 Task: Find connections with filter location Javea with filter topic #realestatewith filter profile language French with filter current company Ericsson with filter school Kongu Engineering College with filter industry Industry Associations with filter service category Marketing with filter keywords title Drafter
Action: Mouse moved to (657, 82)
Screenshot: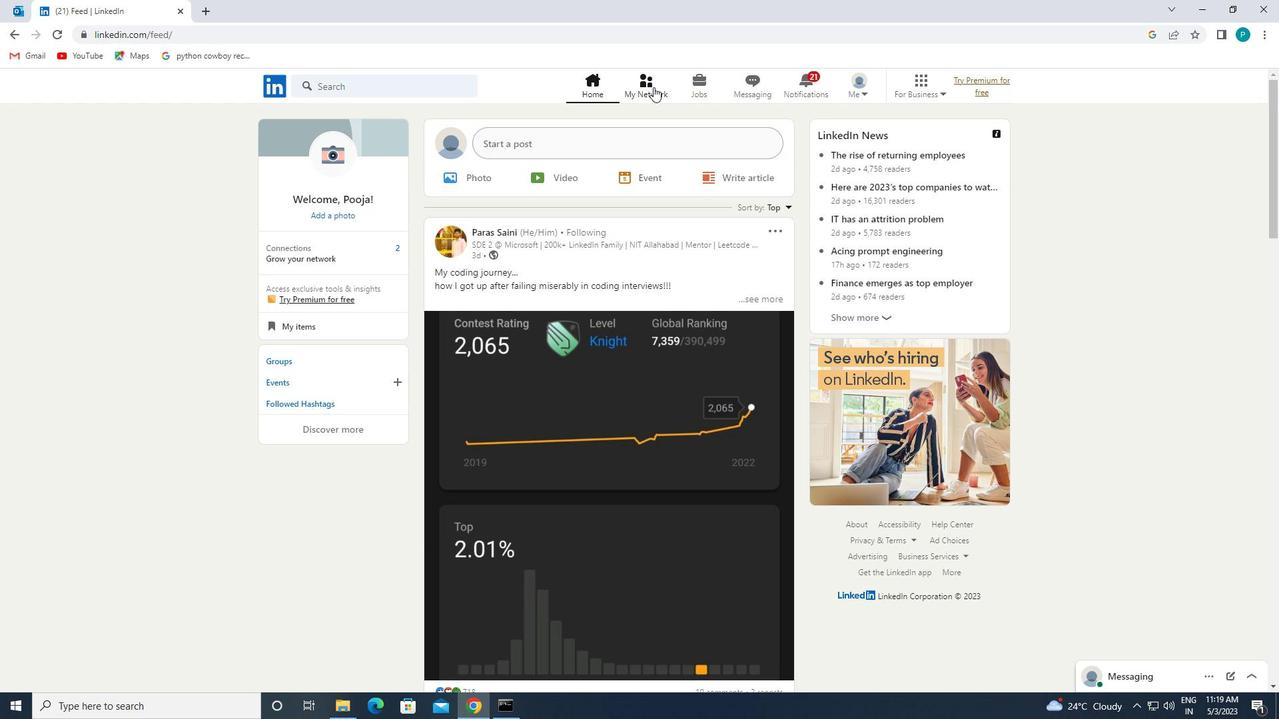 
Action: Mouse pressed left at (657, 82)
Screenshot: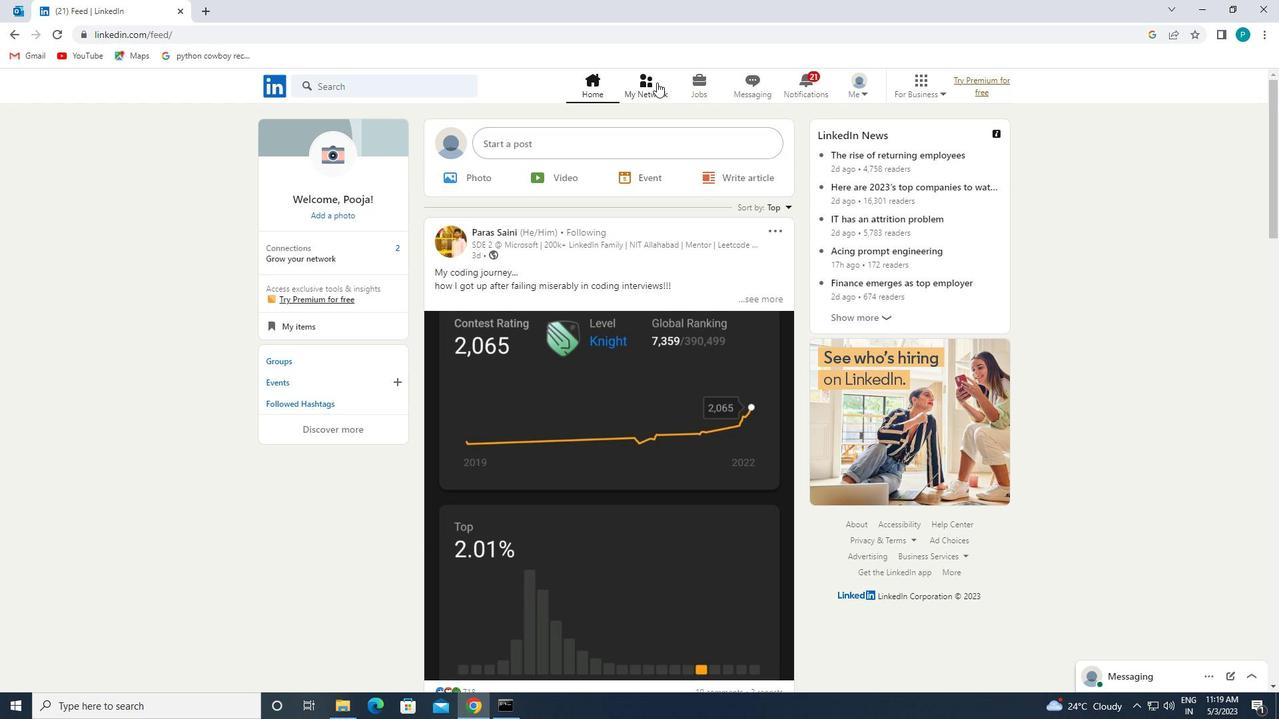 
Action: Mouse moved to (391, 149)
Screenshot: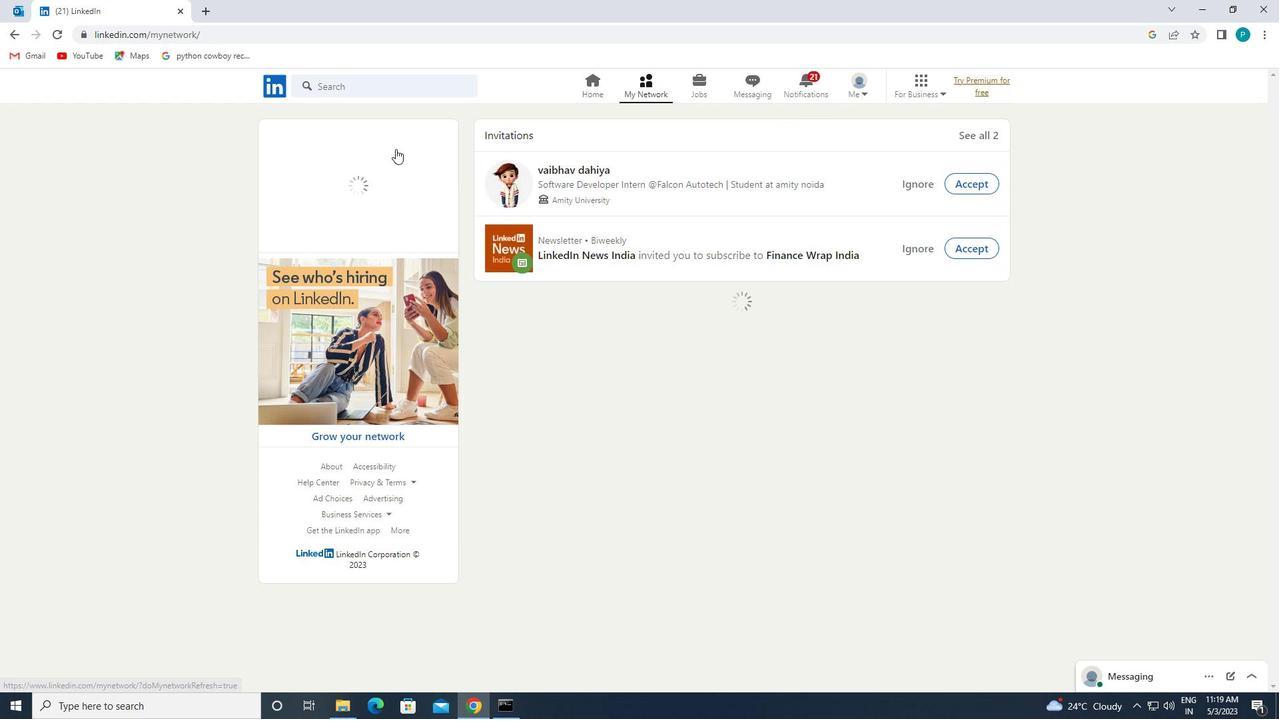 
Action: Mouse pressed left at (391, 149)
Screenshot: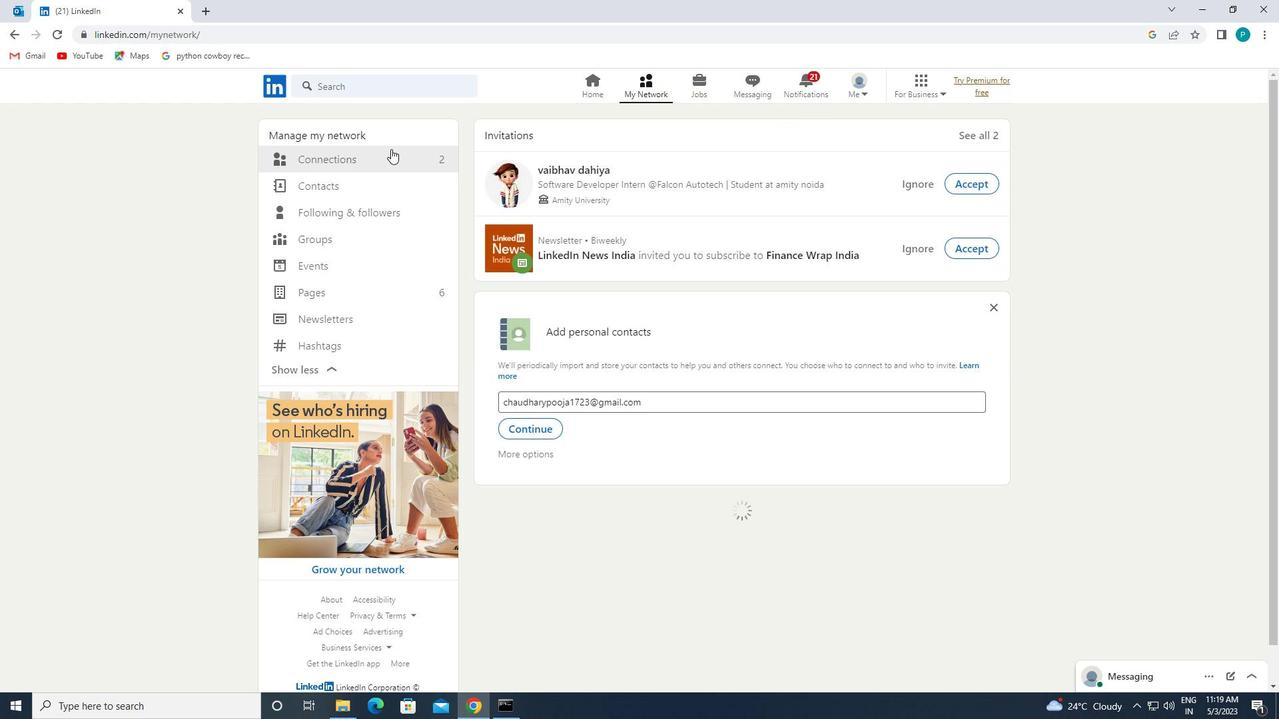 
Action: Mouse moved to (402, 157)
Screenshot: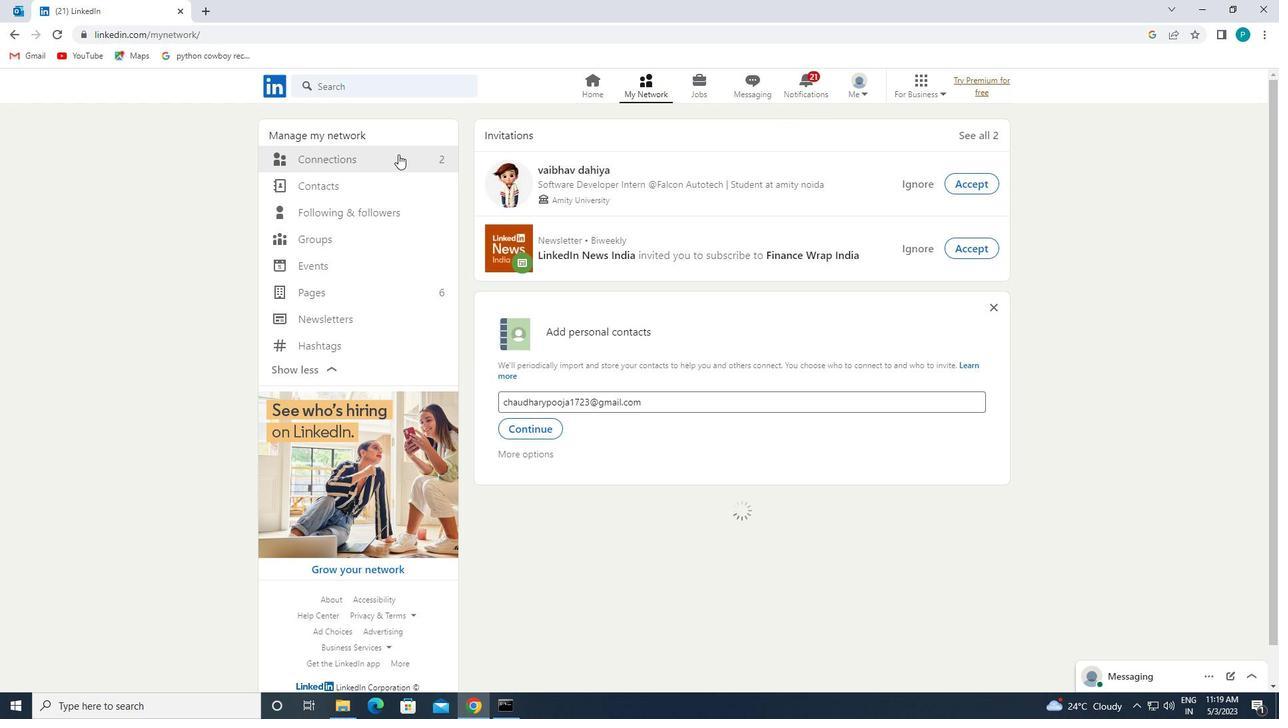 
Action: Mouse pressed left at (402, 157)
Screenshot: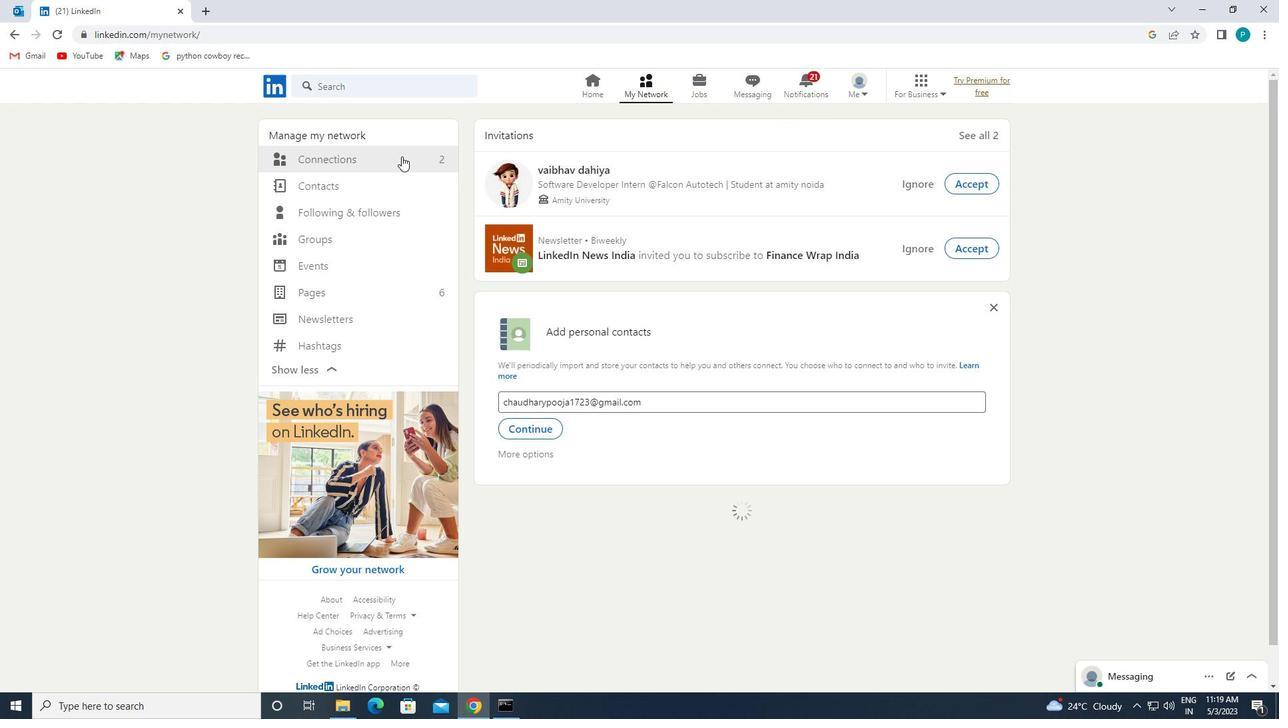 
Action: Mouse moved to (745, 167)
Screenshot: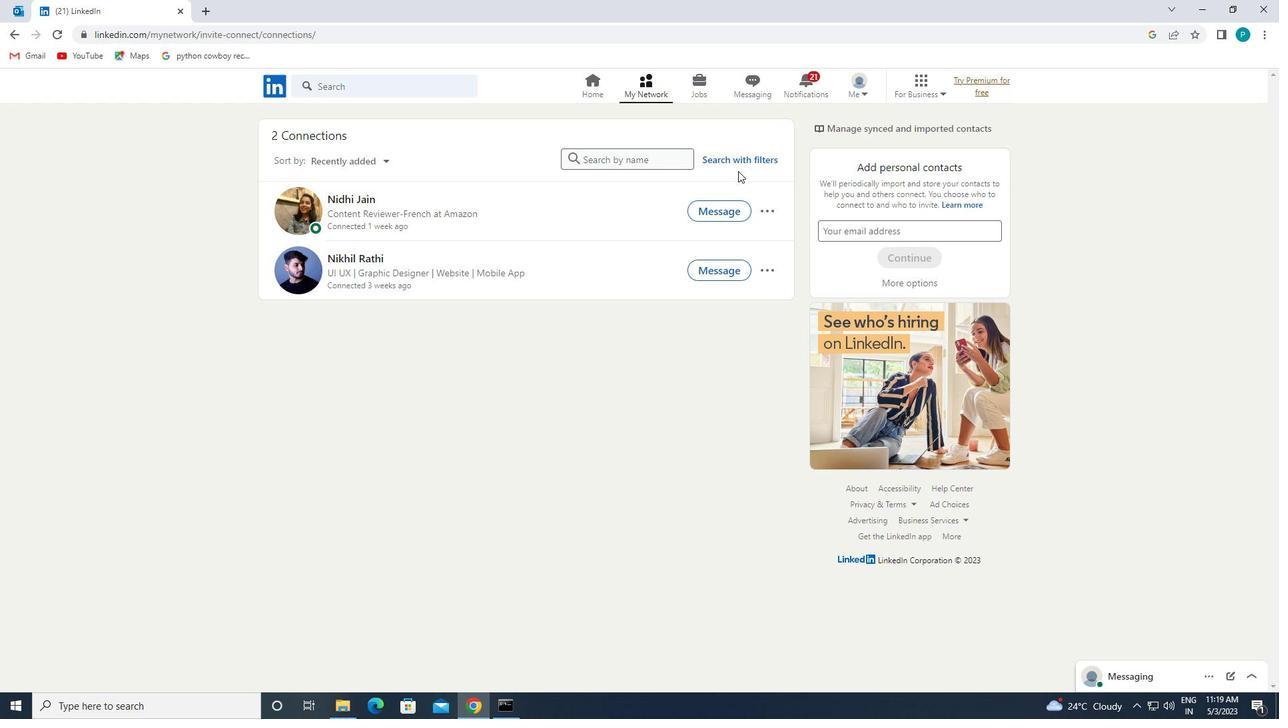
Action: Mouse pressed left at (745, 167)
Screenshot: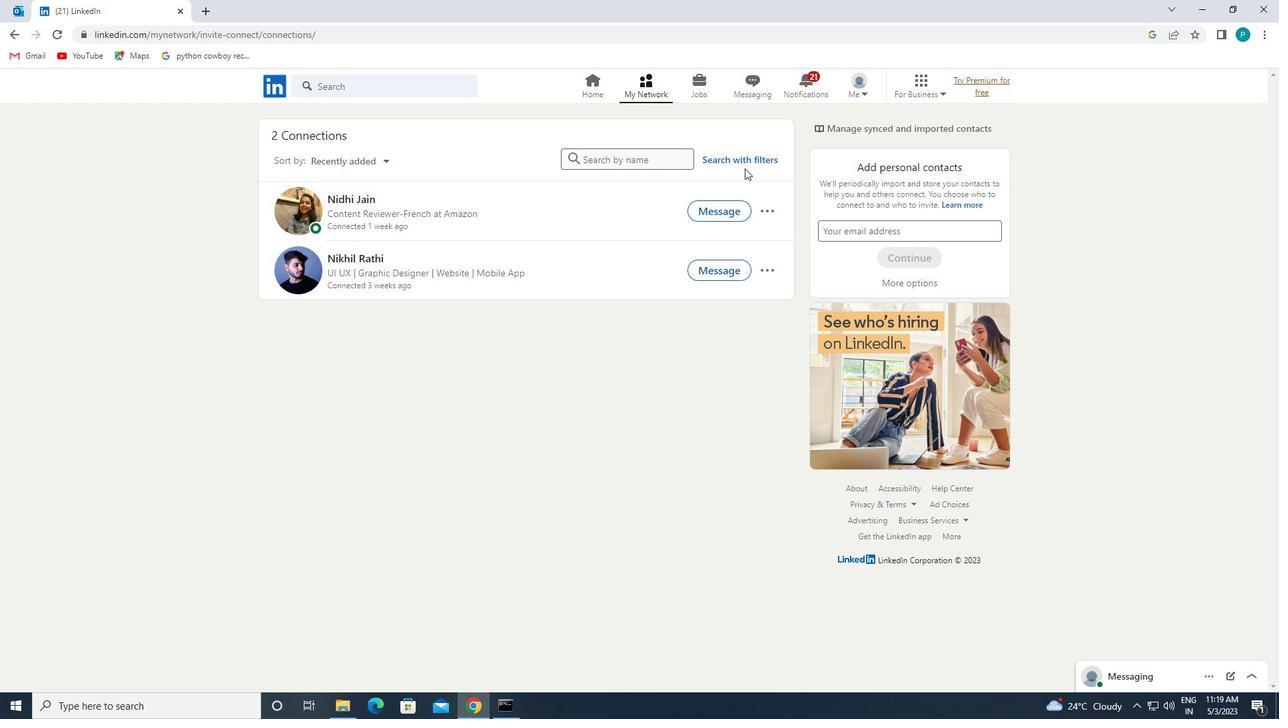 
Action: Mouse moved to (746, 159)
Screenshot: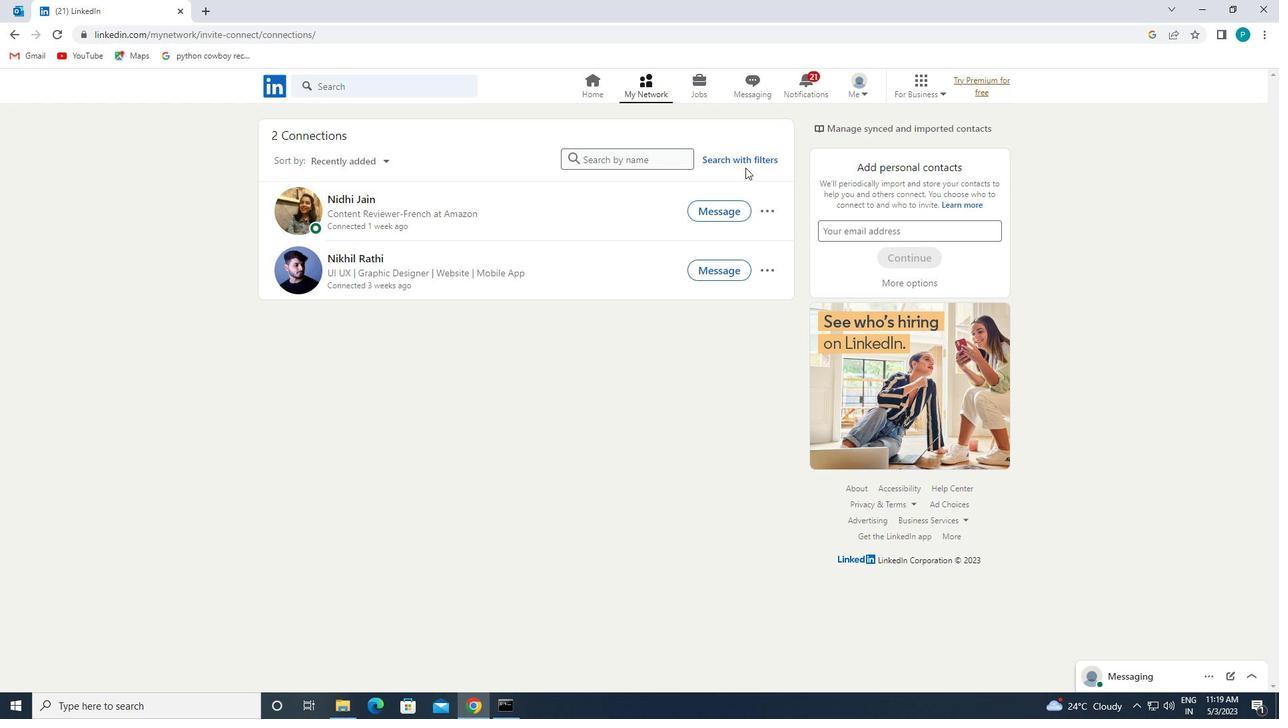 
Action: Mouse pressed left at (746, 159)
Screenshot: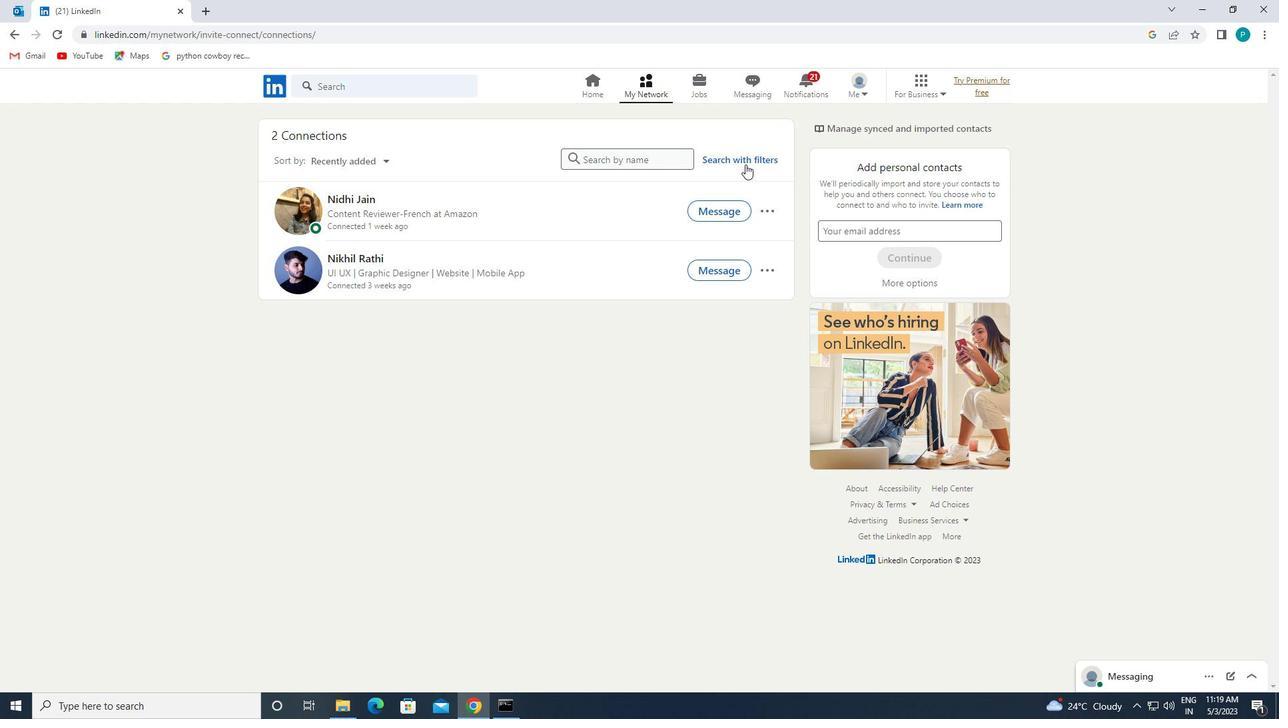 
Action: Mouse moved to (686, 123)
Screenshot: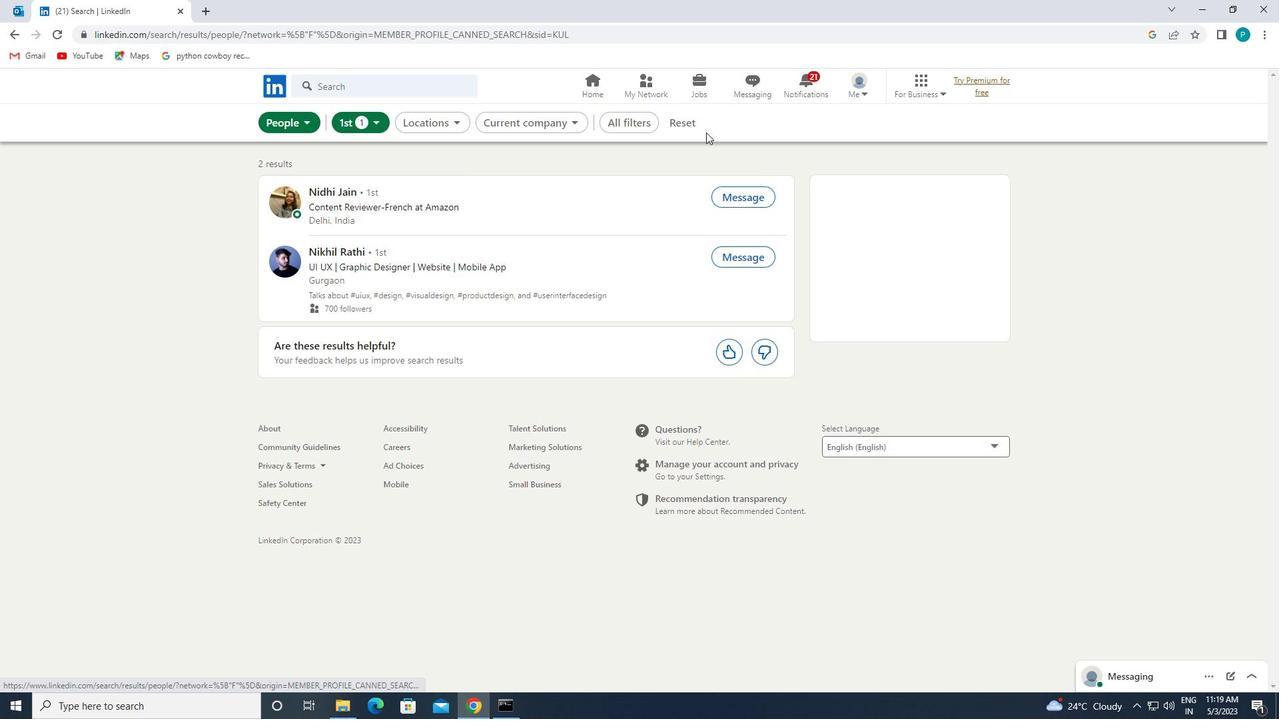 
Action: Mouse pressed left at (686, 123)
Screenshot: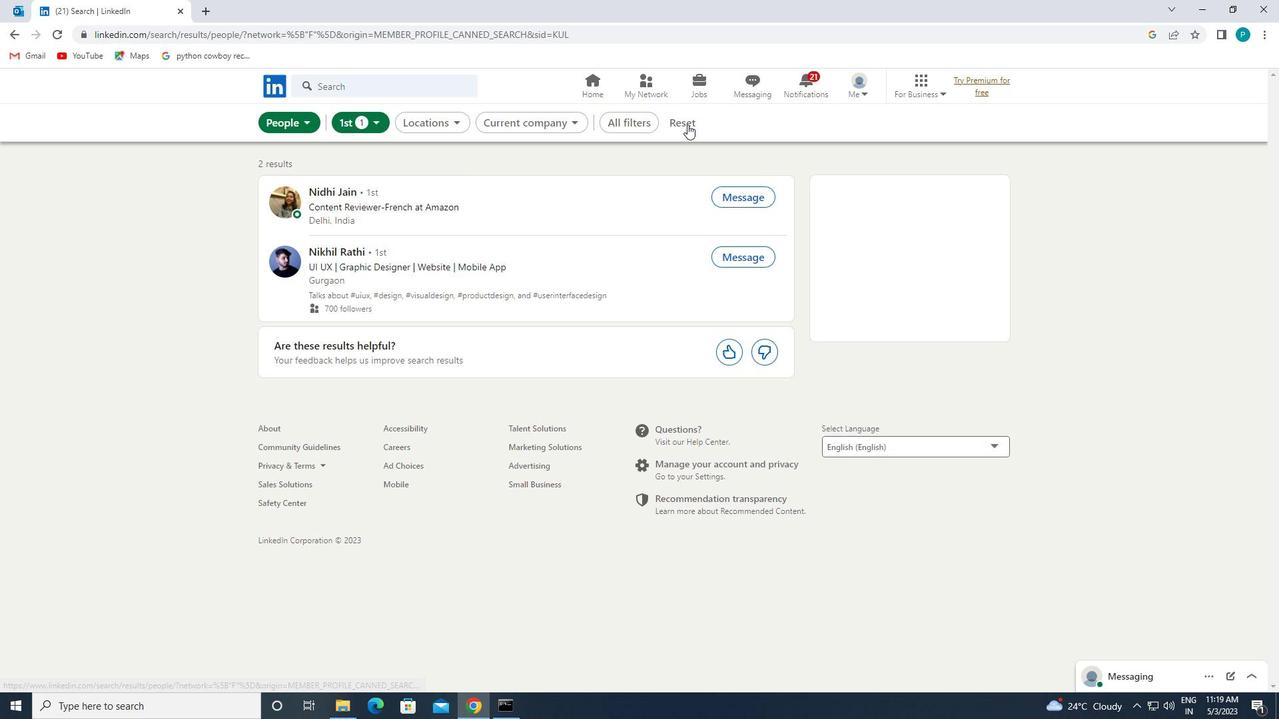 
Action: Mouse moved to (677, 121)
Screenshot: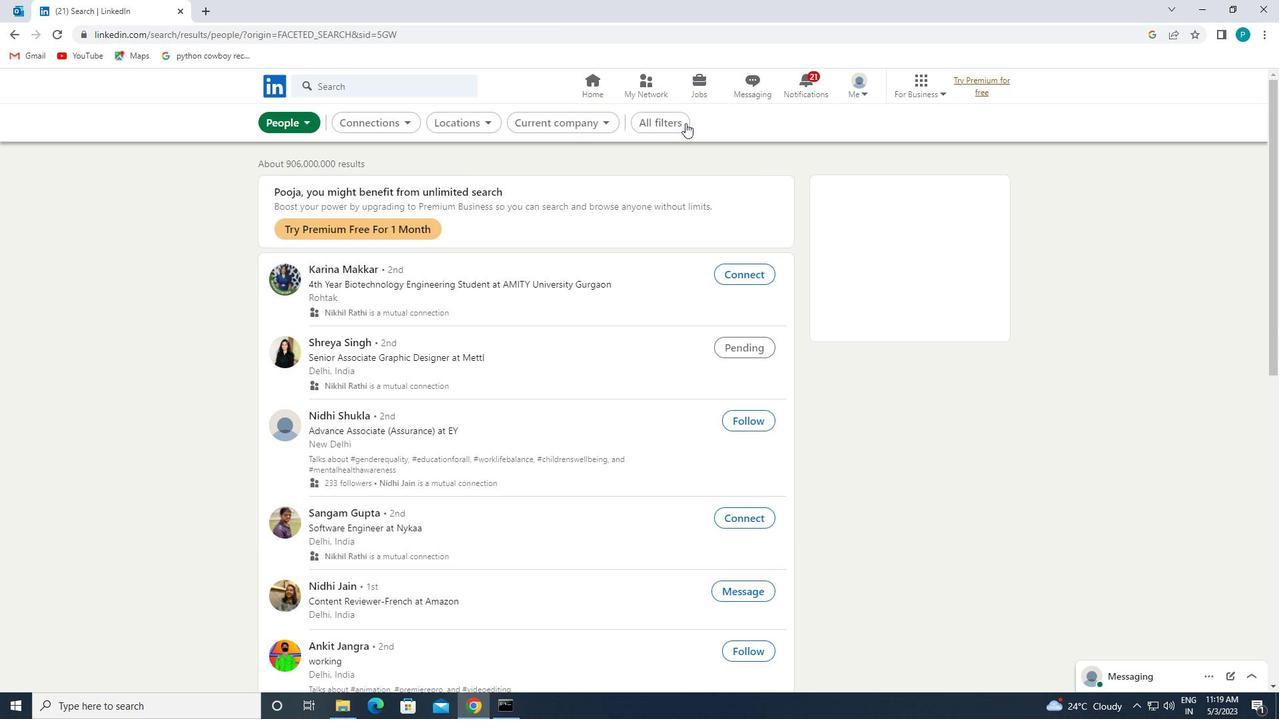 
Action: Mouse pressed left at (677, 121)
Screenshot: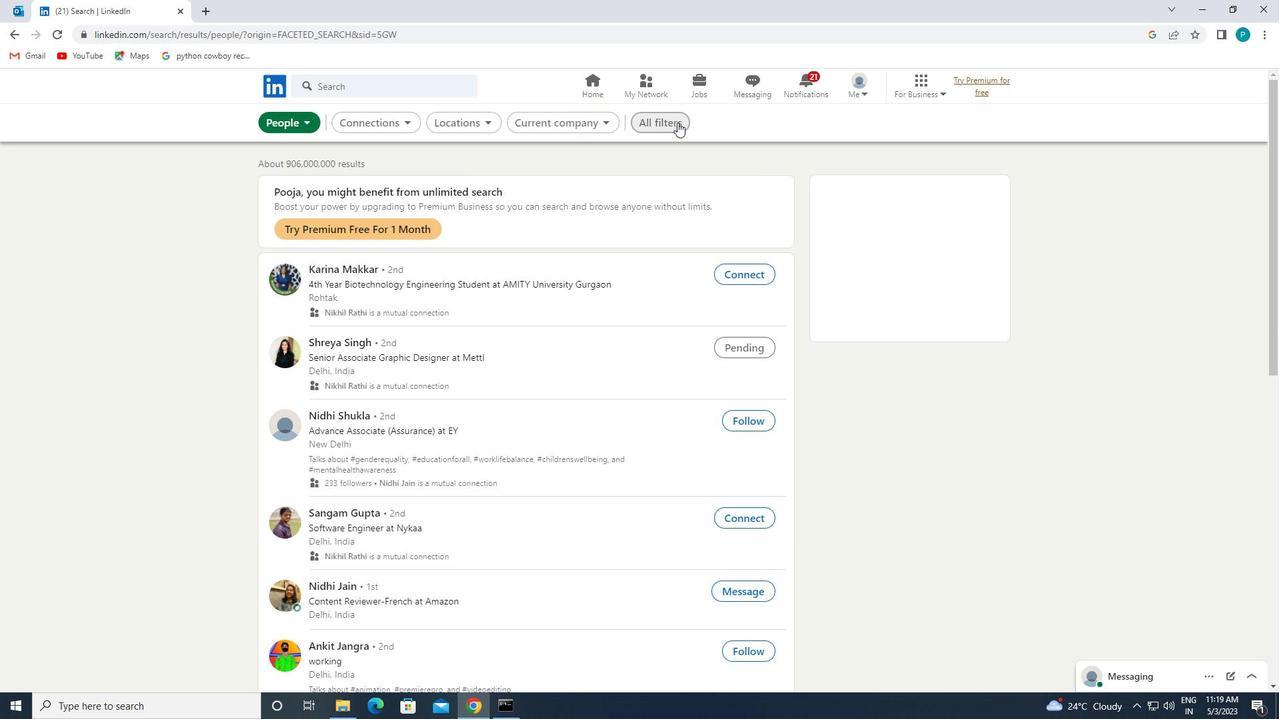 
Action: Mouse moved to (1175, 471)
Screenshot: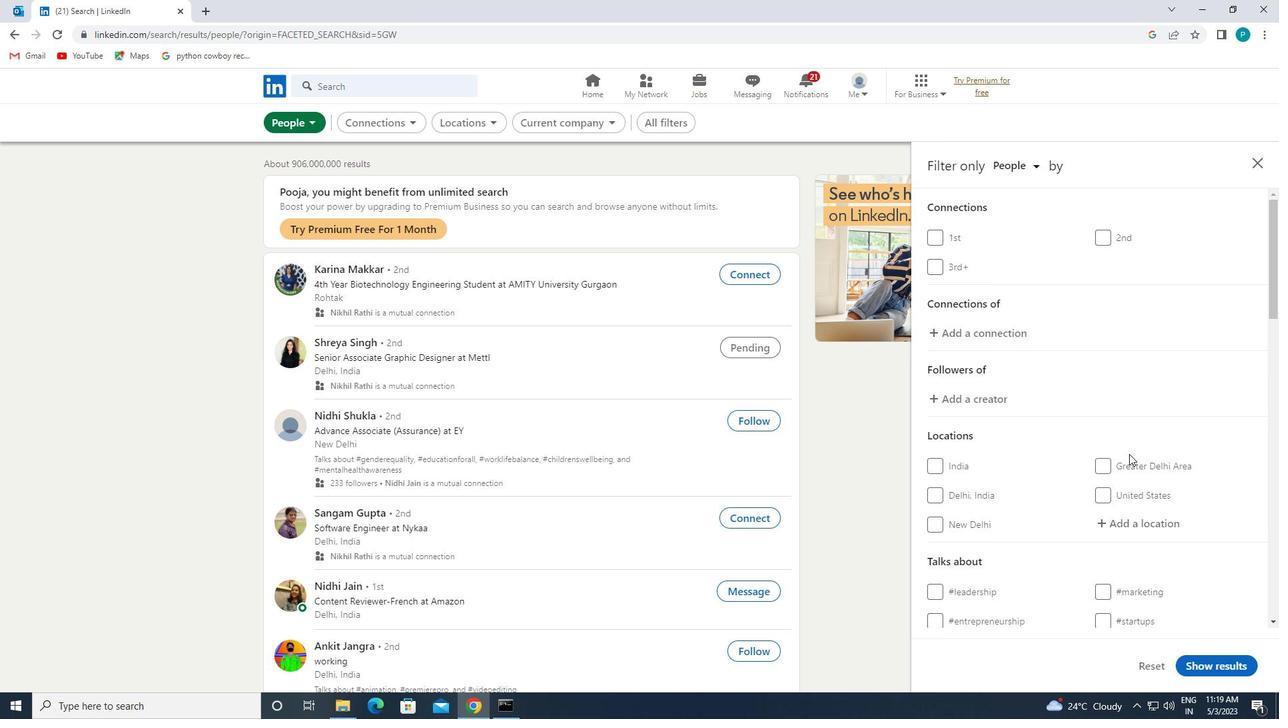 
Action: Mouse scrolled (1175, 470) with delta (0, 0)
Screenshot: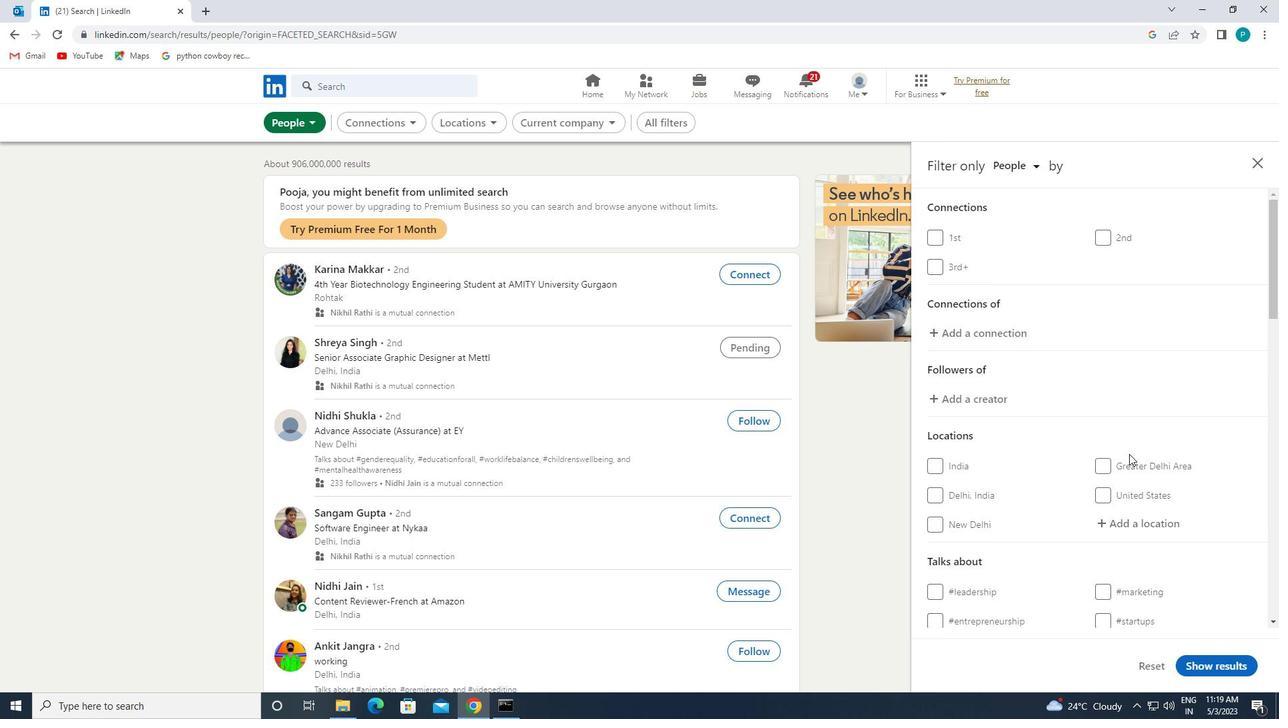 
Action: Mouse moved to (1172, 468)
Screenshot: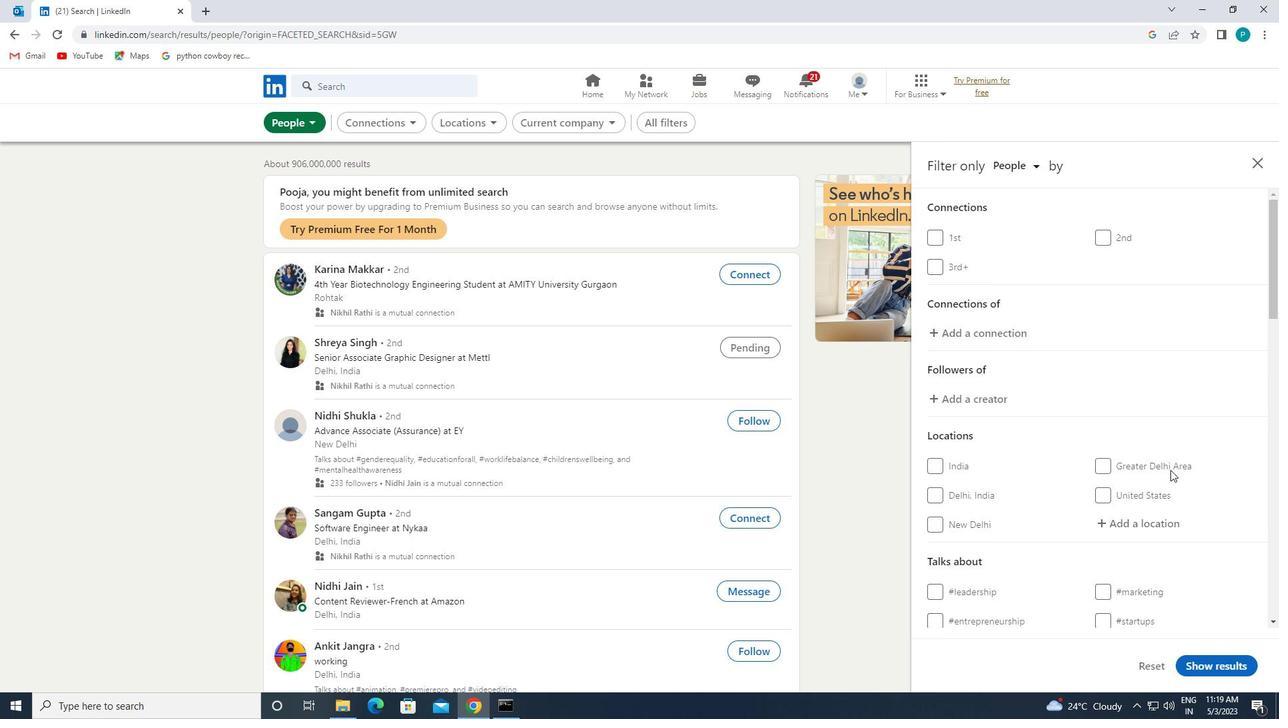
Action: Mouse scrolled (1172, 467) with delta (0, 0)
Screenshot: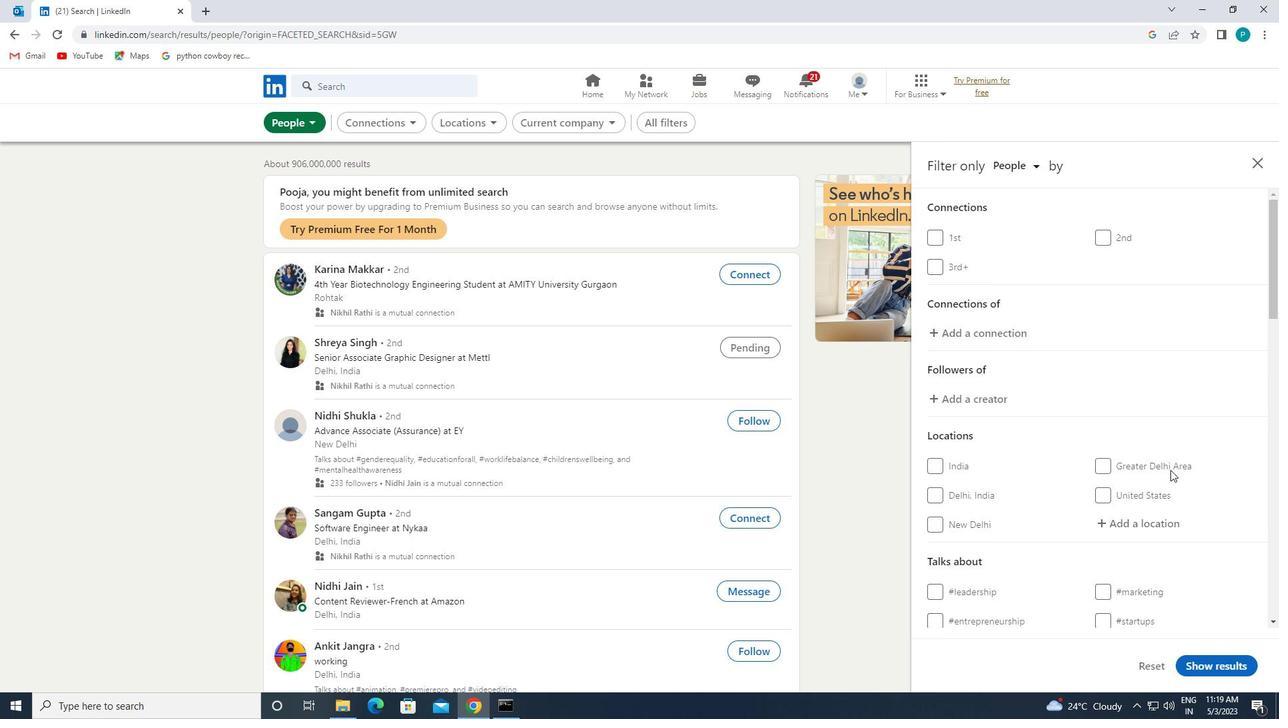 
Action: Mouse moved to (1148, 388)
Screenshot: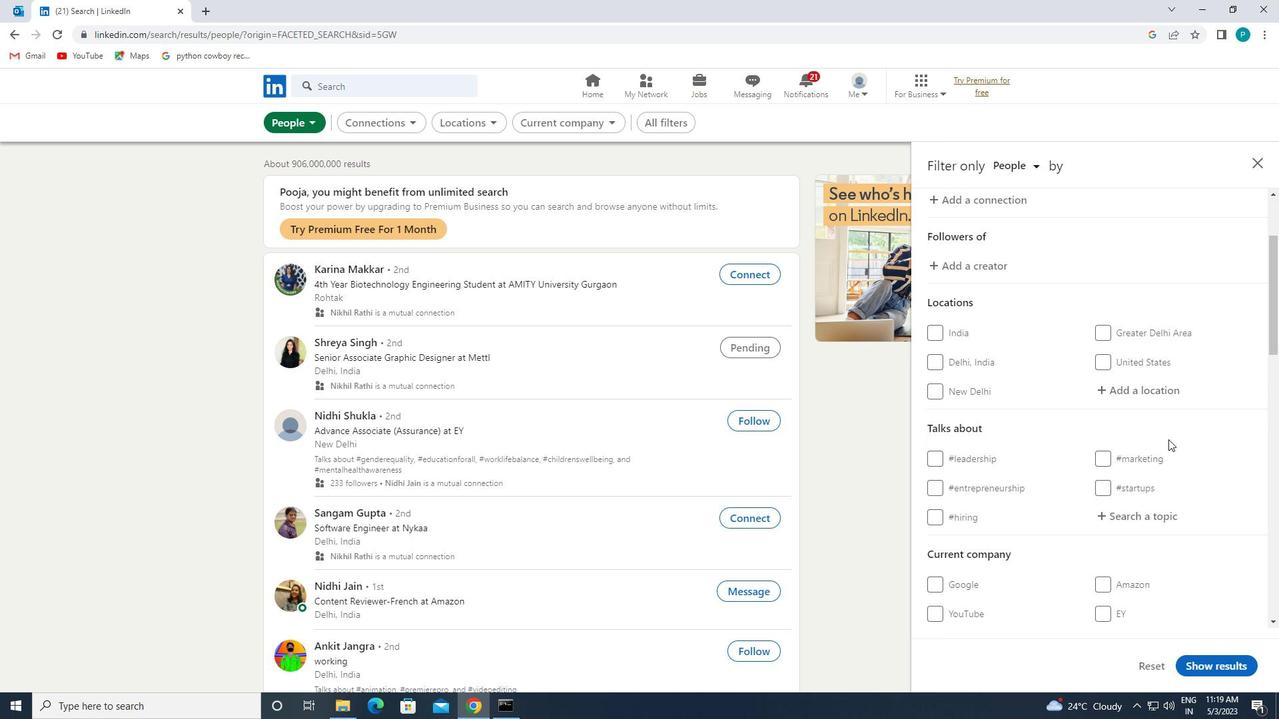 
Action: Mouse pressed left at (1148, 388)
Screenshot: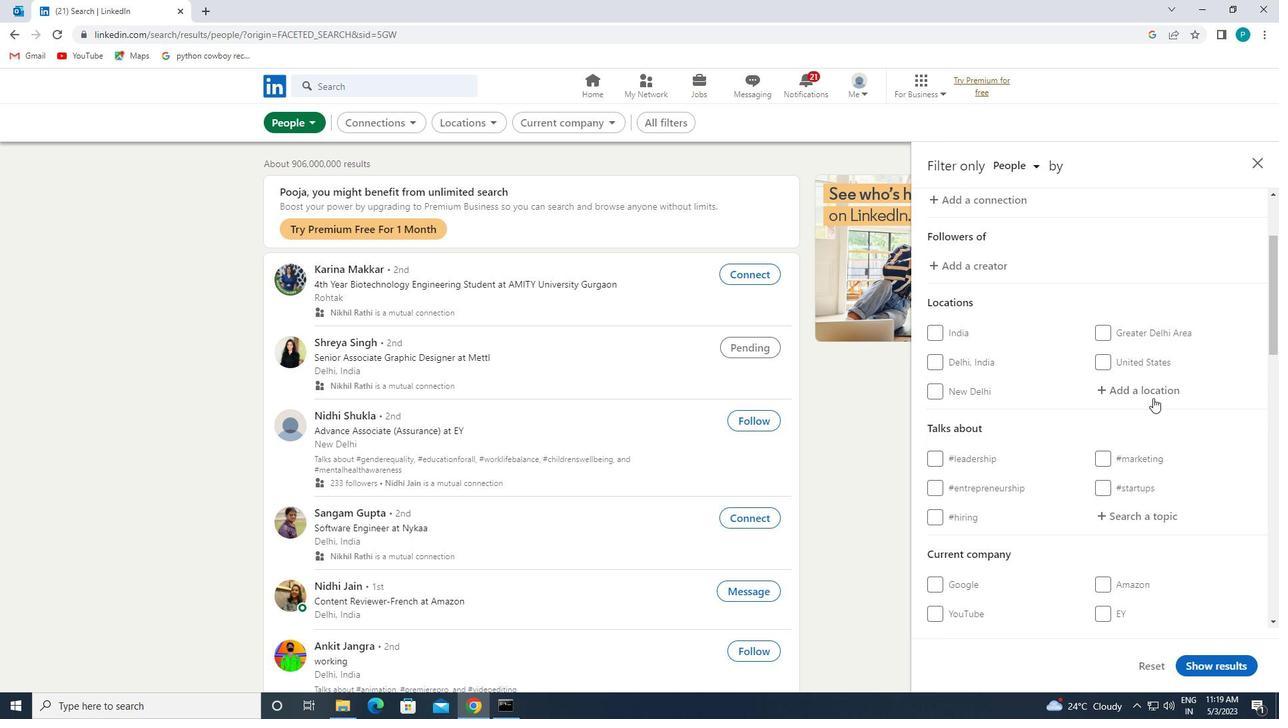 
Action: Mouse moved to (1157, 394)
Screenshot: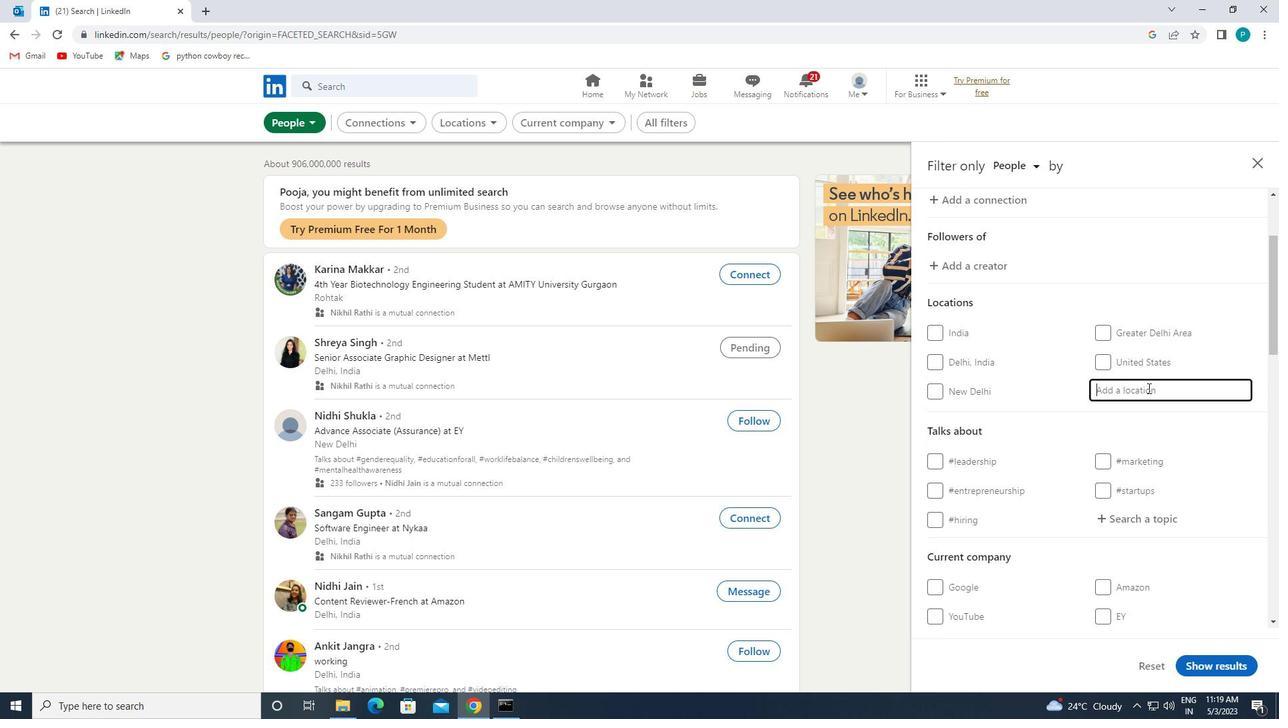 
Action: Key pressed <Key.caps_lock>j<Key.caps_lock>avea
Screenshot: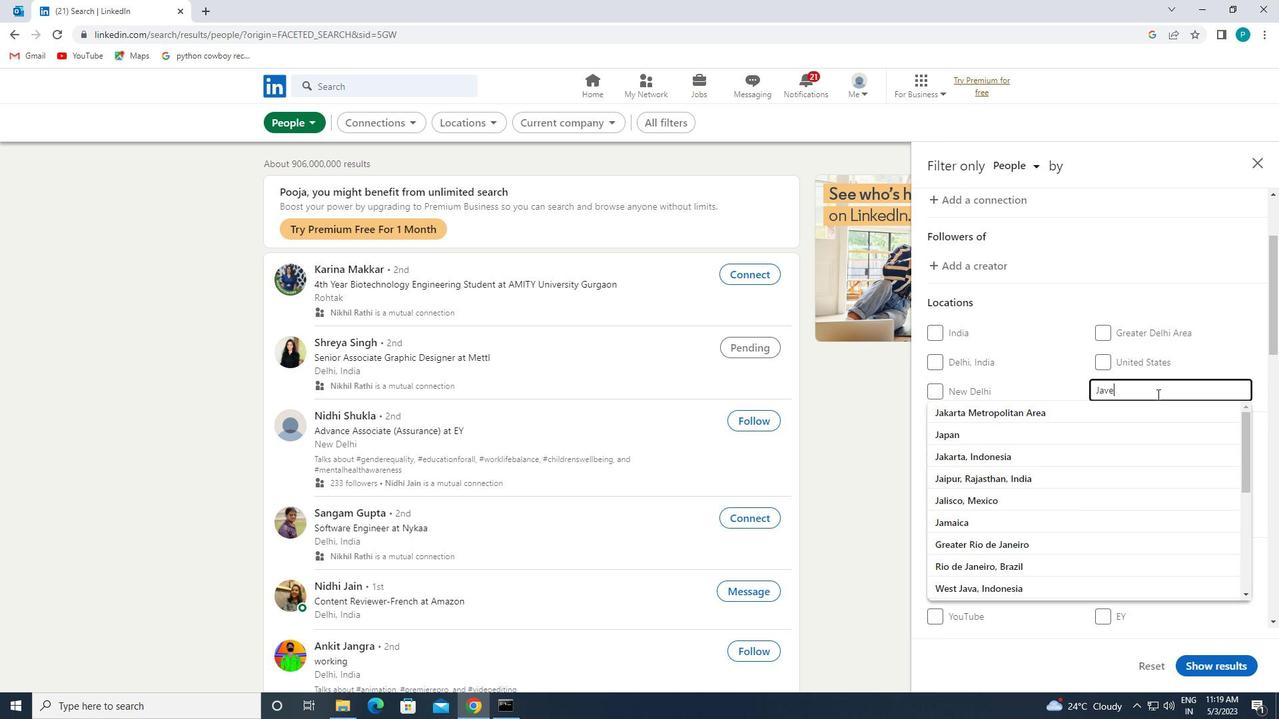 
Action: Mouse moved to (1121, 410)
Screenshot: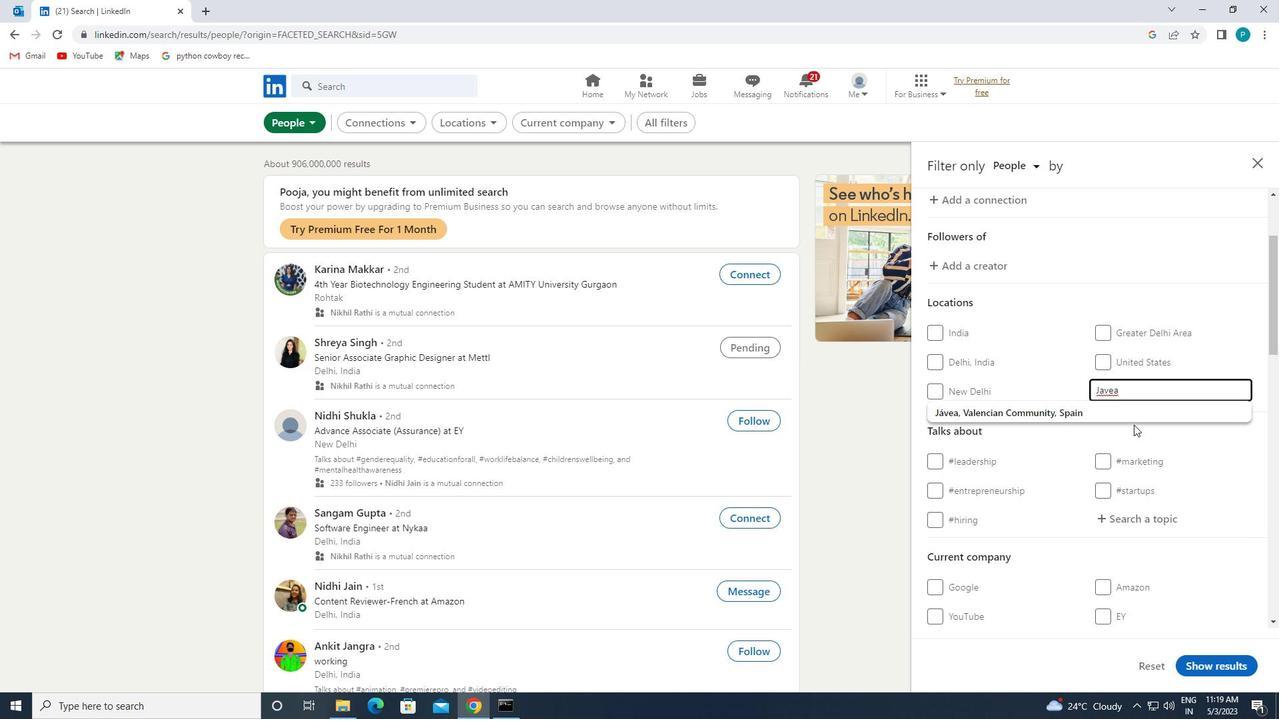 
Action: Mouse pressed left at (1121, 410)
Screenshot: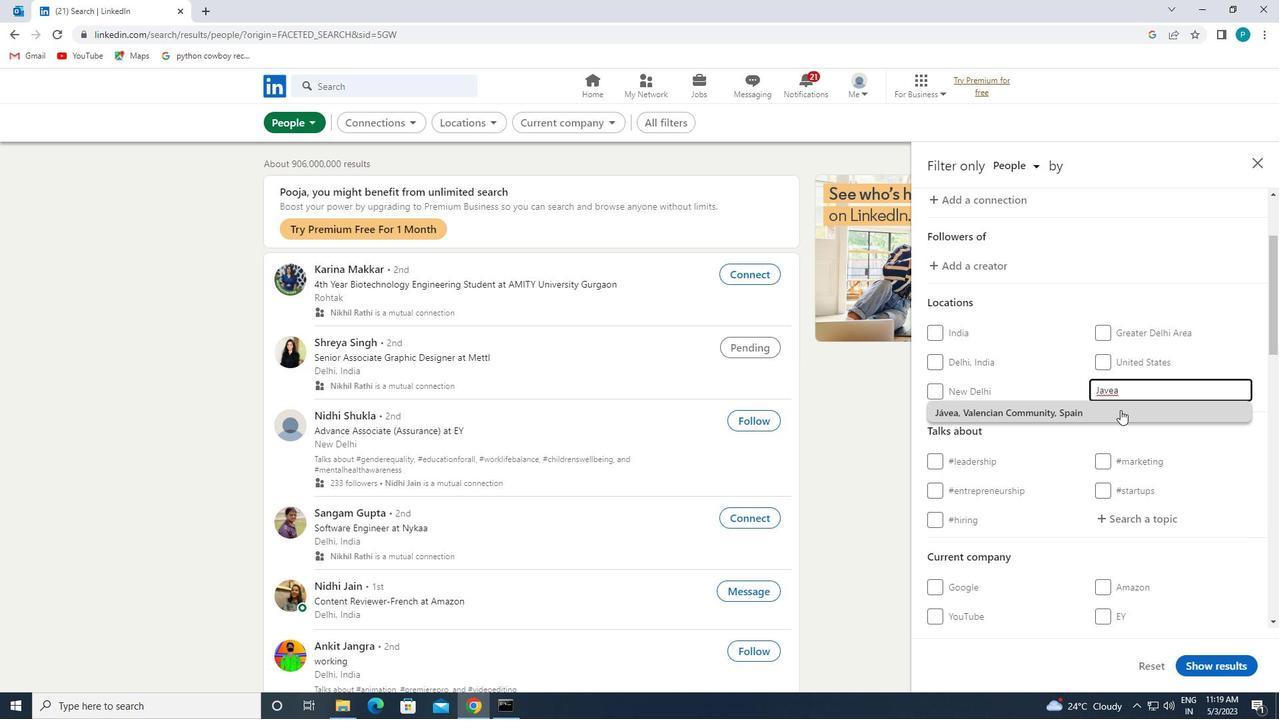 
Action: Mouse moved to (1183, 438)
Screenshot: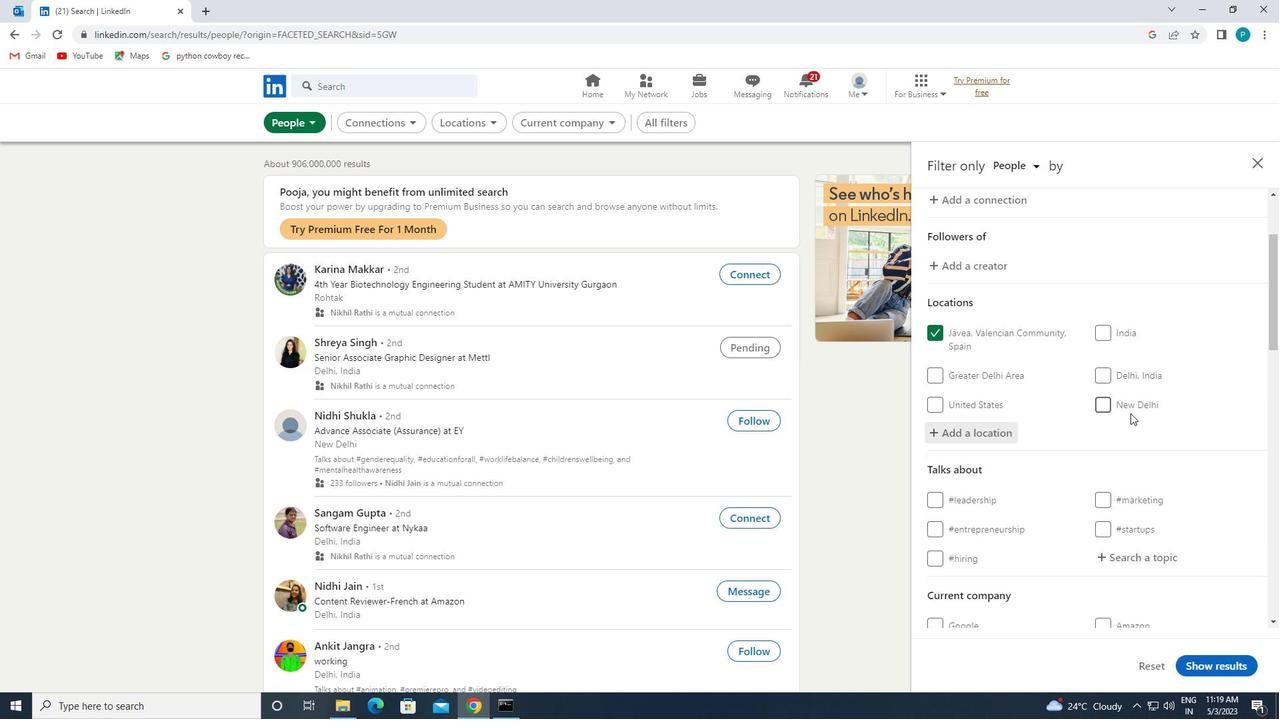 
Action: Mouse scrolled (1183, 437) with delta (0, 0)
Screenshot: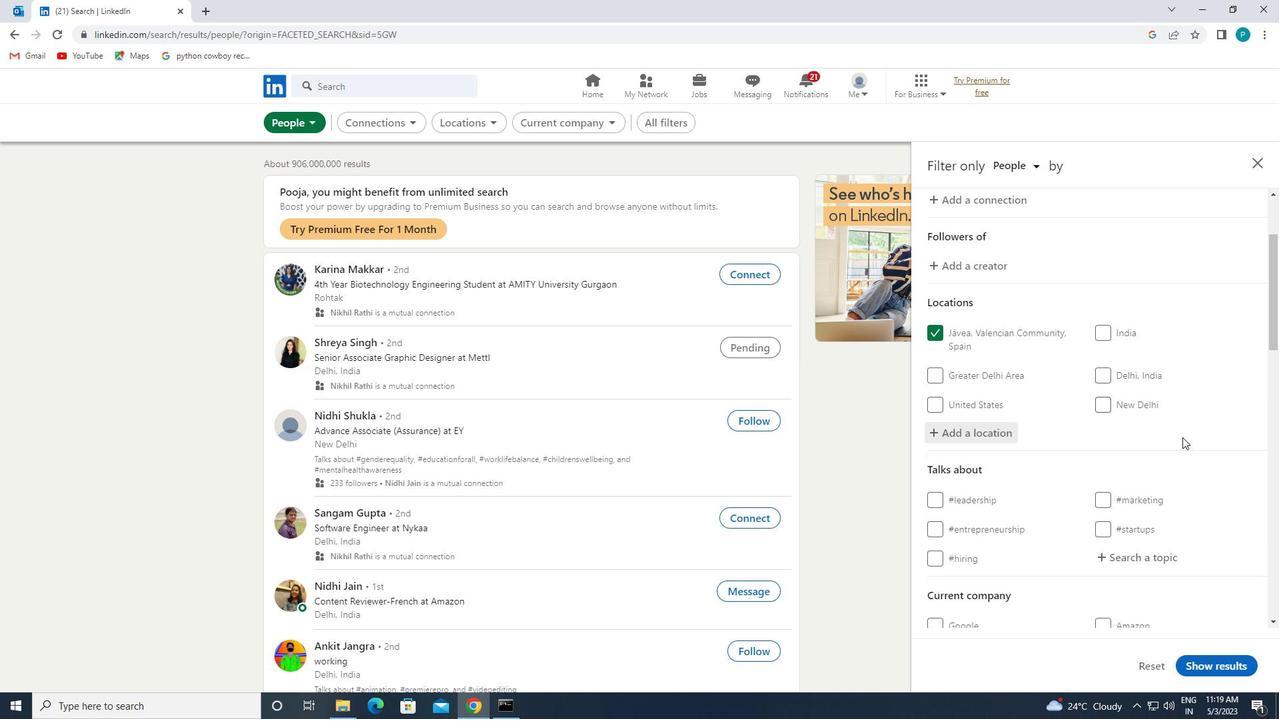 
Action: Mouse scrolled (1183, 437) with delta (0, 0)
Screenshot: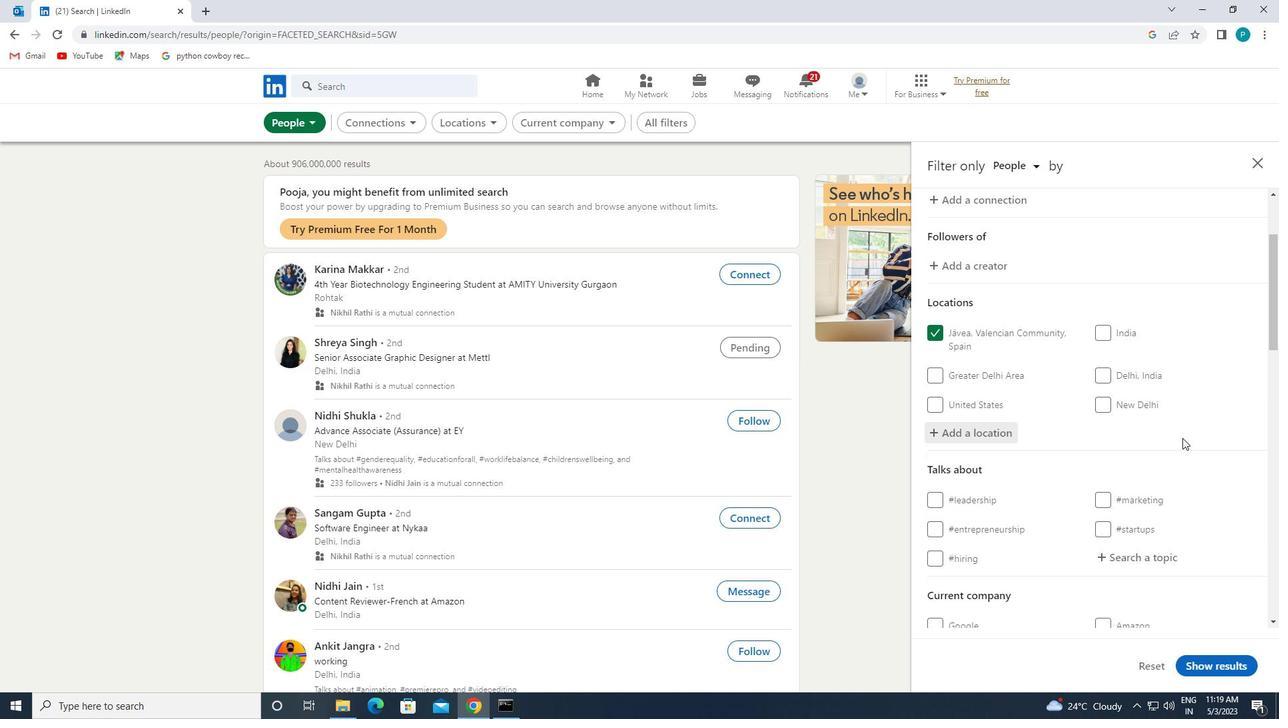 
Action: Mouse moved to (1175, 426)
Screenshot: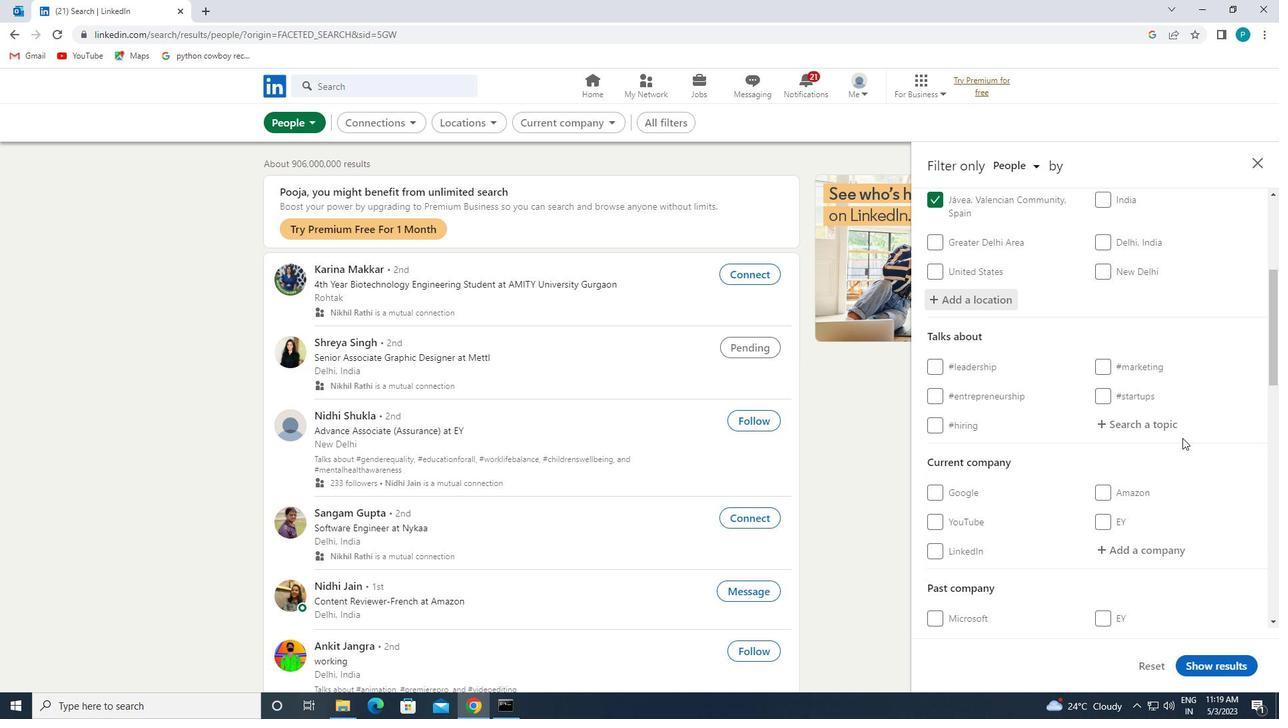 
Action: Mouse pressed left at (1175, 426)
Screenshot: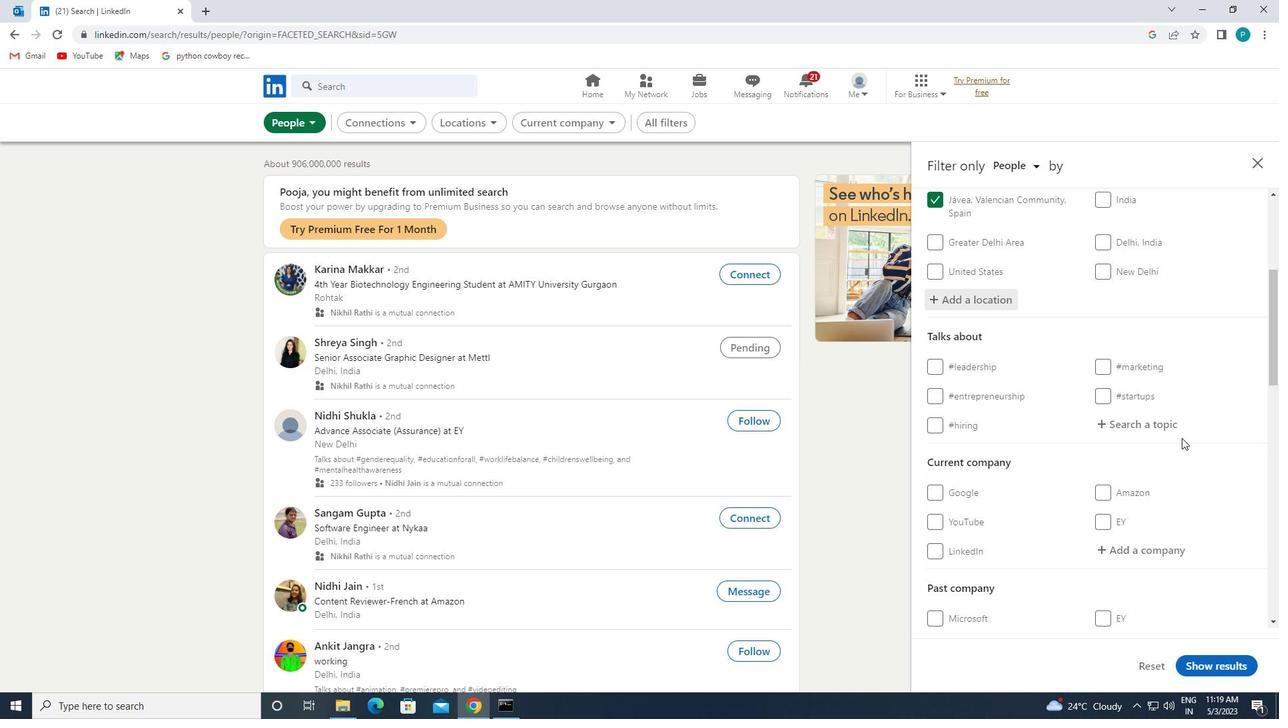 
Action: Mouse moved to (1181, 431)
Screenshot: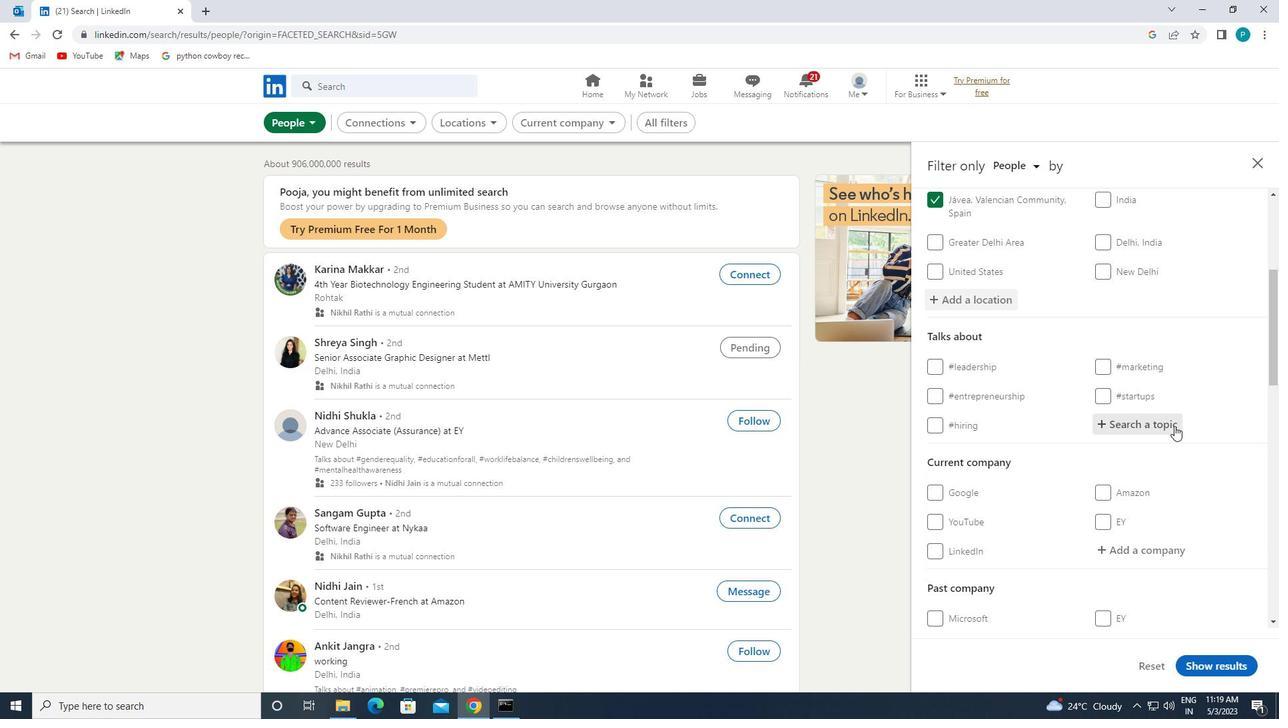 
Action: Key pressed <Key.shift>#REALESTATEMENT<Key.backspace><Key.backspace><Key.backspace><Key.backspace>
Screenshot: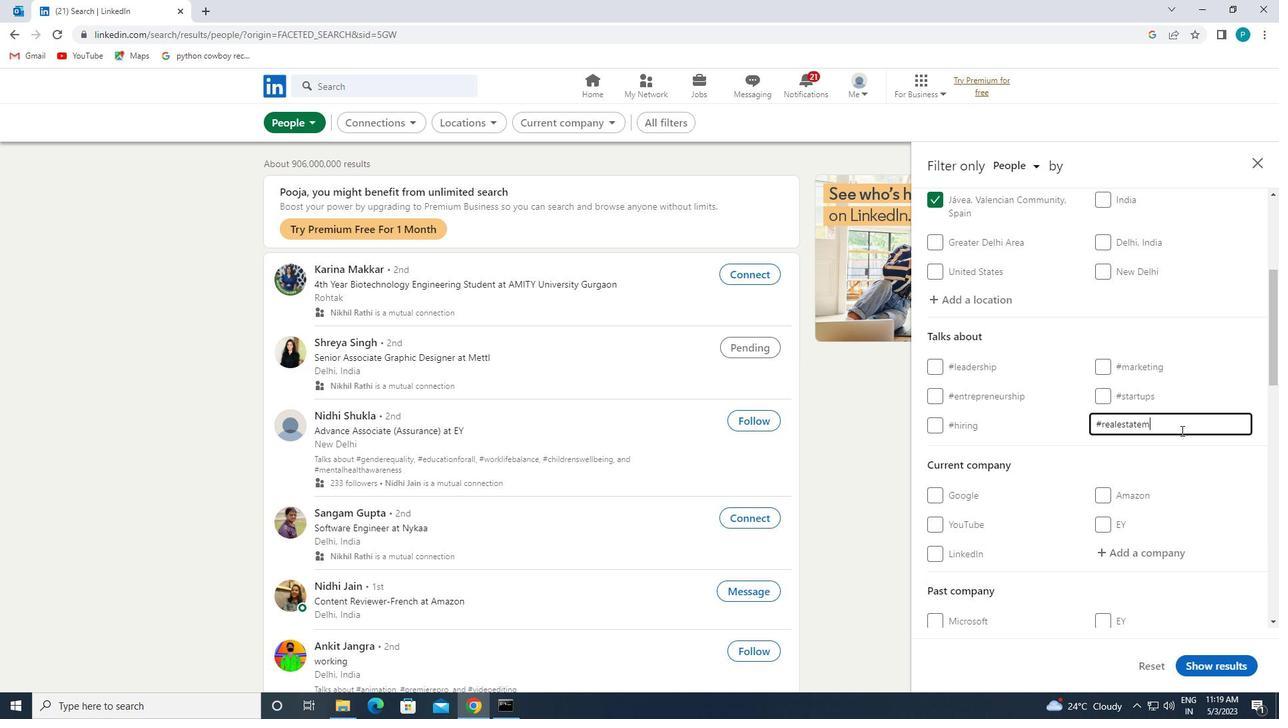 
Action: Mouse moved to (1189, 408)
Screenshot: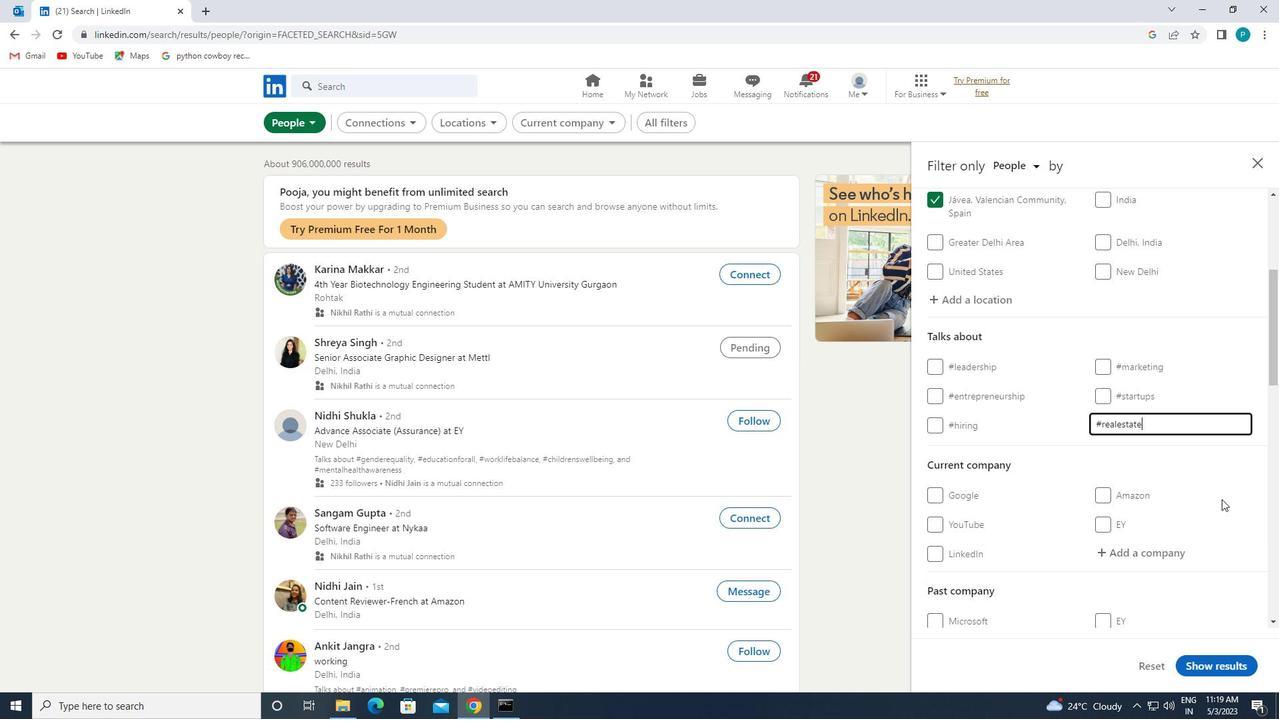 
Action: Mouse scrolled (1189, 407) with delta (0, 0)
Screenshot: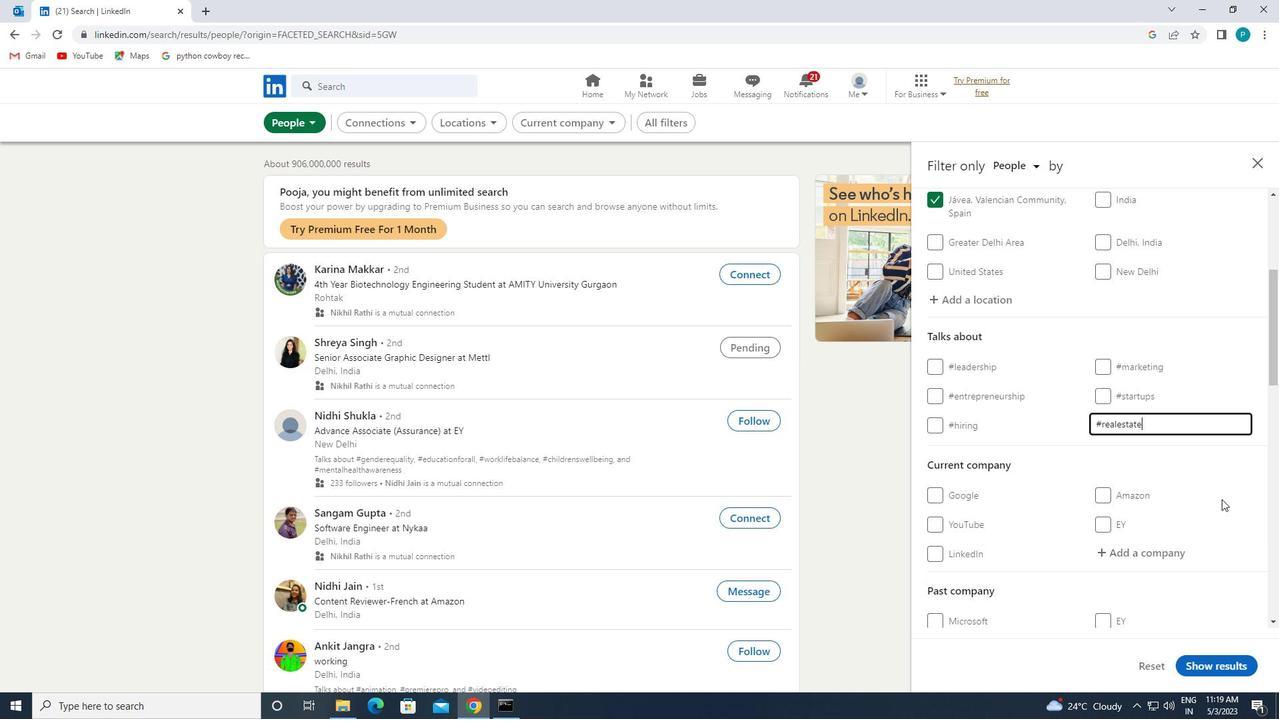 
Action: Mouse scrolled (1189, 407) with delta (0, 0)
Screenshot: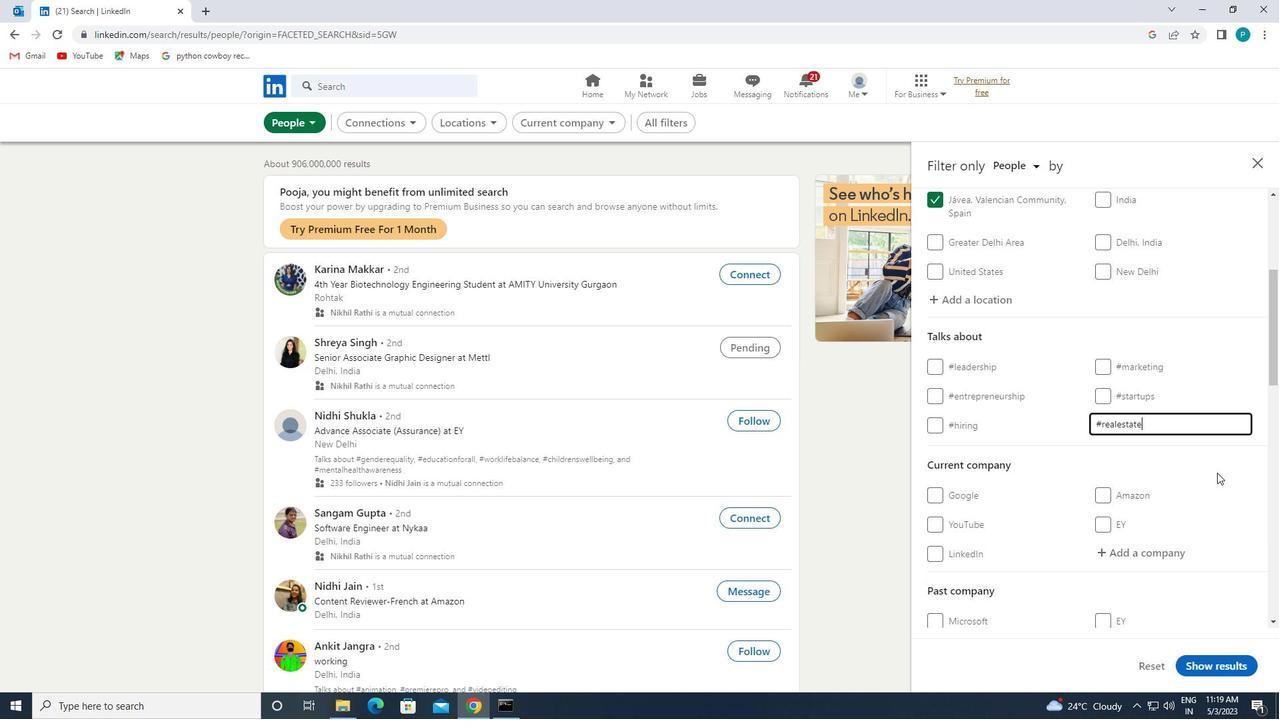 
Action: Mouse moved to (1183, 406)
Screenshot: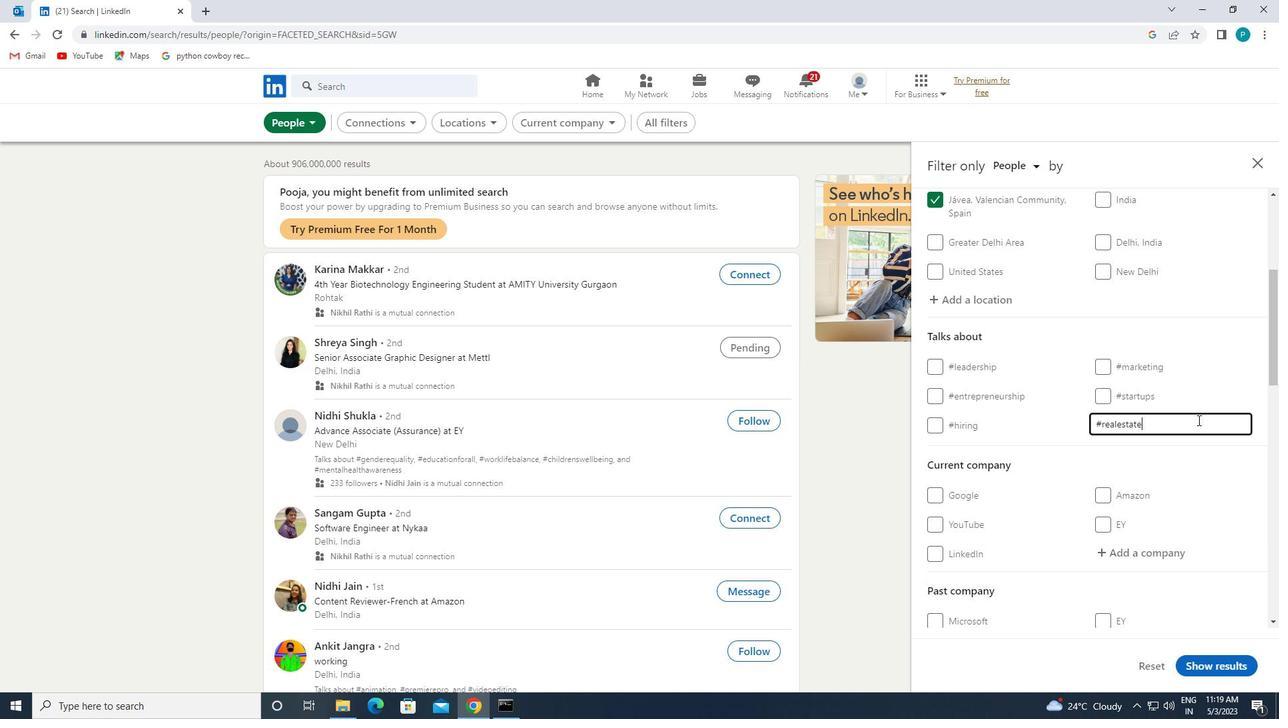 
Action: Mouse scrolled (1183, 405) with delta (0, 0)
Screenshot: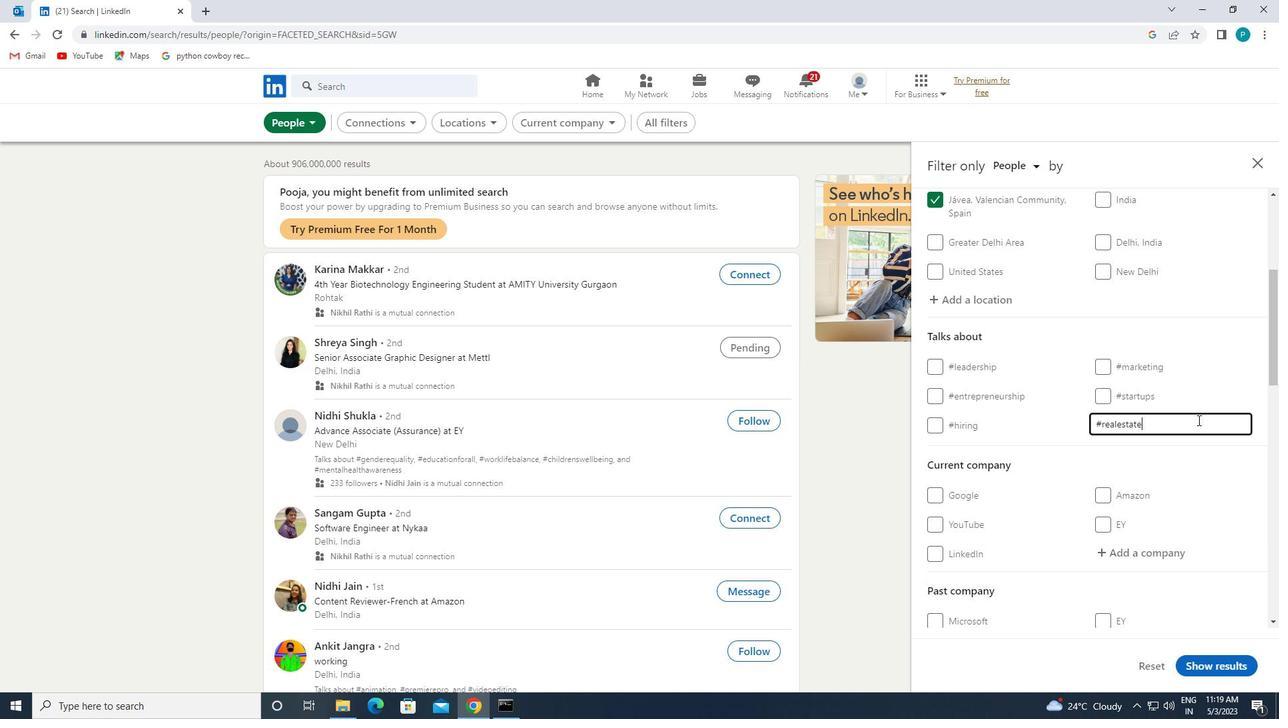 
Action: Mouse moved to (964, 496)
Screenshot: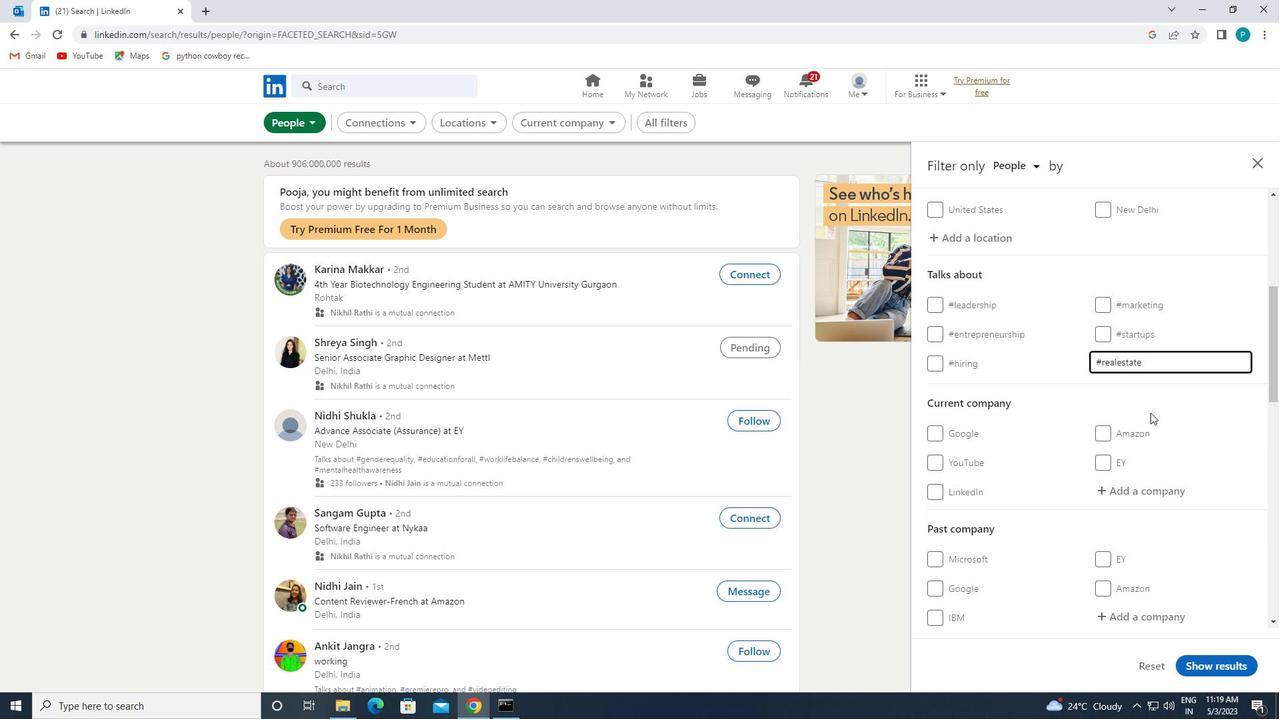 
Action: Mouse scrolled (964, 495) with delta (0, 0)
Screenshot: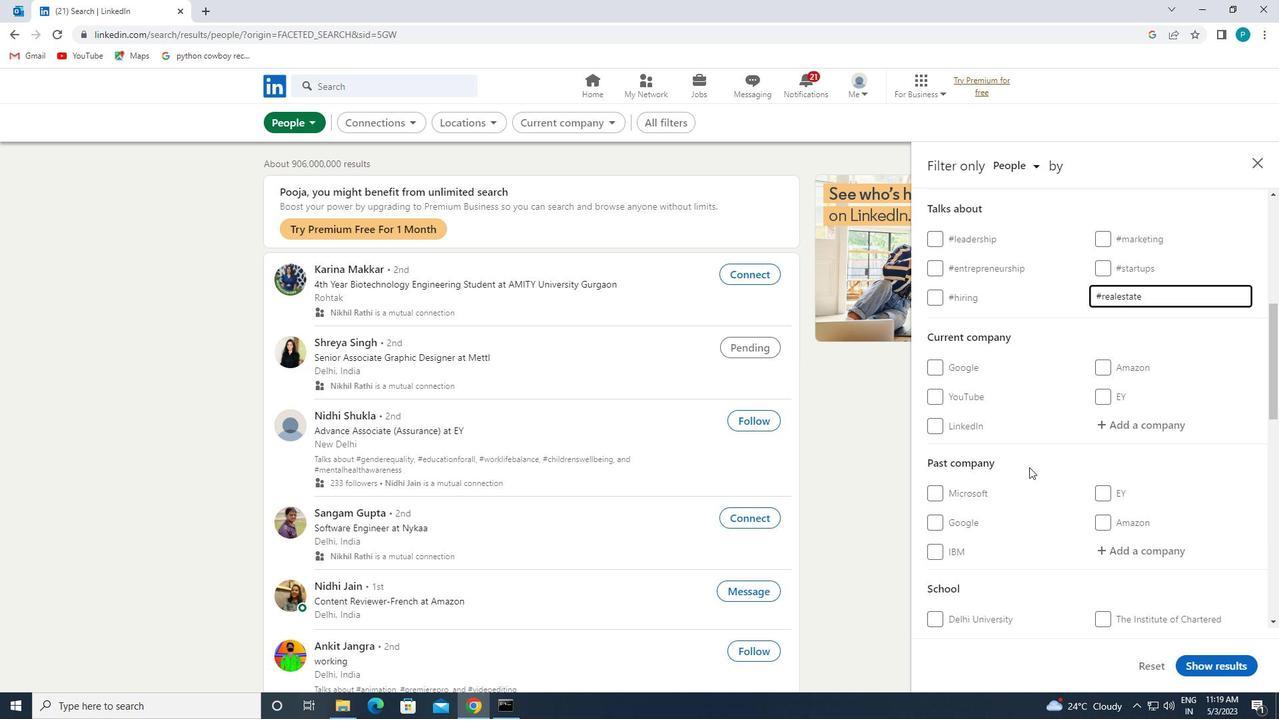 
Action: Mouse scrolled (964, 495) with delta (0, 0)
Screenshot: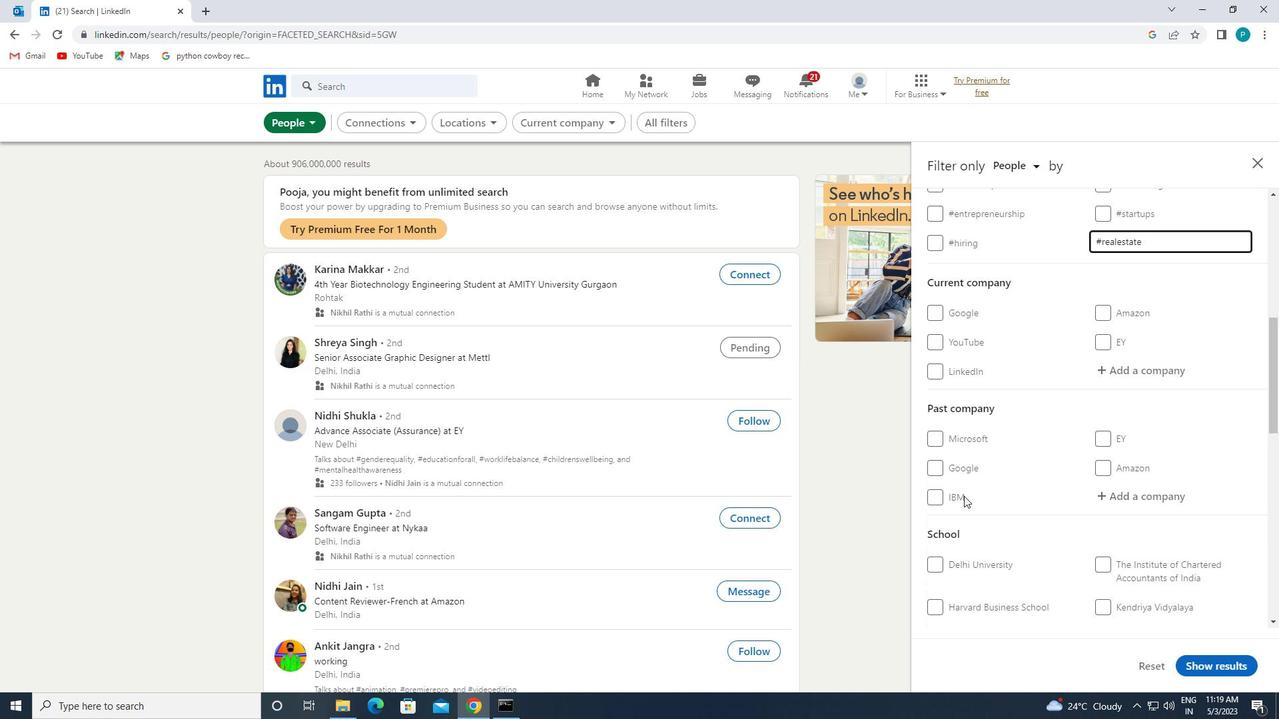 
Action: Mouse moved to (963, 497)
Screenshot: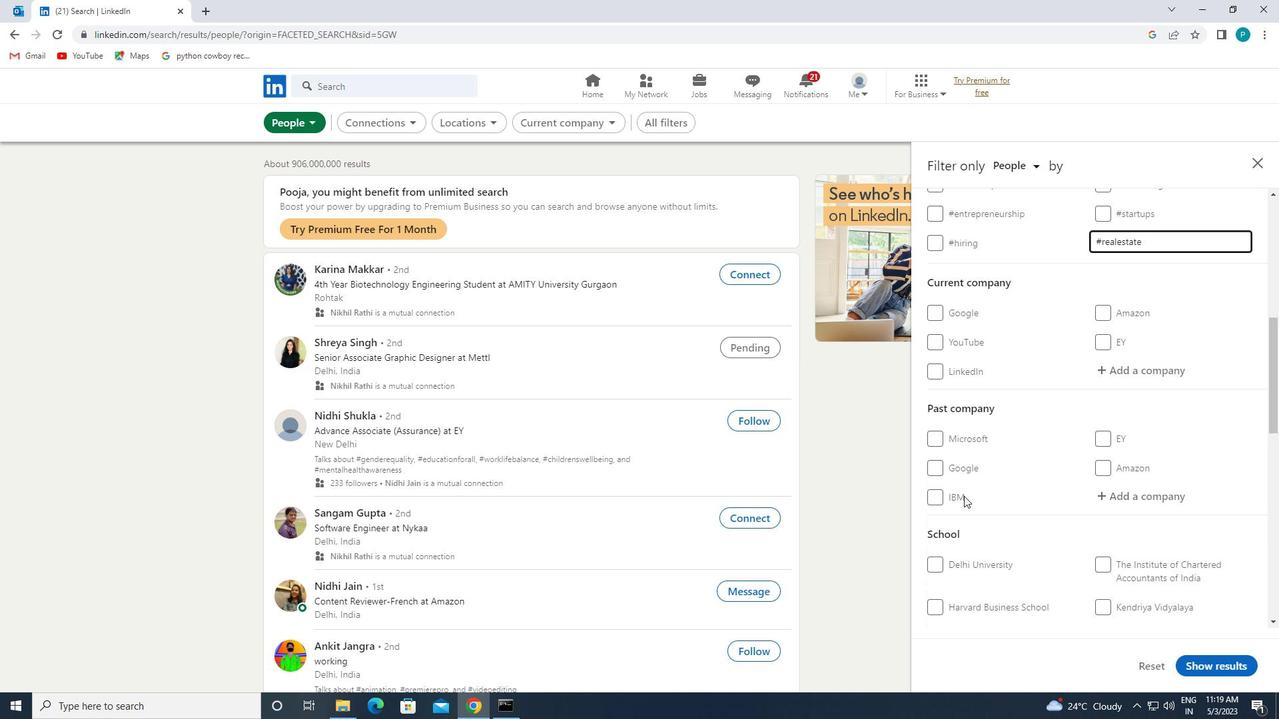 
Action: Mouse scrolled (963, 496) with delta (0, 0)
Screenshot: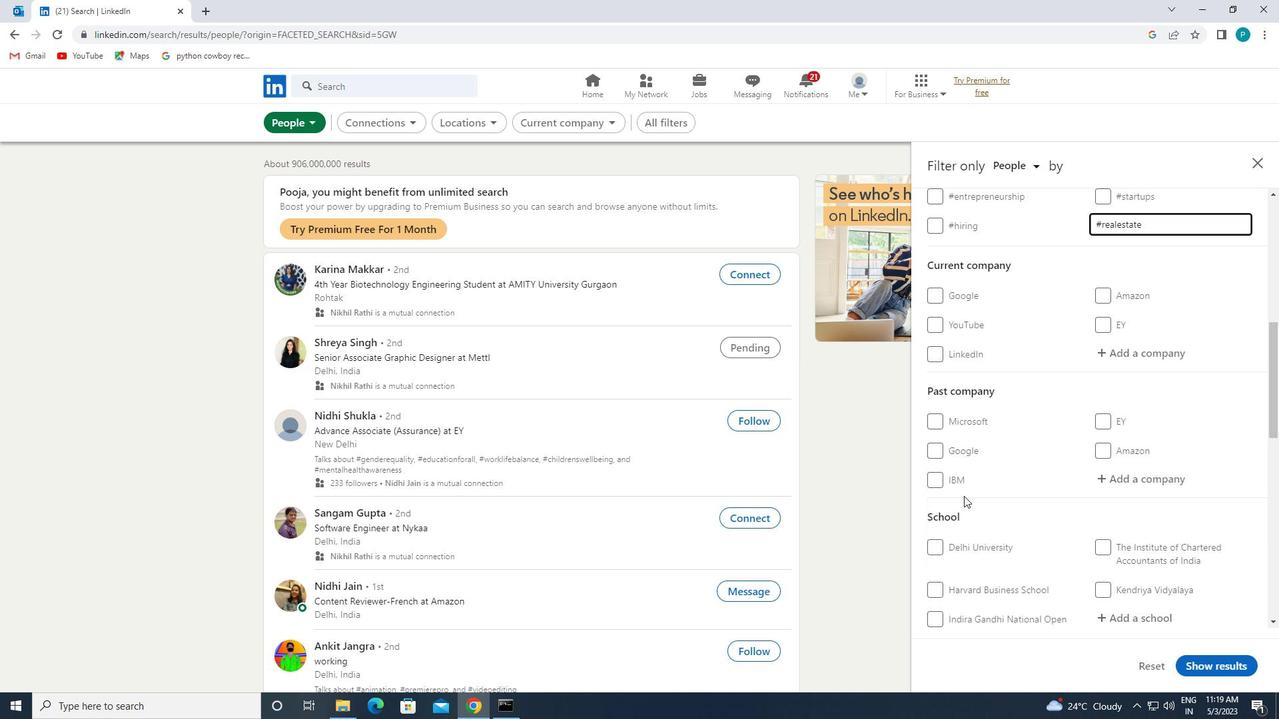 
Action: Mouse scrolled (963, 496) with delta (0, 0)
Screenshot: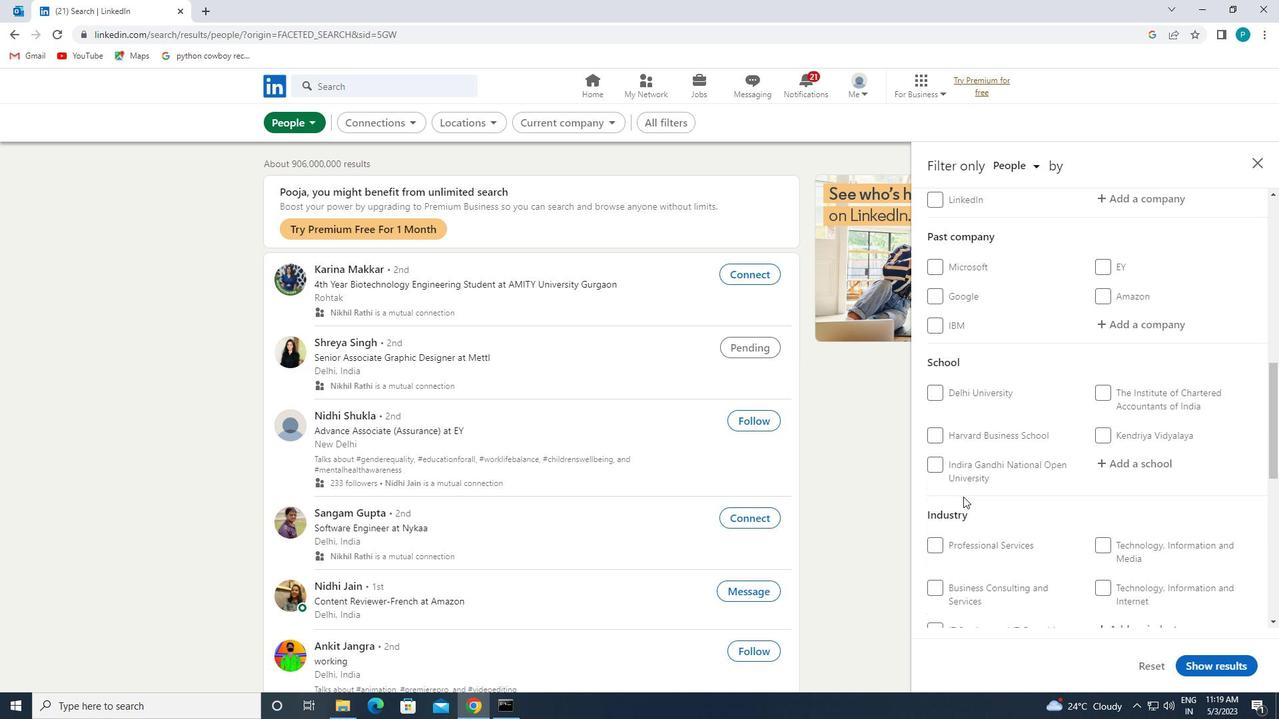 
Action: Mouse scrolled (963, 496) with delta (0, 0)
Screenshot: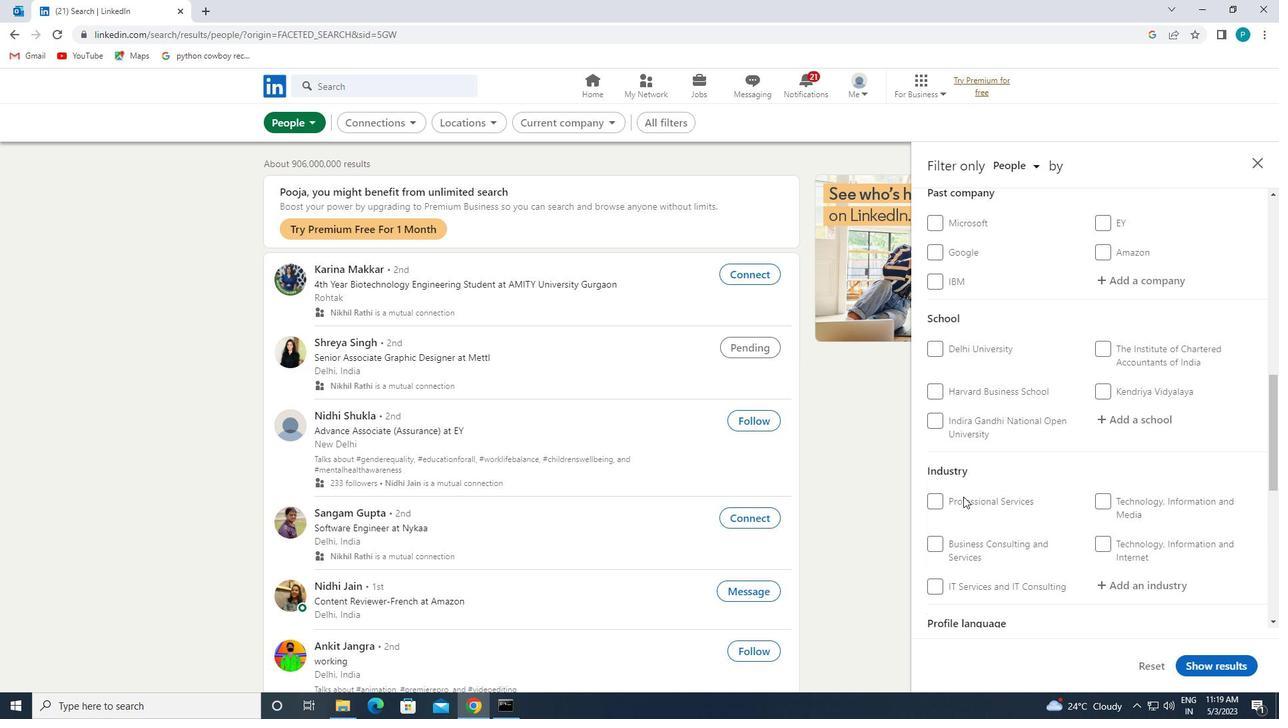
Action: Mouse scrolled (963, 496) with delta (0, 0)
Screenshot: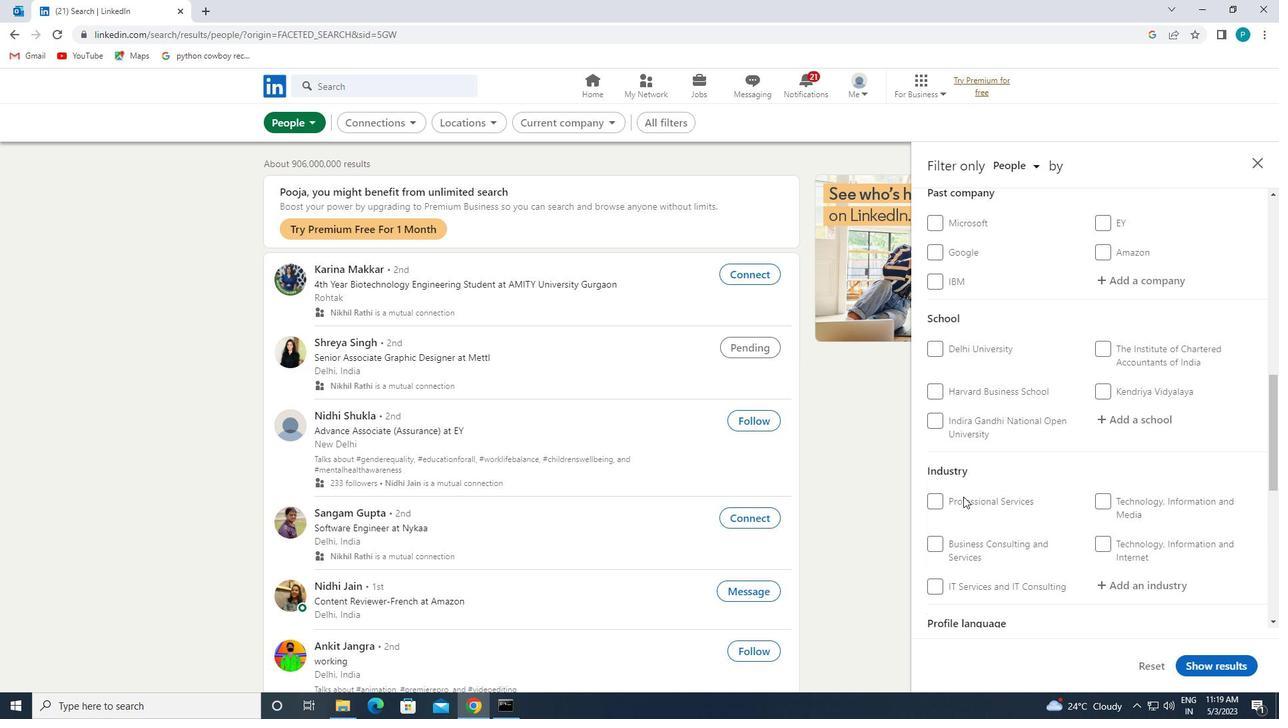 
Action: Mouse scrolled (963, 496) with delta (0, 0)
Screenshot: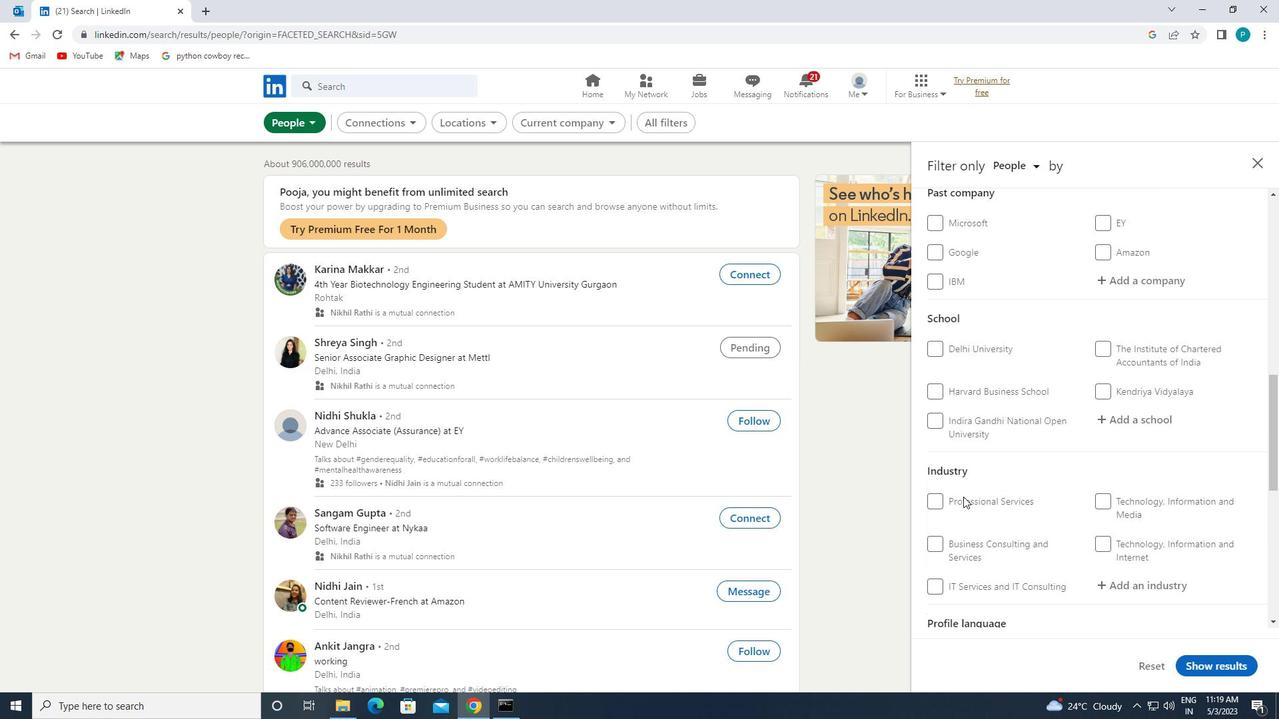 
Action: Mouse moved to (975, 527)
Screenshot: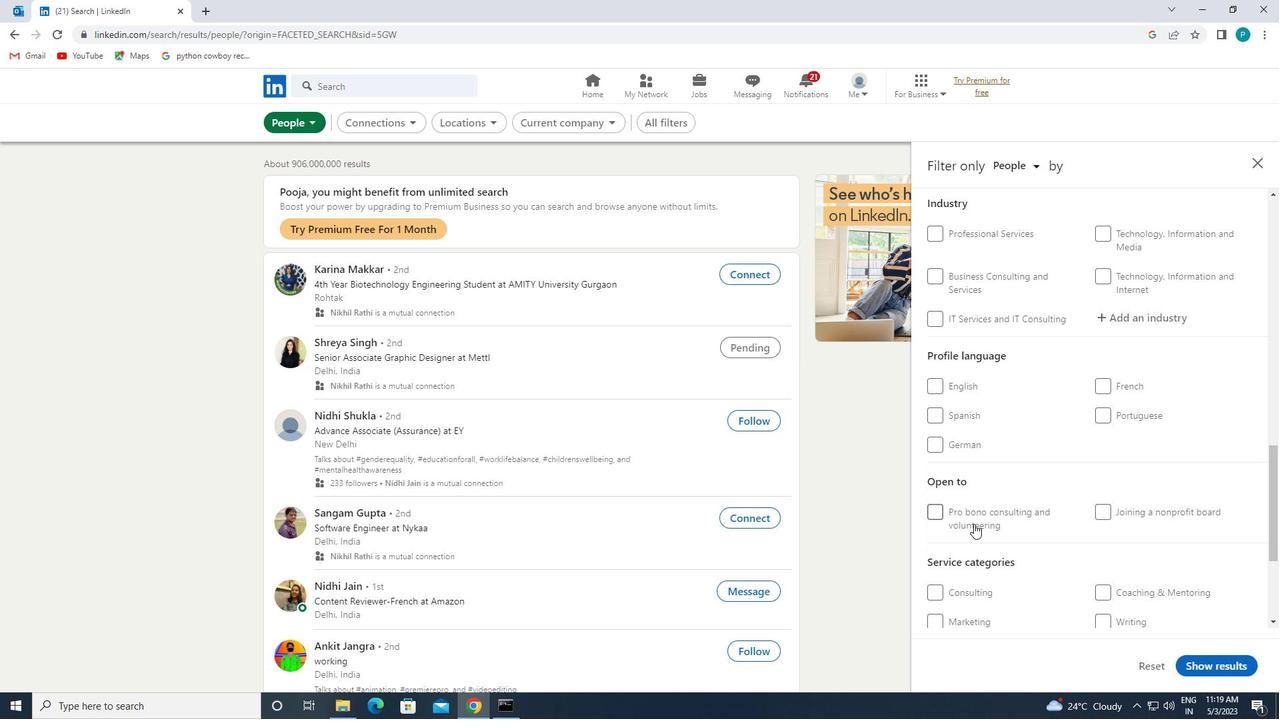 
Action: Mouse scrolled (975, 526) with delta (0, 0)
Screenshot: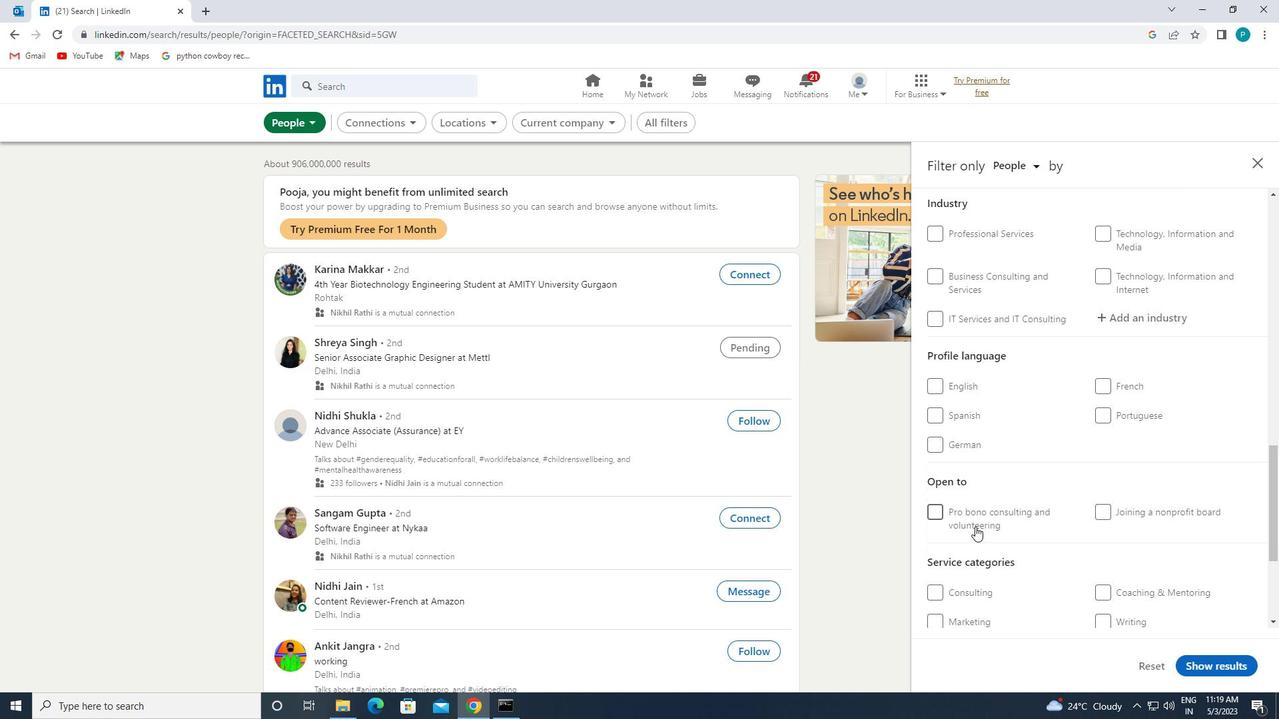 
Action: Mouse moved to (1115, 318)
Screenshot: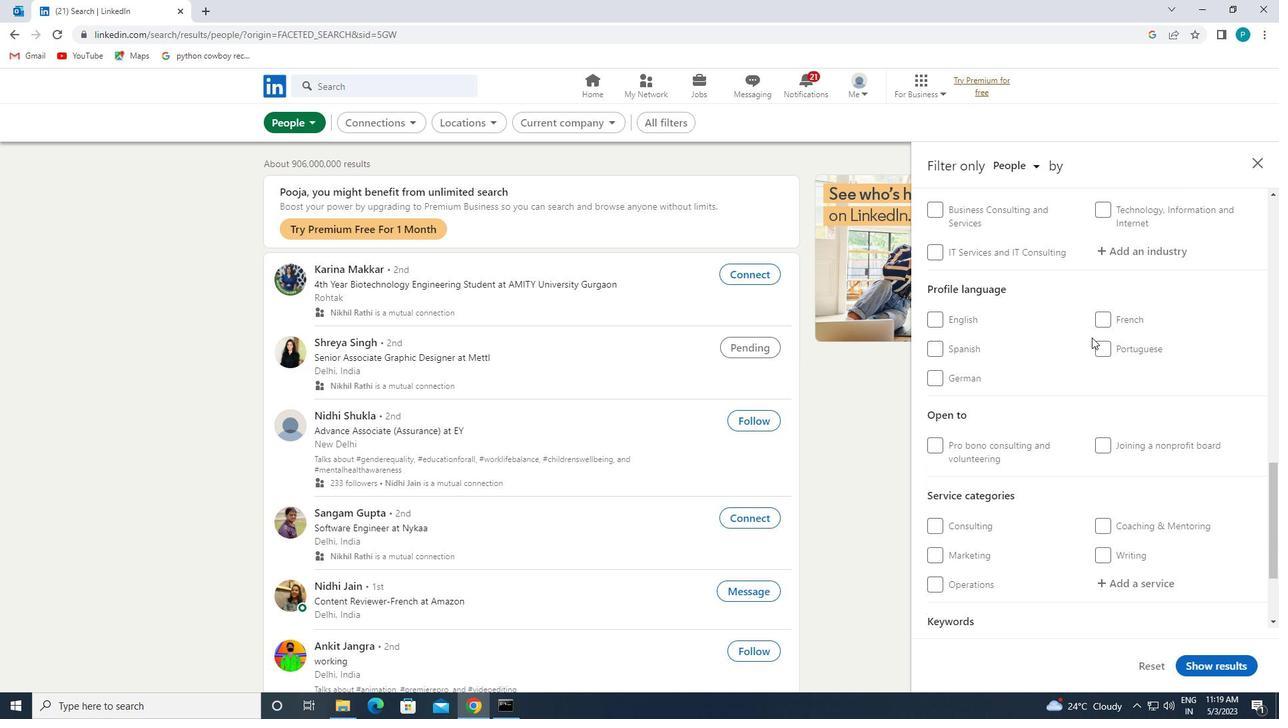 
Action: Mouse pressed left at (1115, 318)
Screenshot: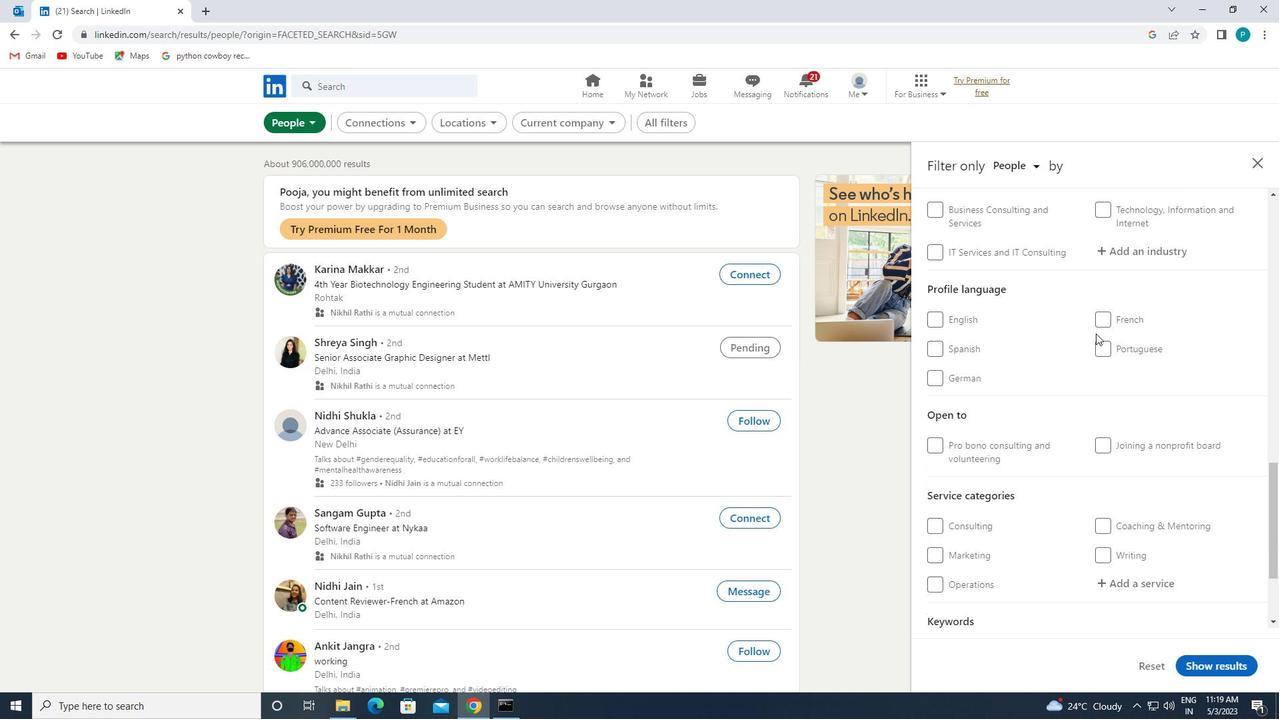 
Action: Mouse moved to (1211, 323)
Screenshot: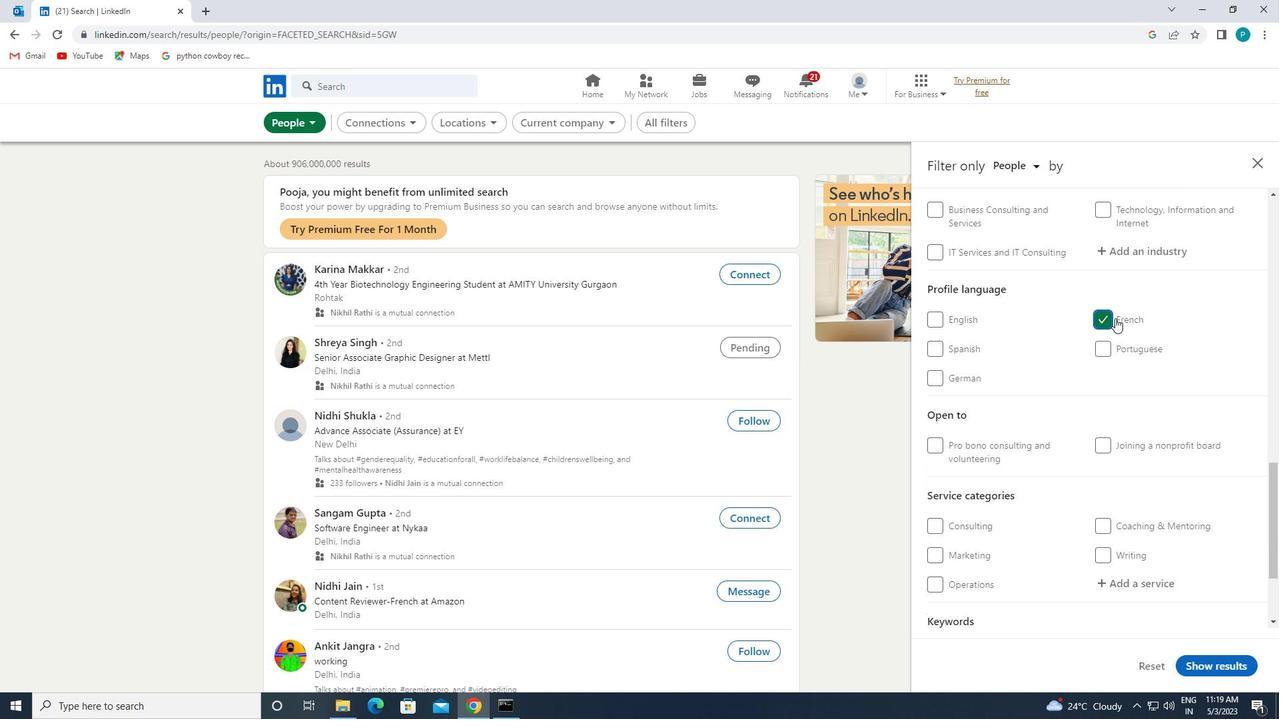 
Action: Mouse scrolled (1211, 324) with delta (0, 0)
Screenshot: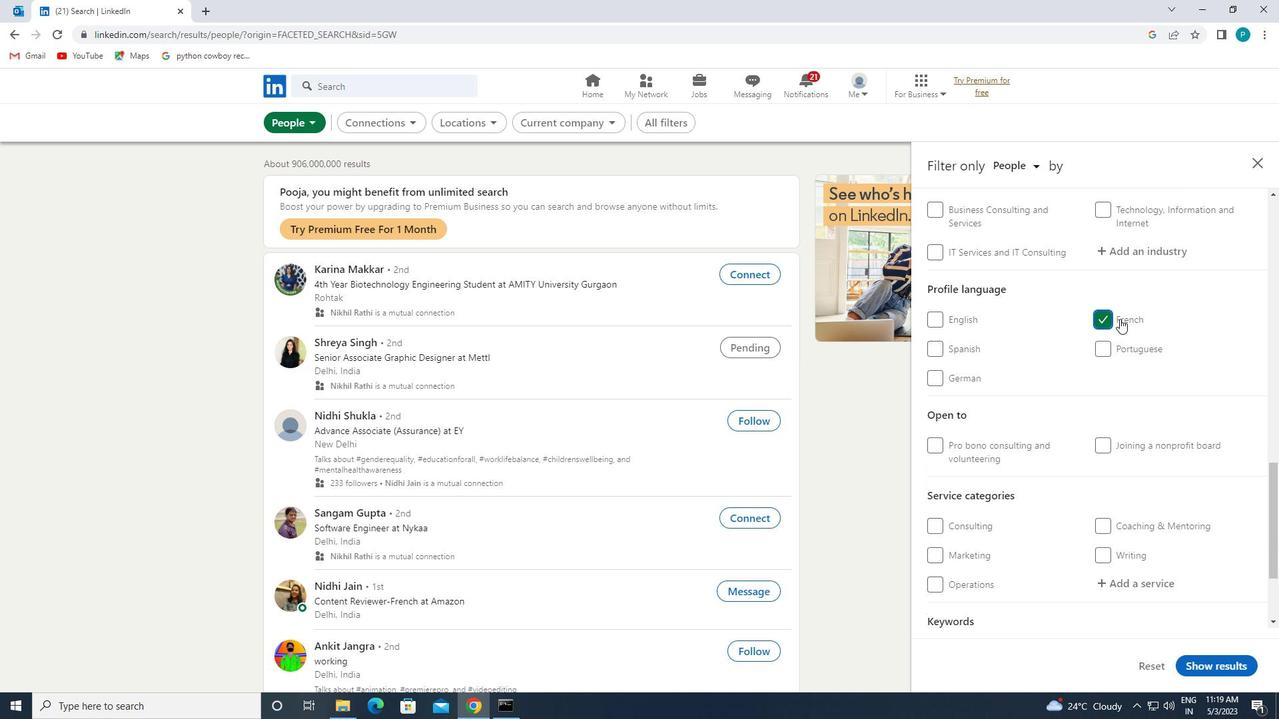 
Action: Mouse scrolled (1211, 324) with delta (0, 0)
Screenshot: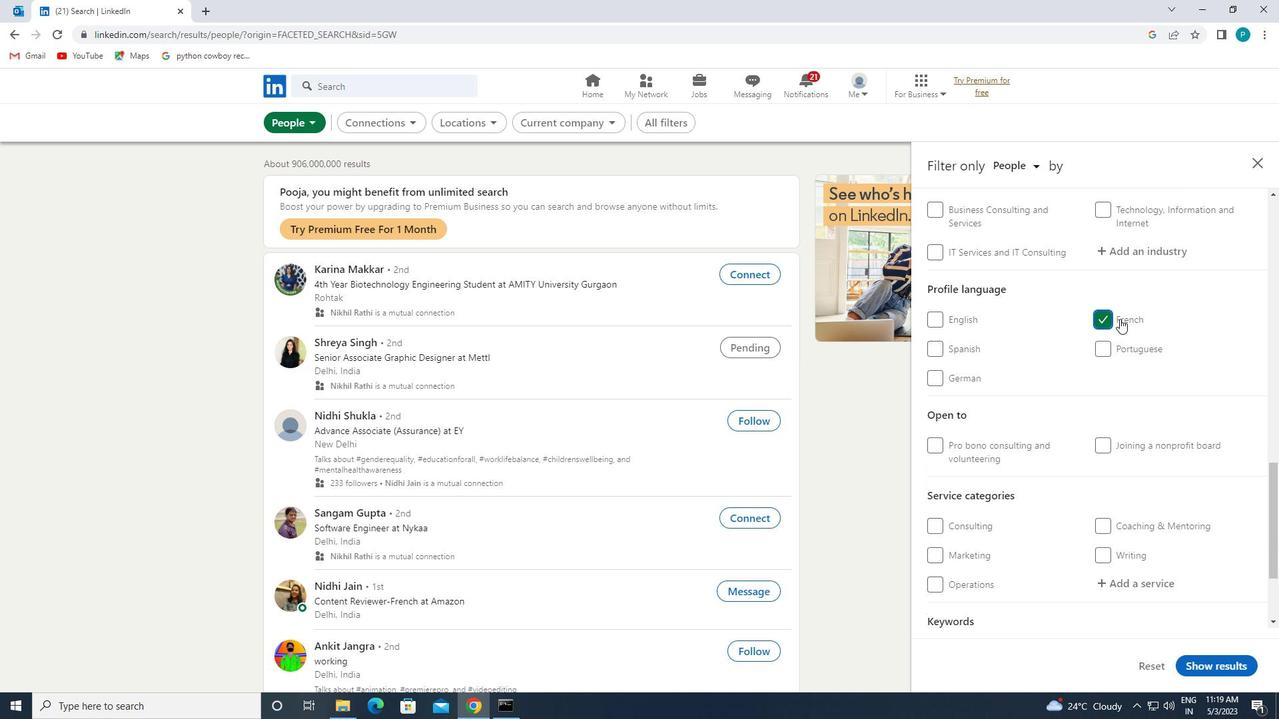 
Action: Mouse moved to (1211, 323)
Screenshot: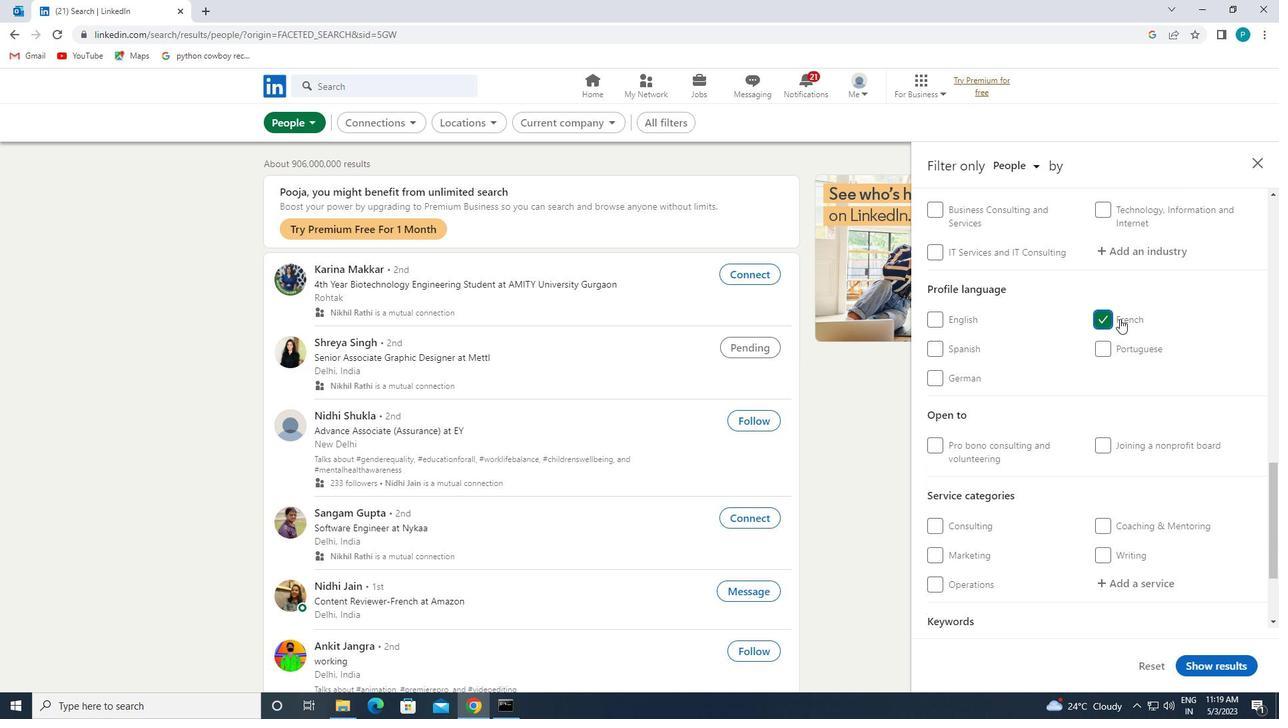 
Action: Mouse scrolled (1211, 324) with delta (0, 0)
Screenshot: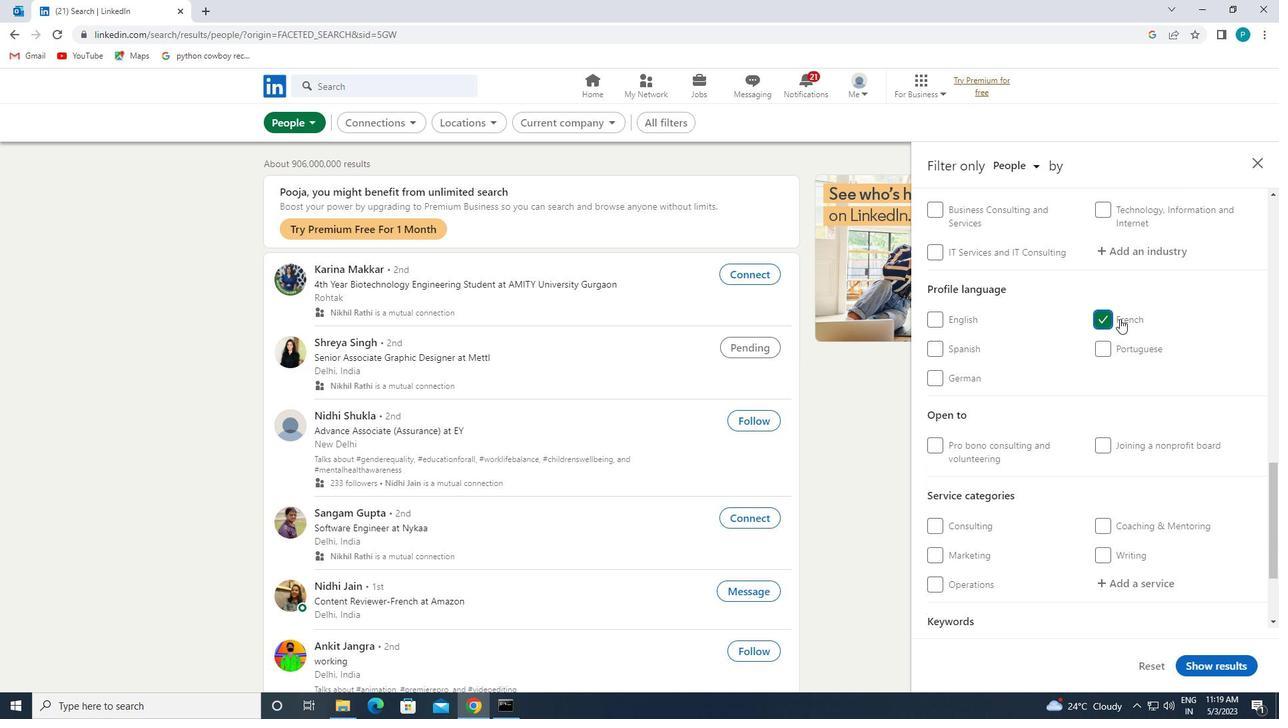 
Action: Mouse scrolled (1211, 324) with delta (0, 0)
Screenshot: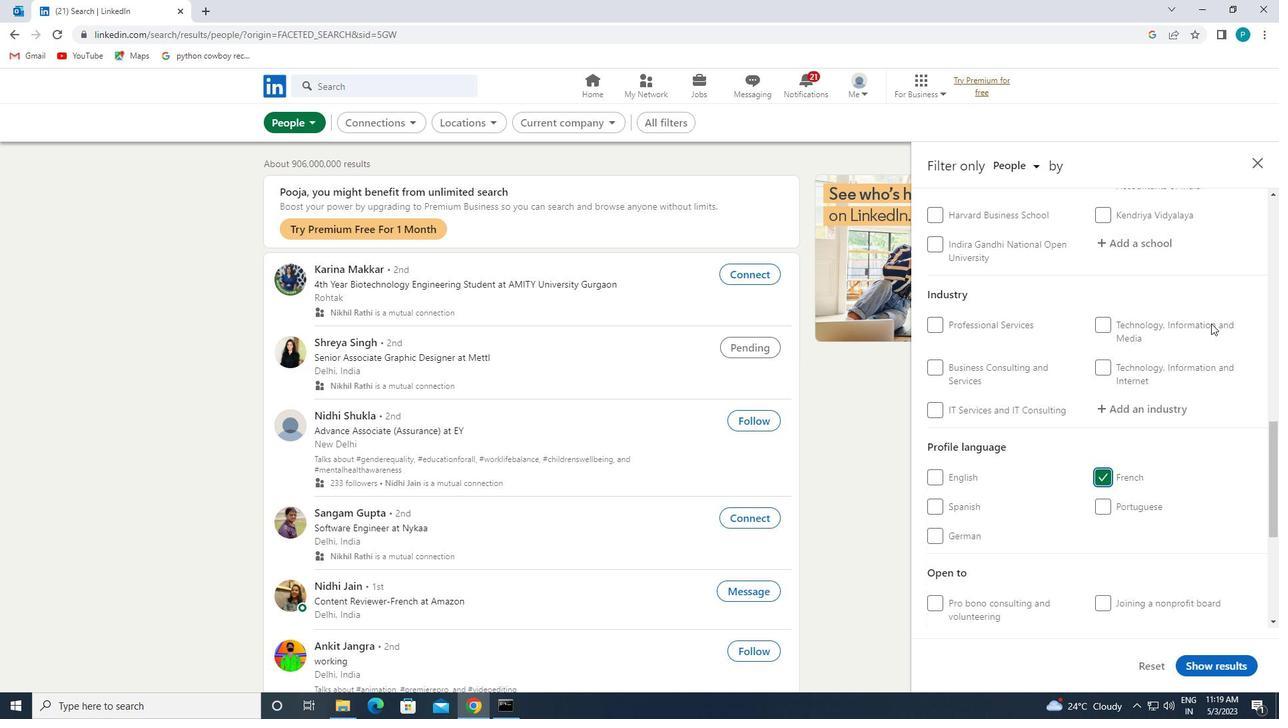 
Action: Mouse scrolled (1211, 324) with delta (0, 0)
Screenshot: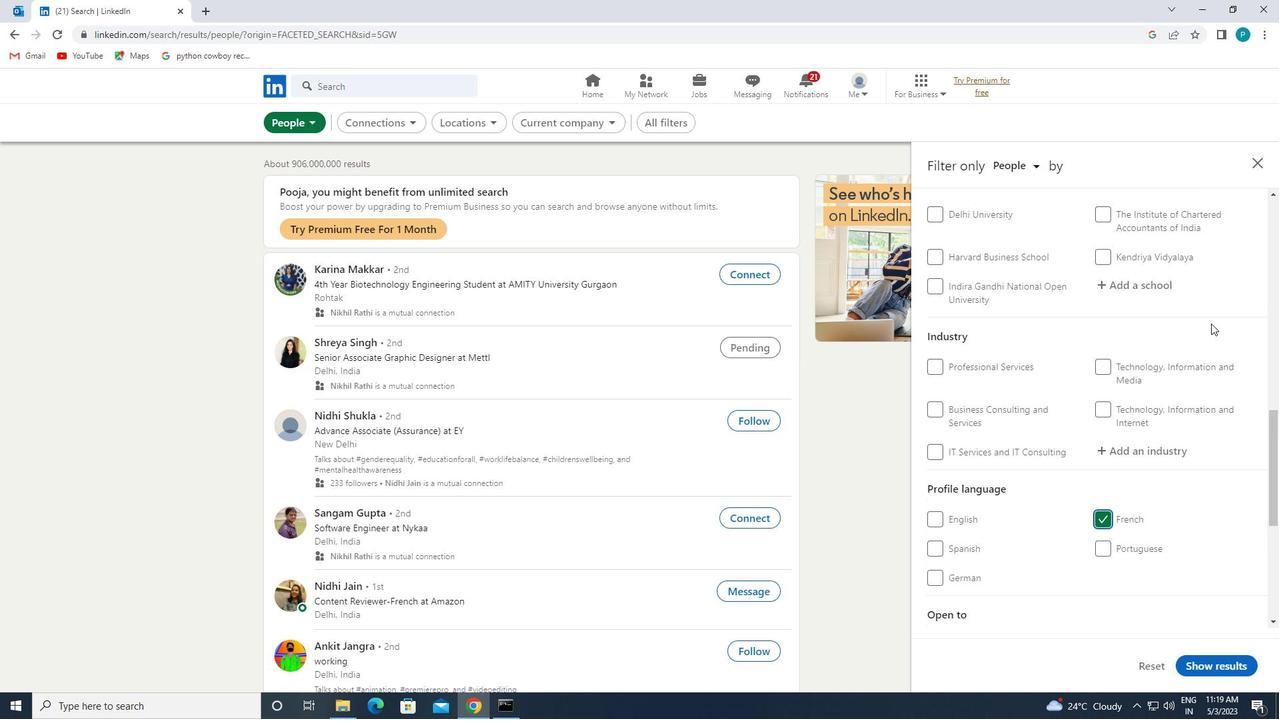 
Action: Mouse scrolled (1211, 324) with delta (0, 0)
Screenshot: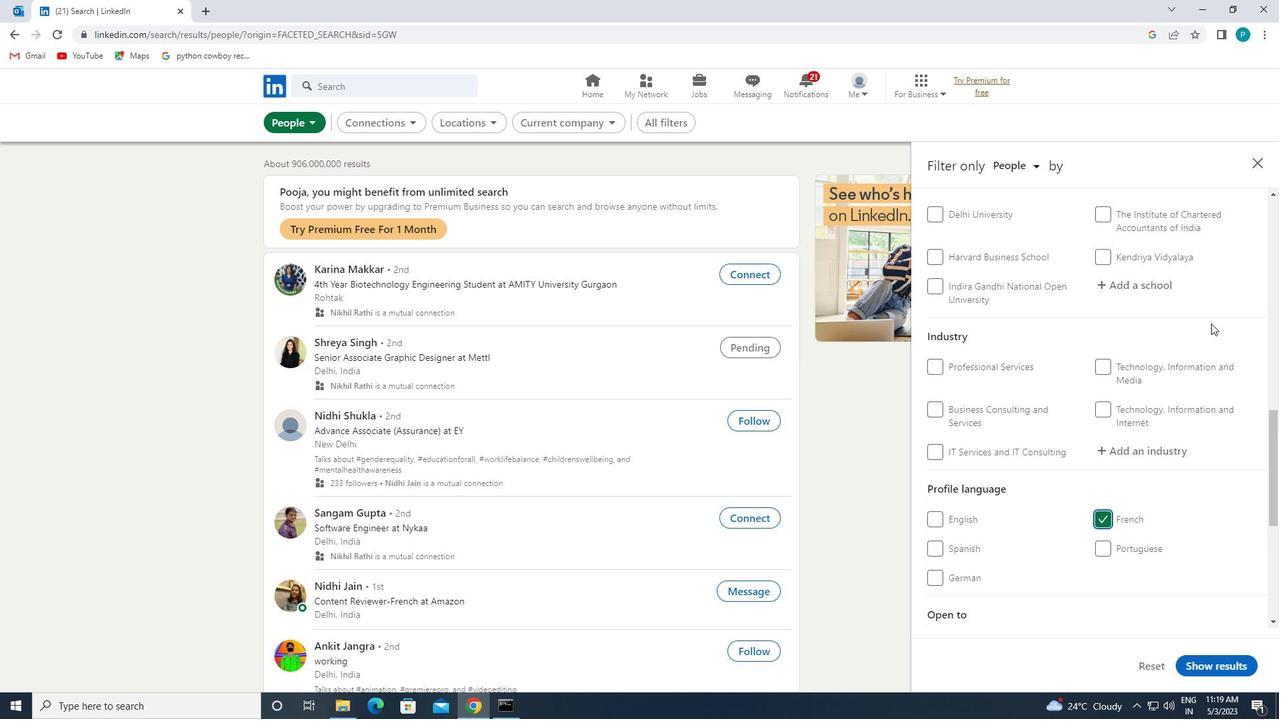 
Action: Mouse moved to (1203, 321)
Screenshot: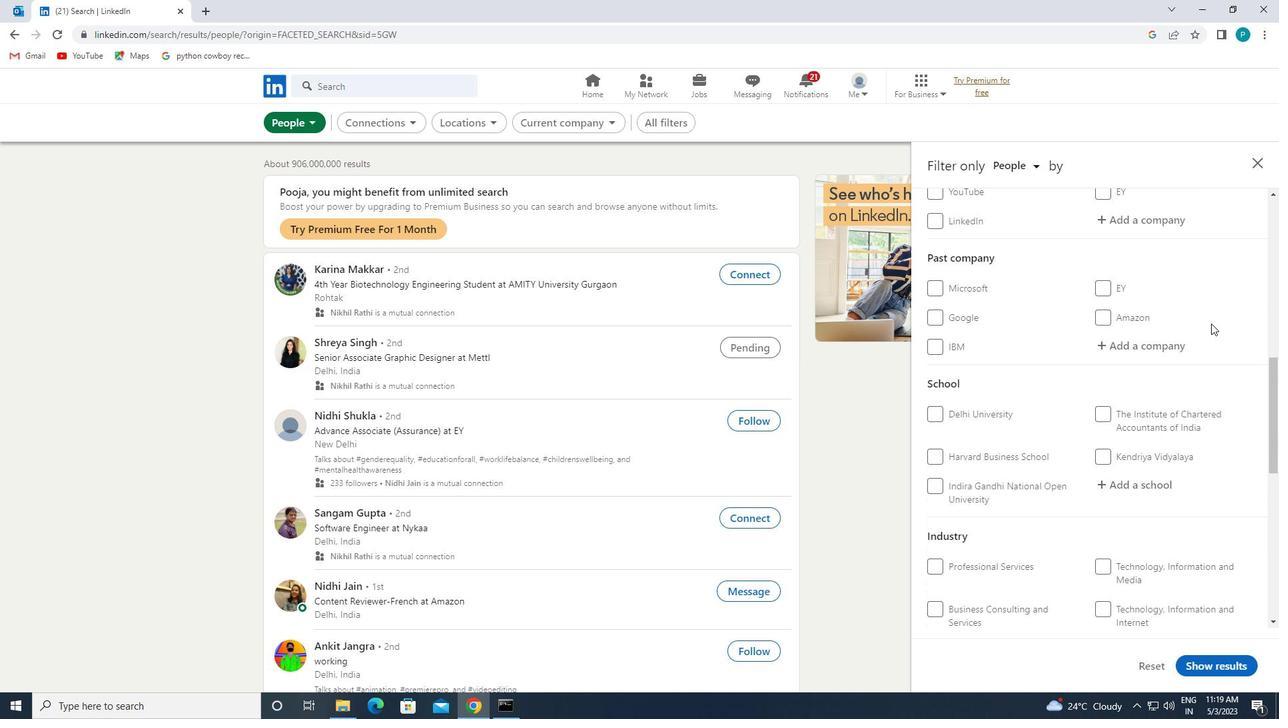 
Action: Mouse scrolled (1203, 322) with delta (0, 0)
Screenshot: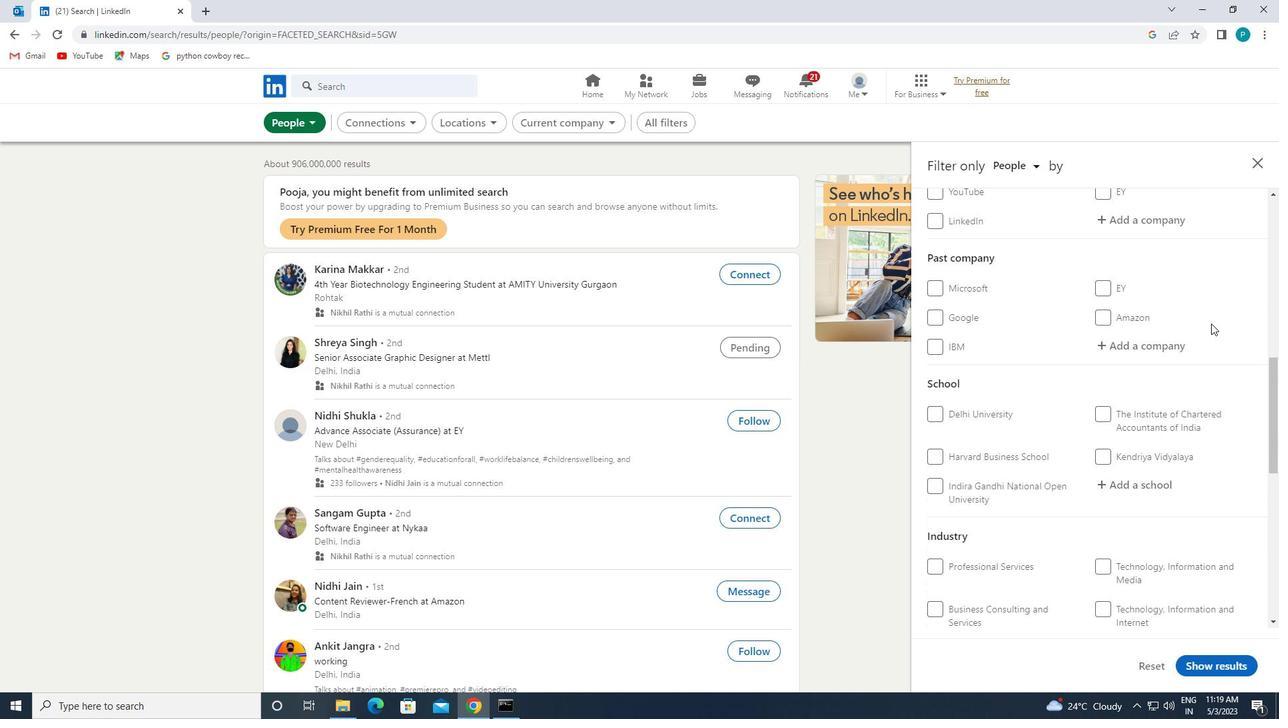 
Action: Mouse scrolled (1203, 322) with delta (0, 0)
Screenshot: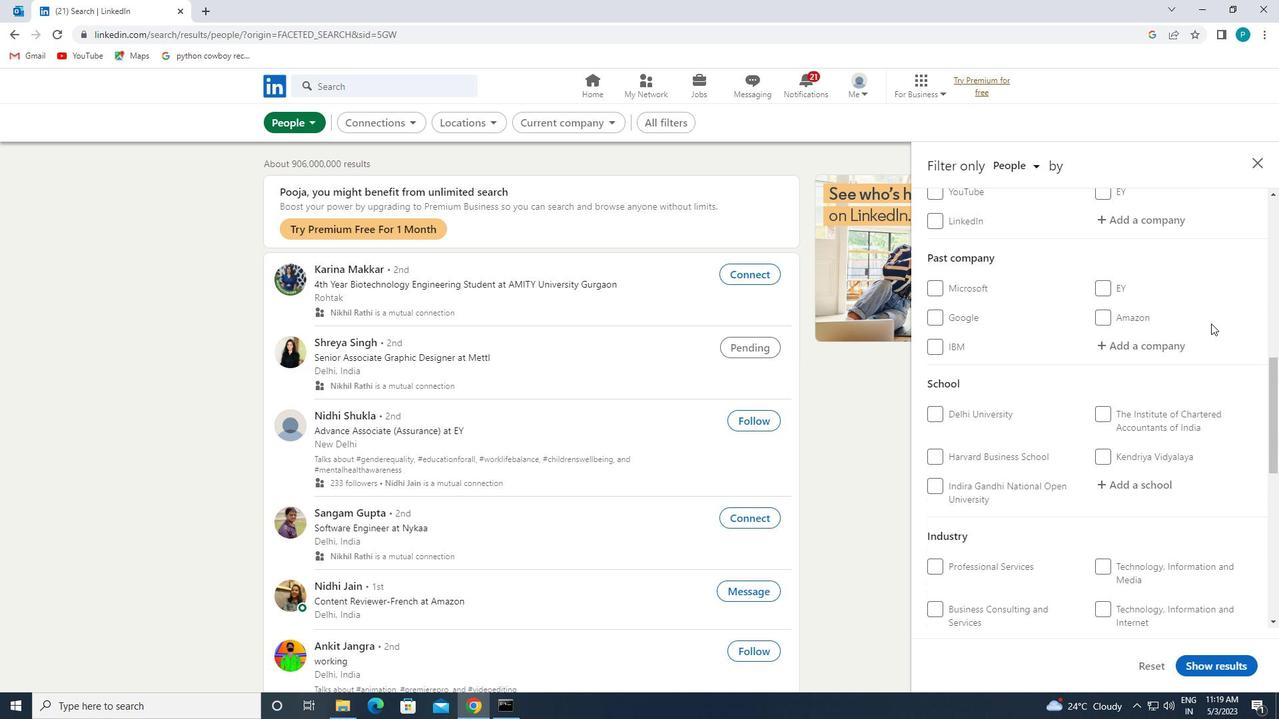 
Action: Mouse scrolled (1203, 322) with delta (0, 0)
Screenshot: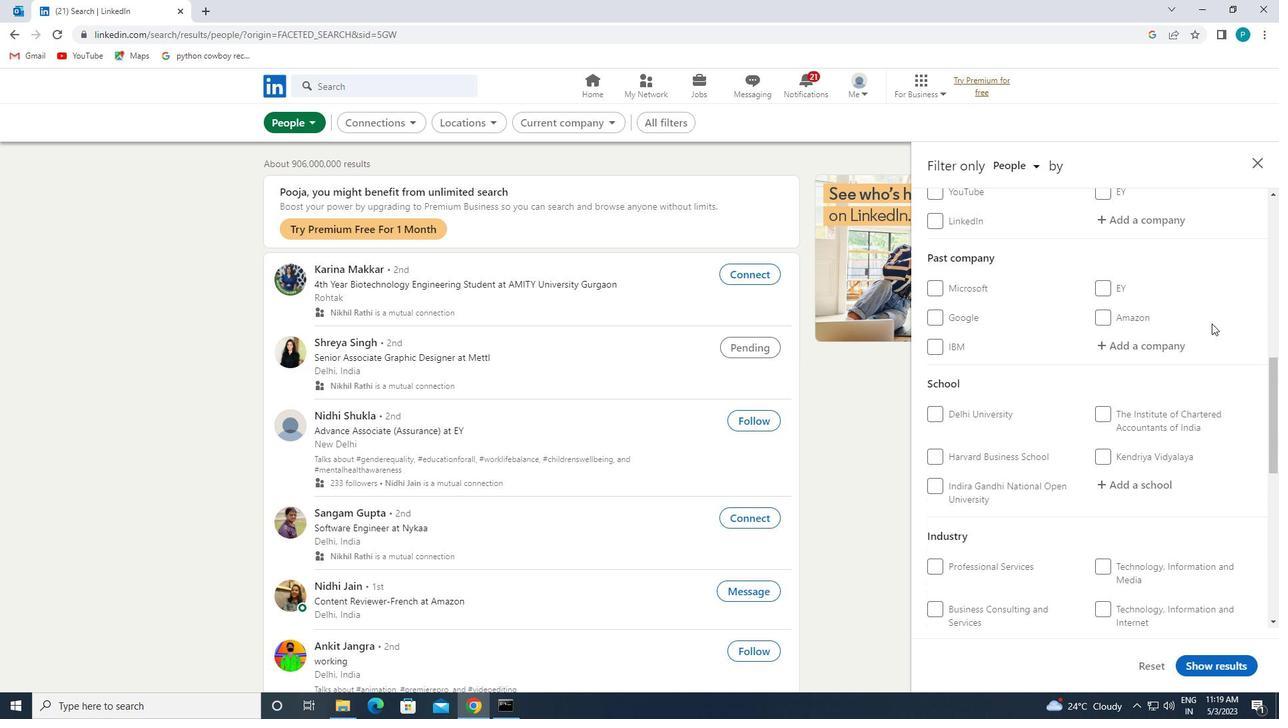 
Action: Mouse moved to (1144, 415)
Screenshot: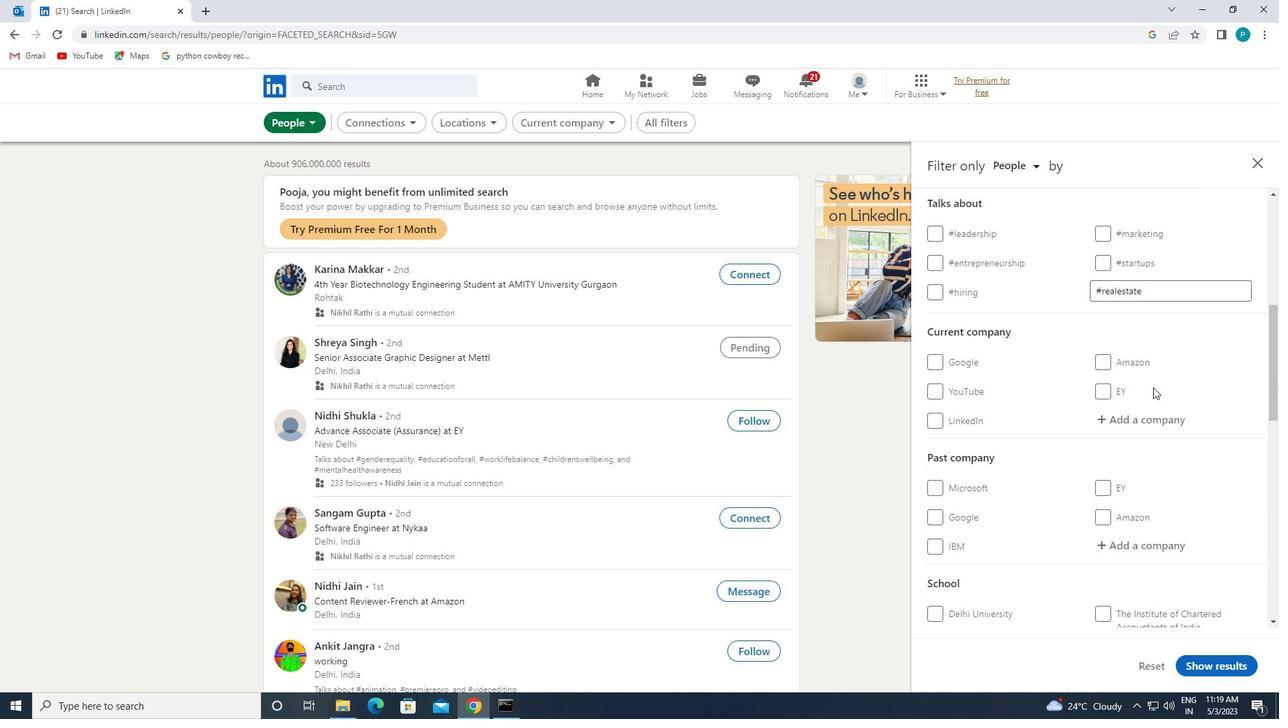 
Action: Mouse pressed left at (1144, 415)
Screenshot: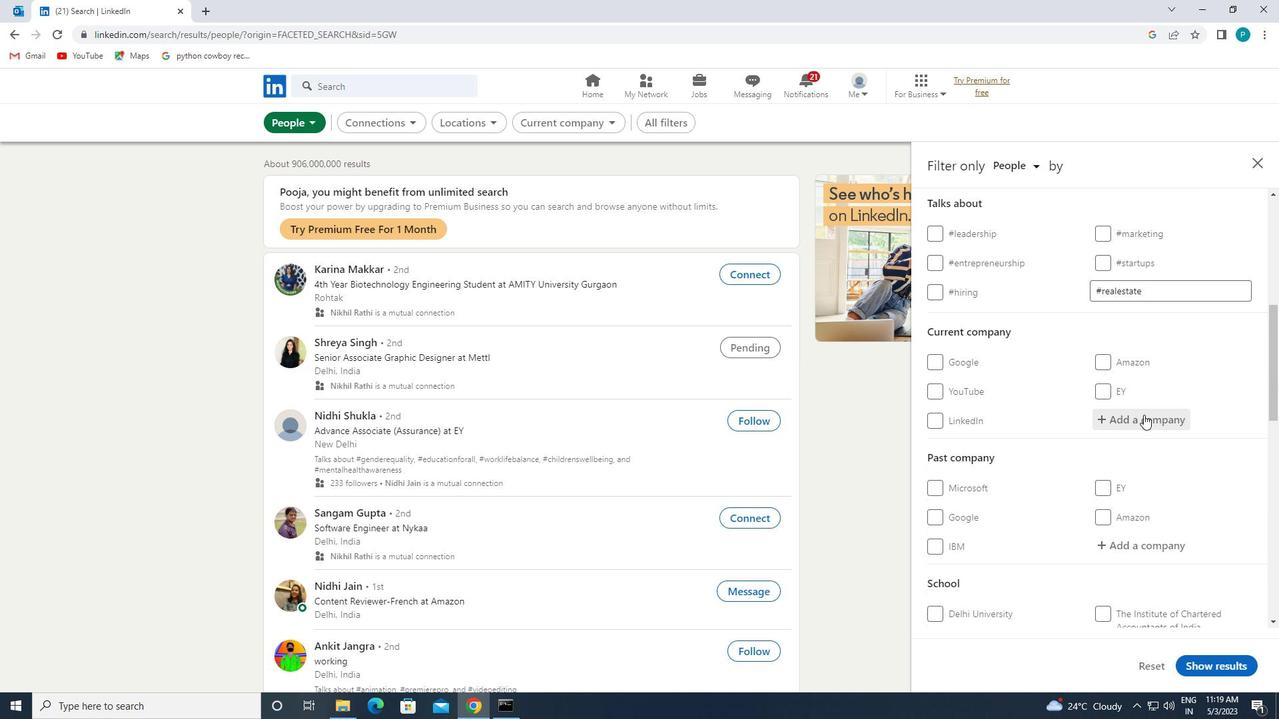 
Action: Key pressed <Key.caps_lock>E<Key.caps_lock>RICSSON
Screenshot: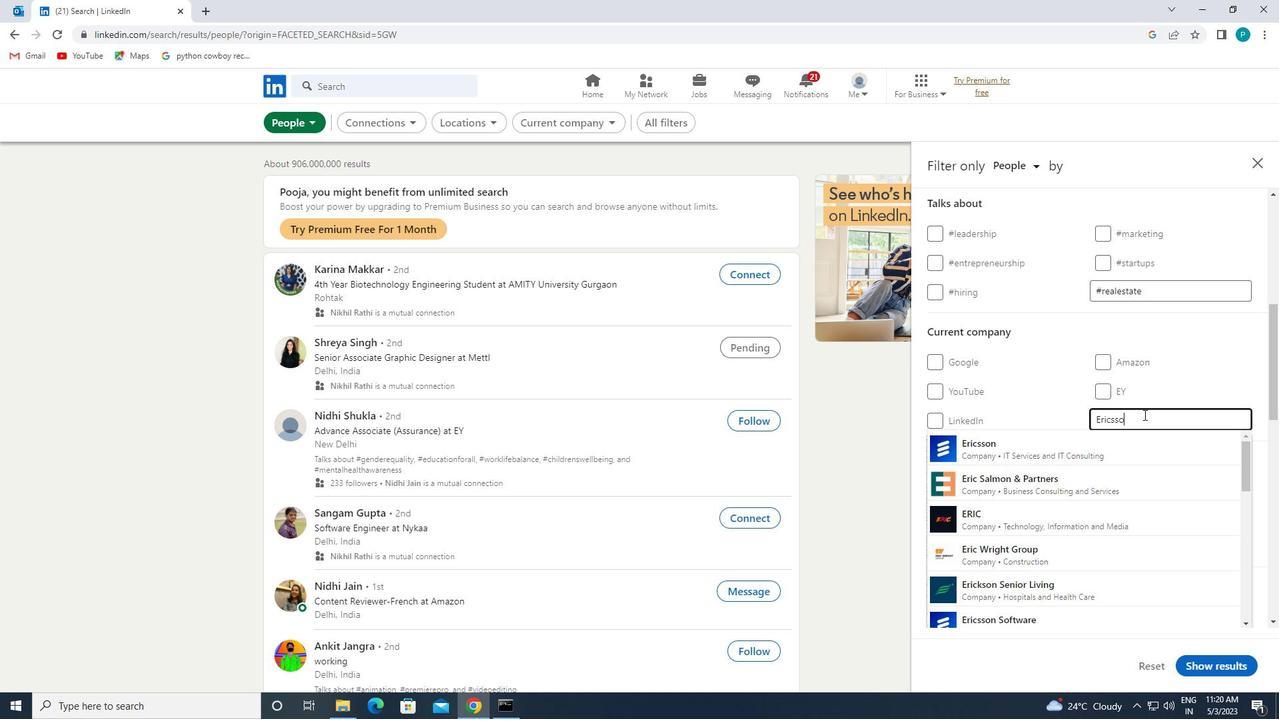 
Action: Mouse moved to (1139, 425)
Screenshot: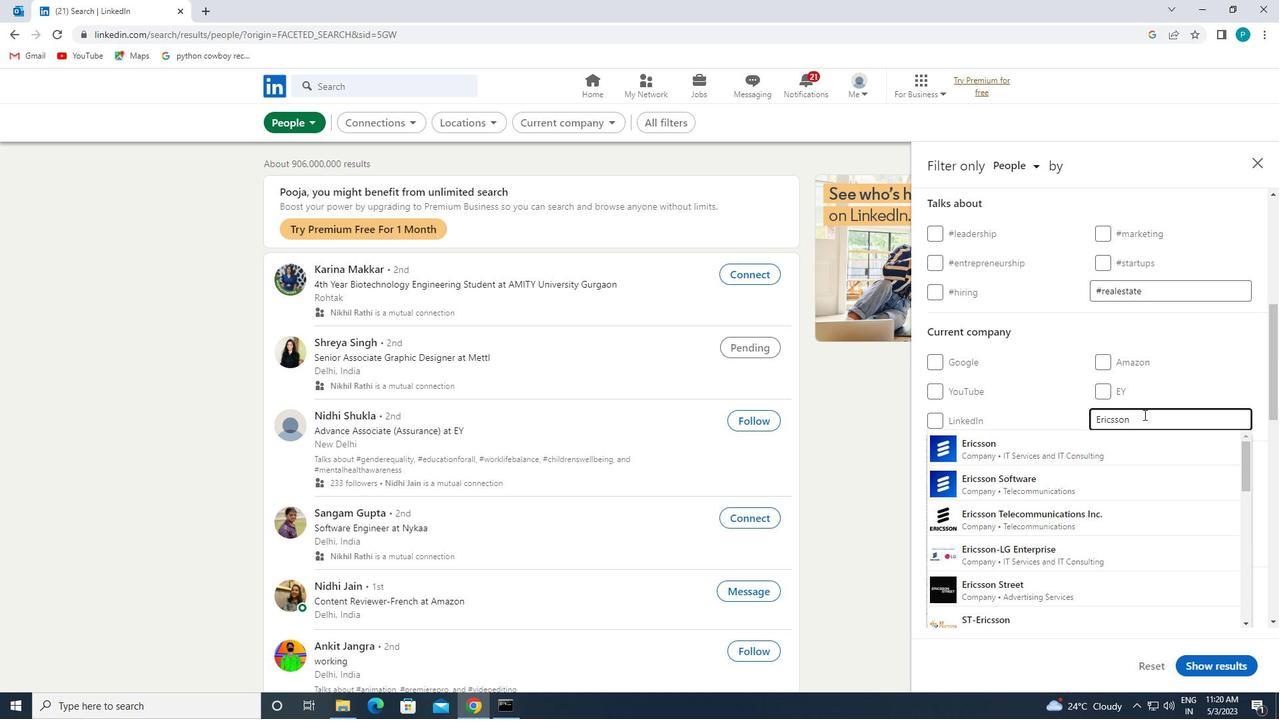
Action: Mouse scrolled (1139, 425) with delta (0, 0)
Screenshot: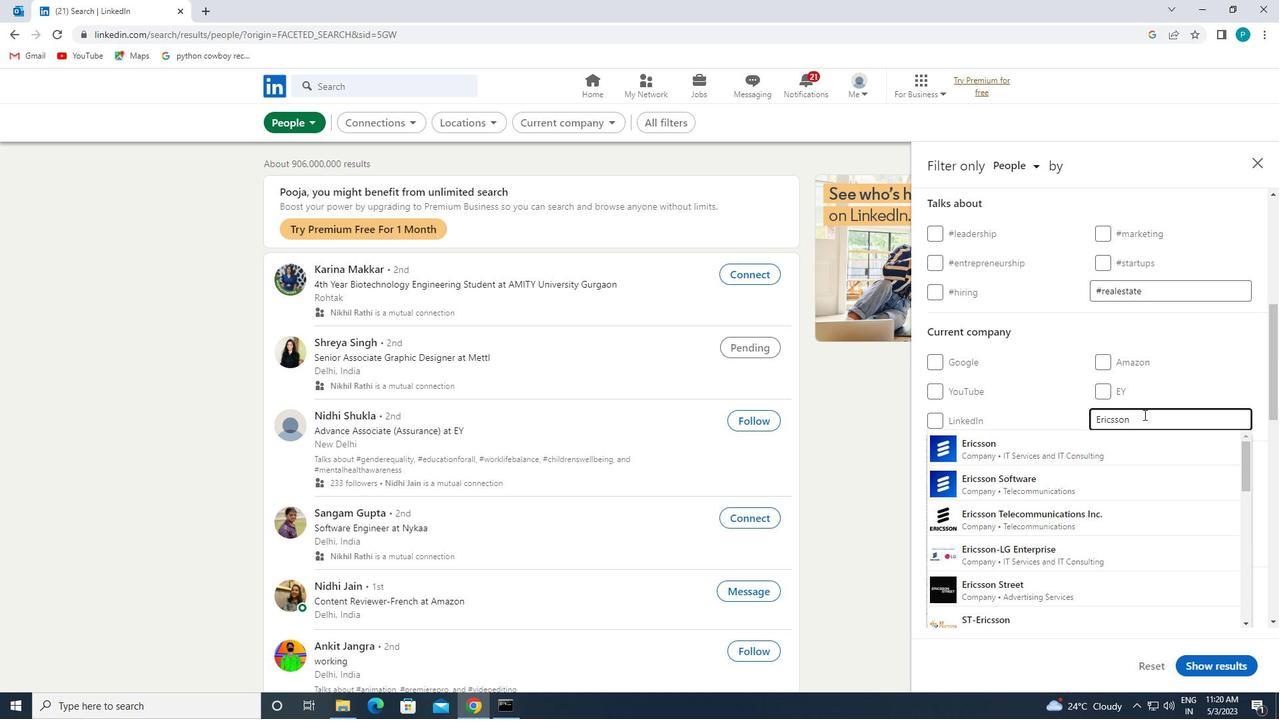 
Action: Mouse moved to (1137, 430)
Screenshot: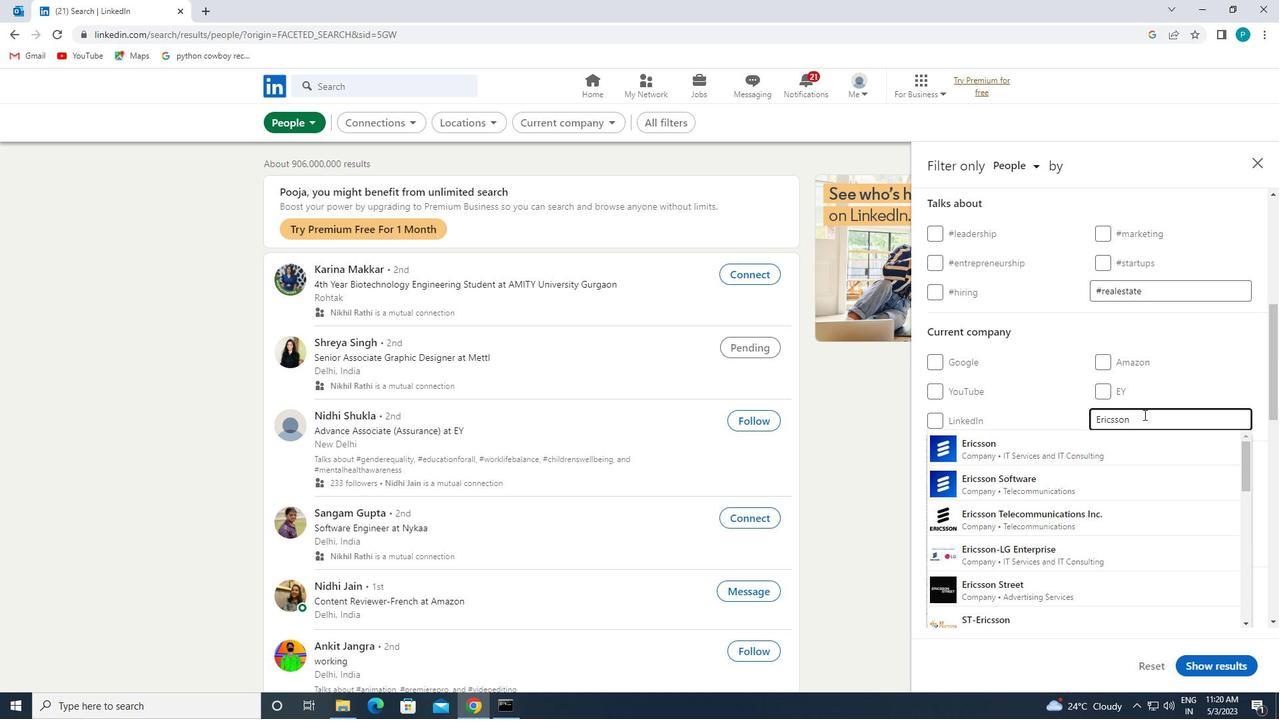 
Action: Mouse scrolled (1137, 429) with delta (0, 0)
Screenshot: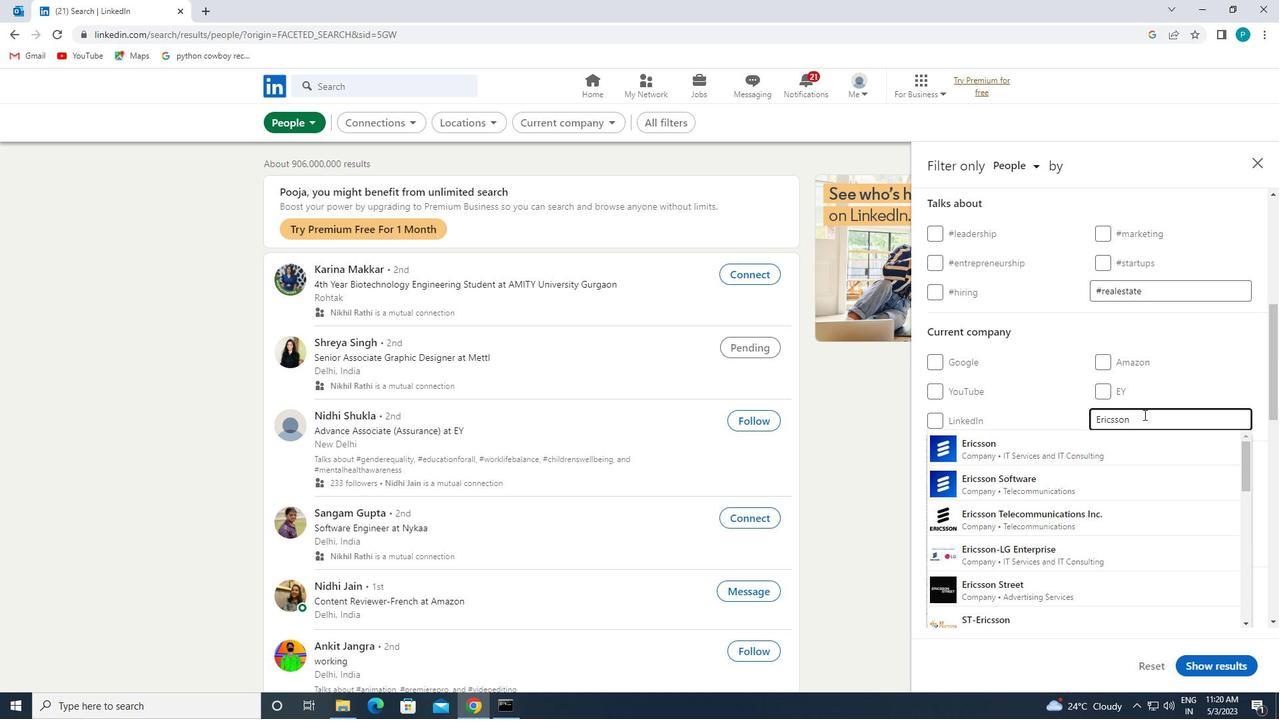 
Action: Mouse moved to (1043, 321)
Screenshot: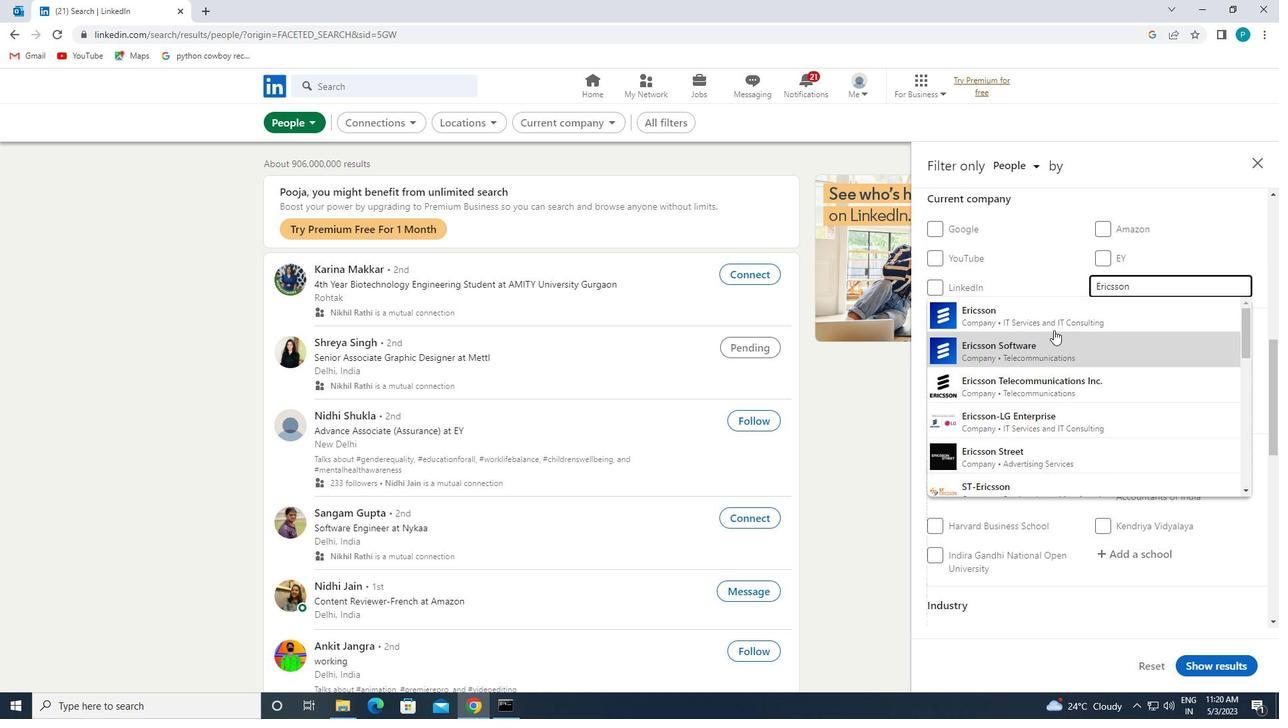 
Action: Mouse pressed left at (1043, 321)
Screenshot: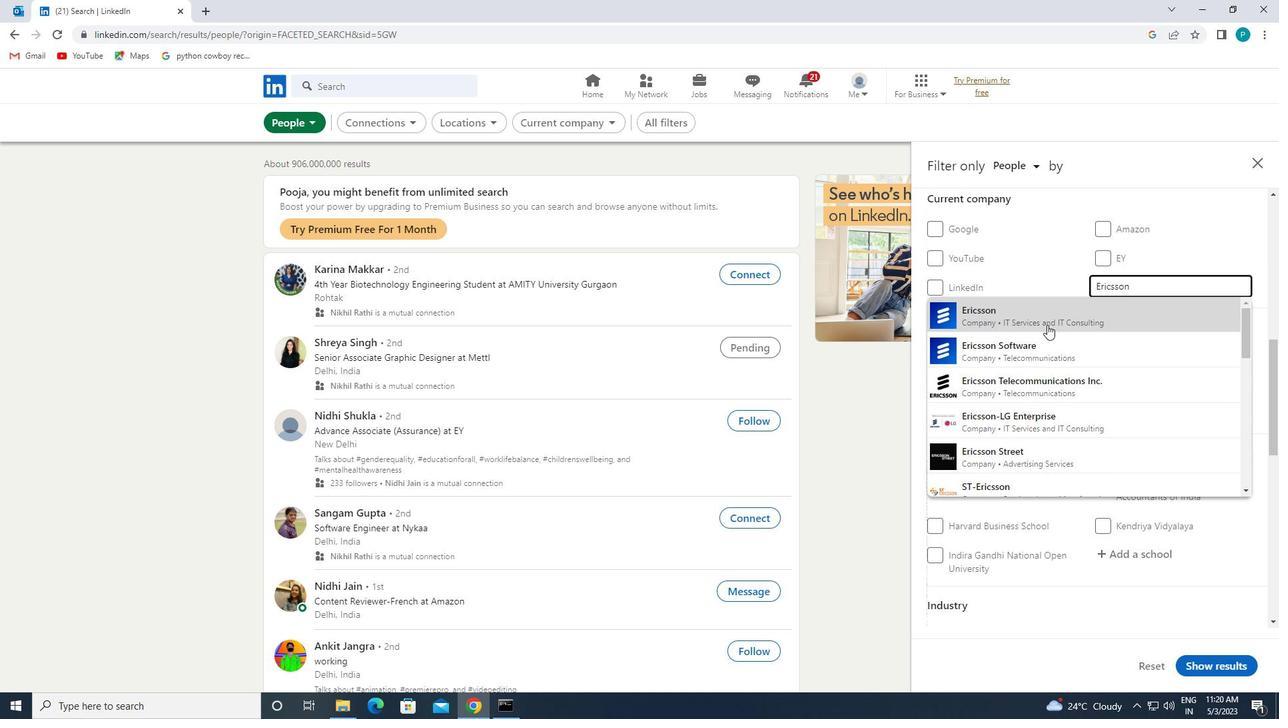 
Action: Mouse moved to (1073, 384)
Screenshot: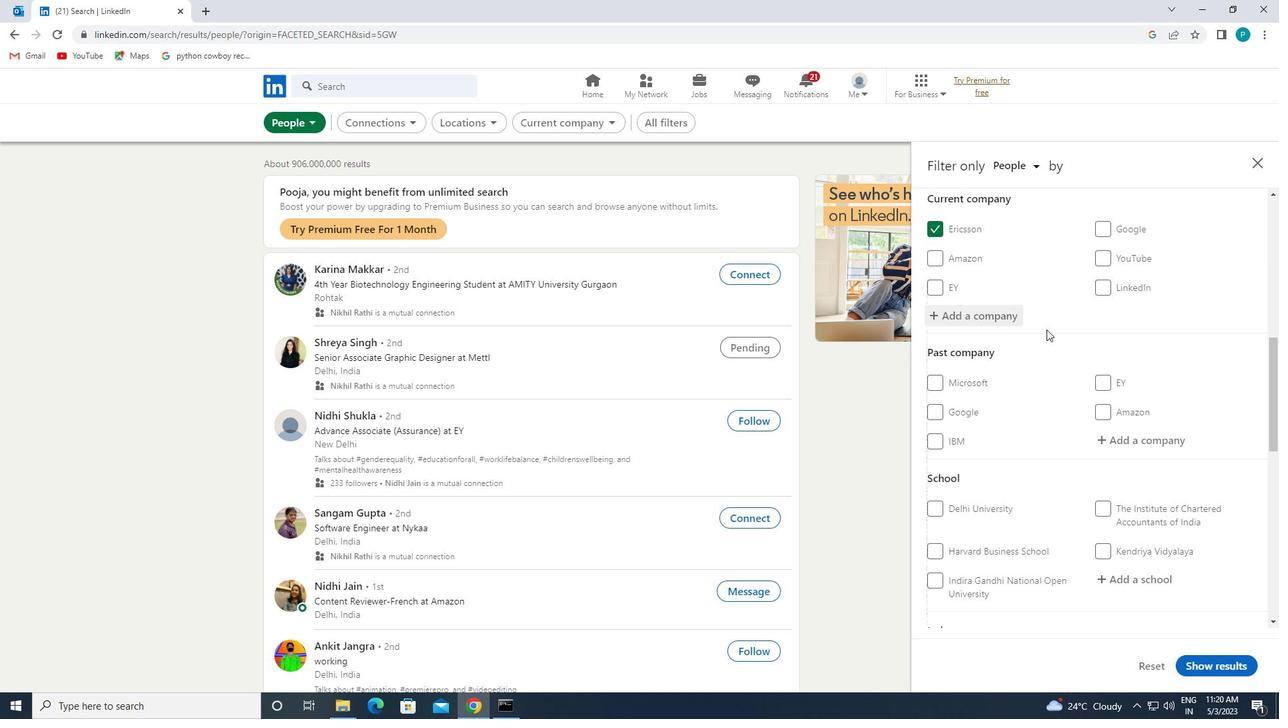 
Action: Mouse scrolled (1073, 383) with delta (0, 0)
Screenshot: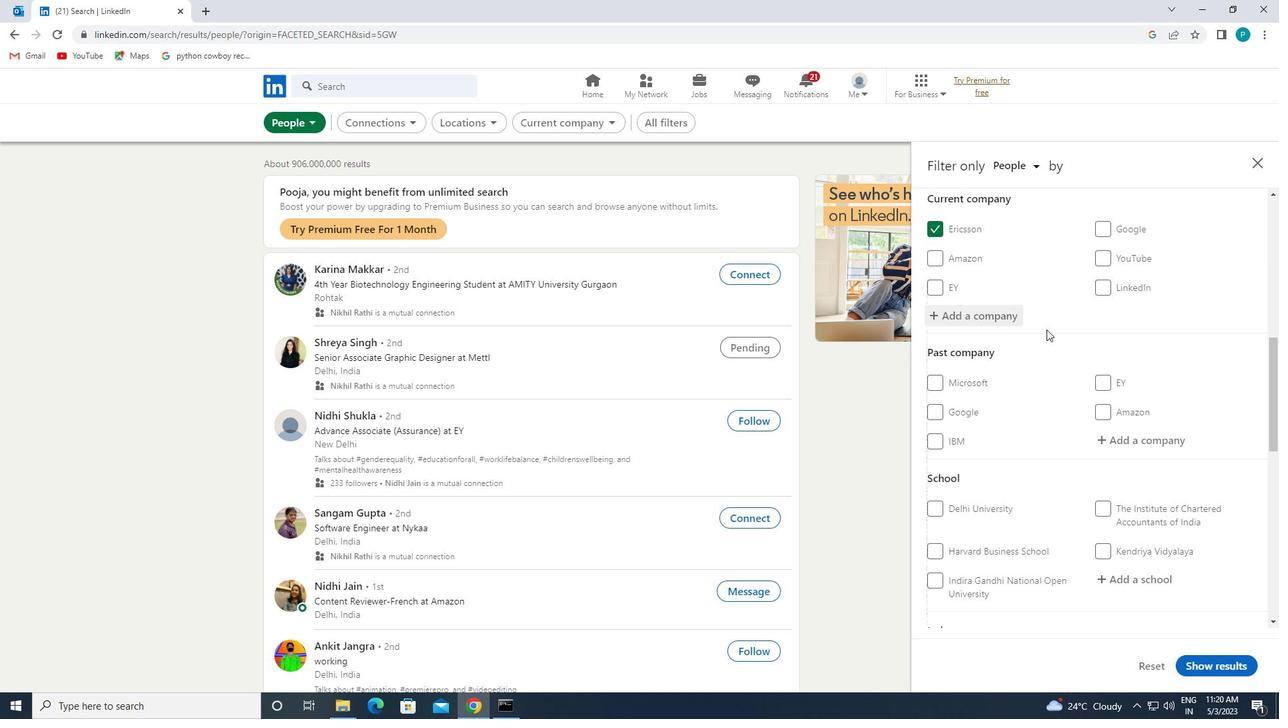 
Action: Mouse moved to (1073, 387)
Screenshot: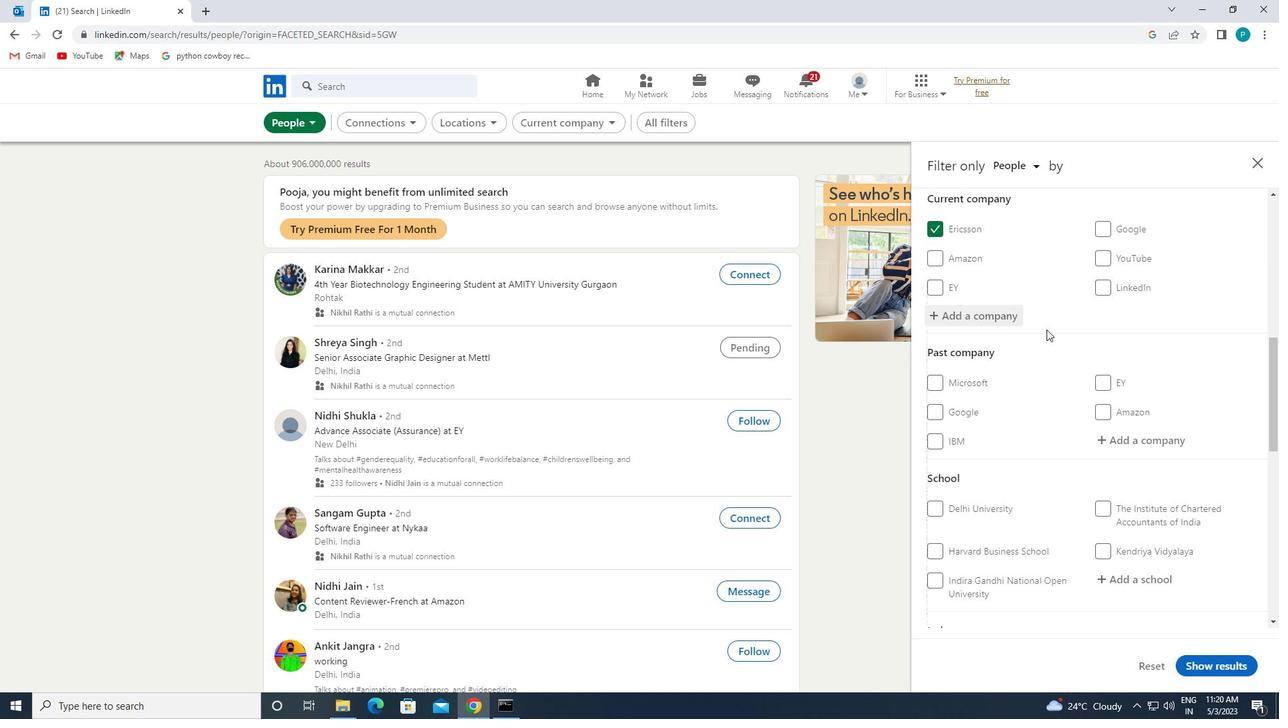 
Action: Mouse scrolled (1073, 386) with delta (0, 0)
Screenshot: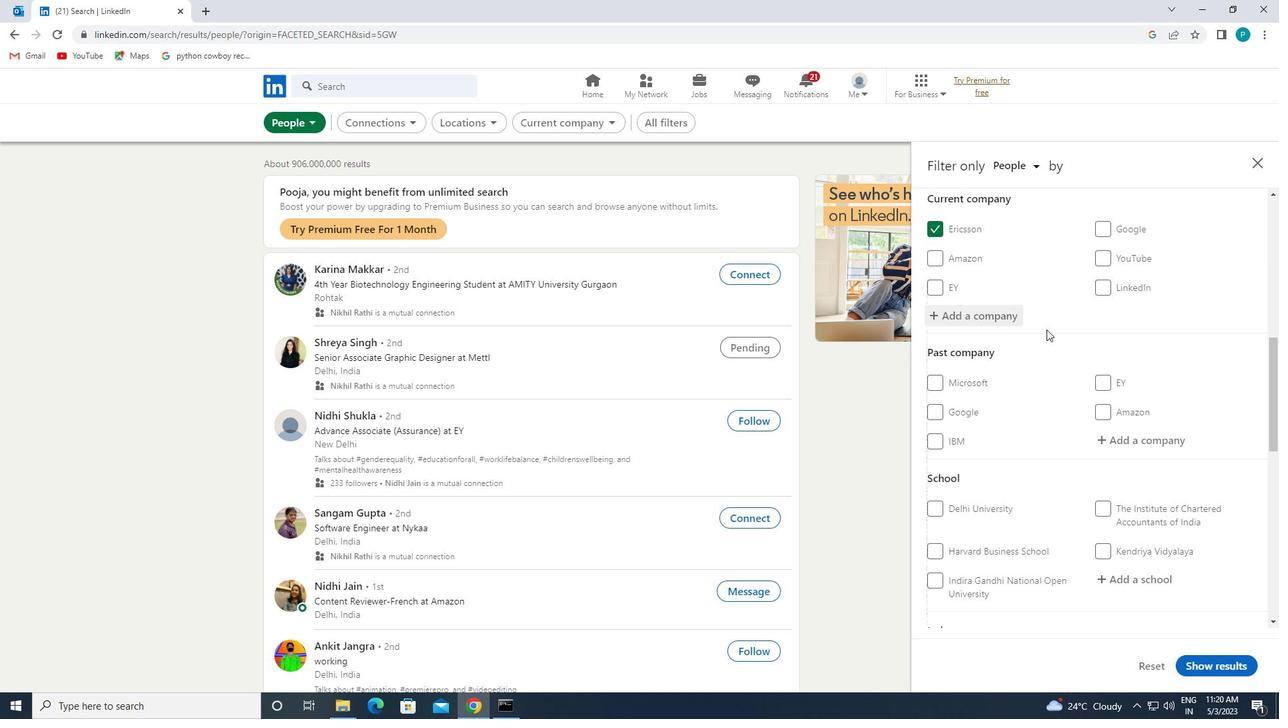 
Action: Mouse moved to (1076, 391)
Screenshot: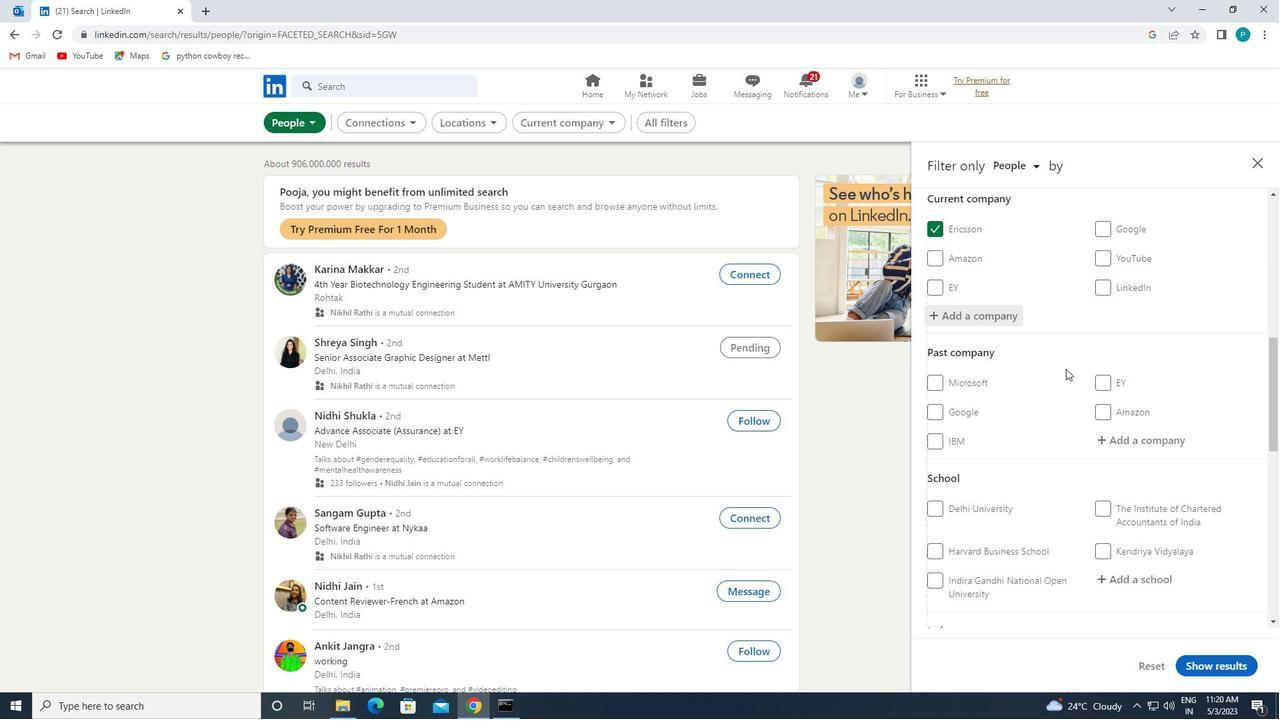 
Action: Mouse scrolled (1076, 391) with delta (0, 0)
Screenshot: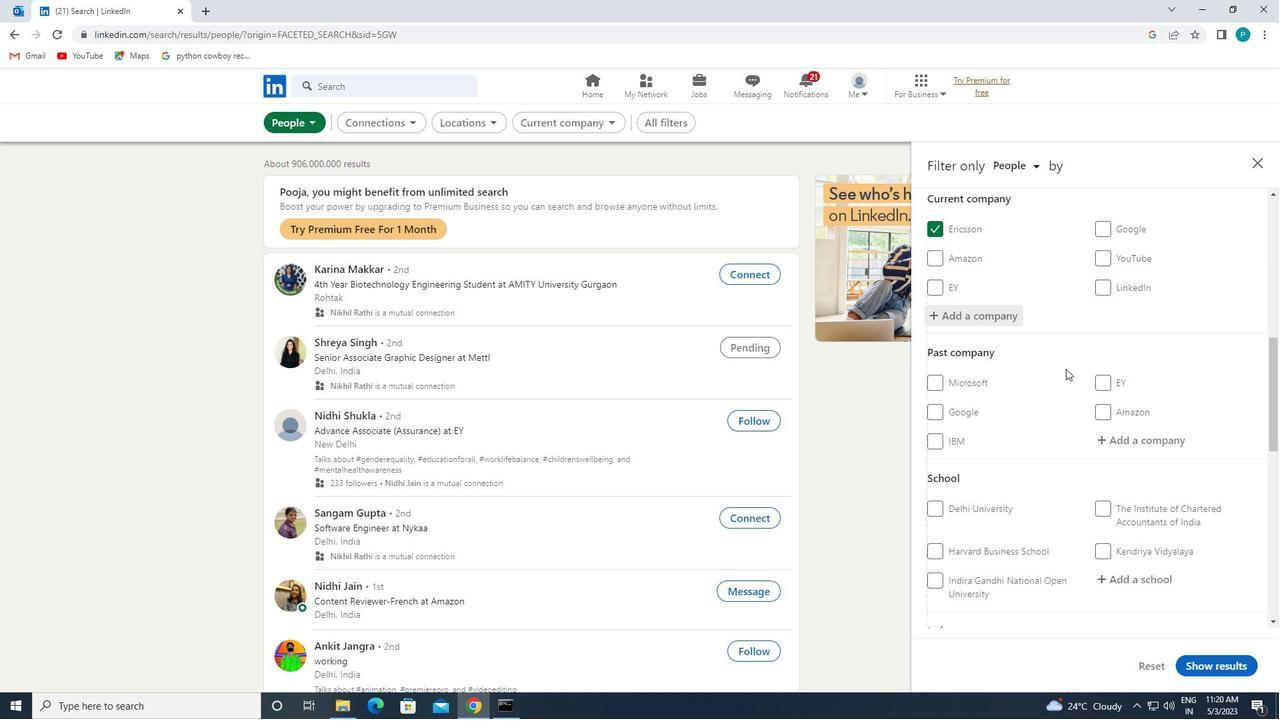 
Action: Mouse moved to (1107, 383)
Screenshot: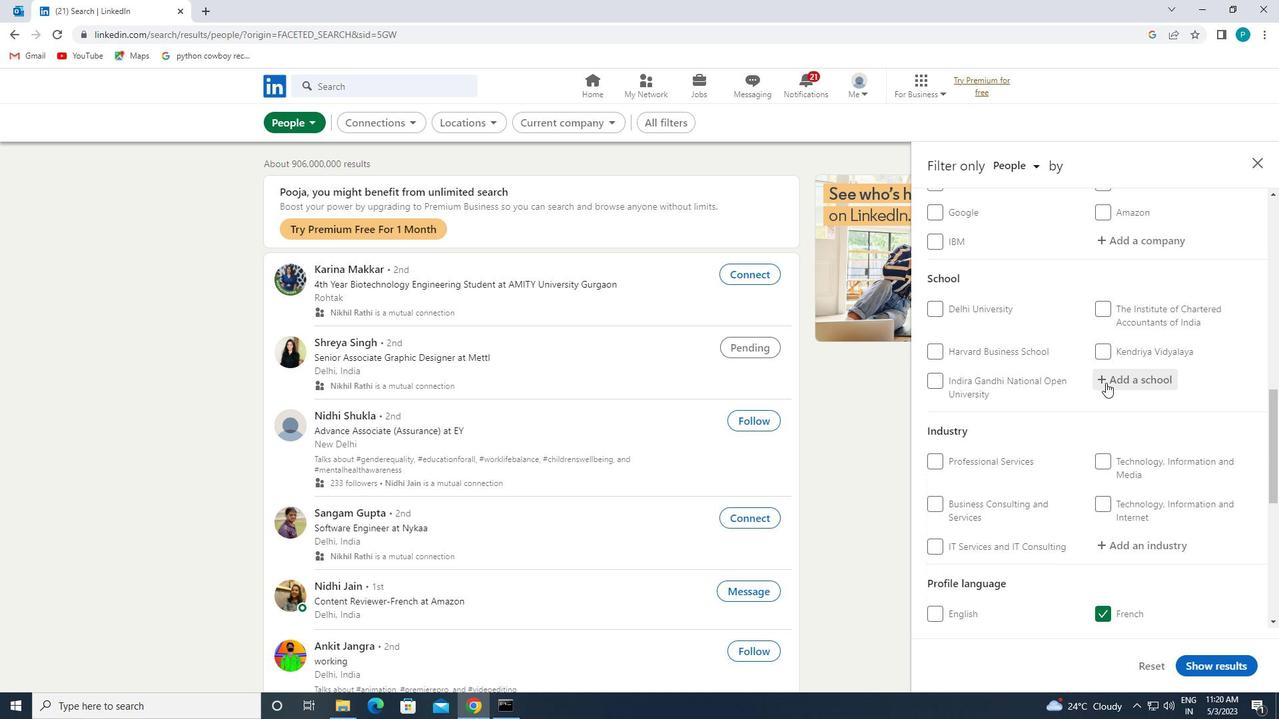 
Action: Mouse pressed left at (1107, 383)
Screenshot: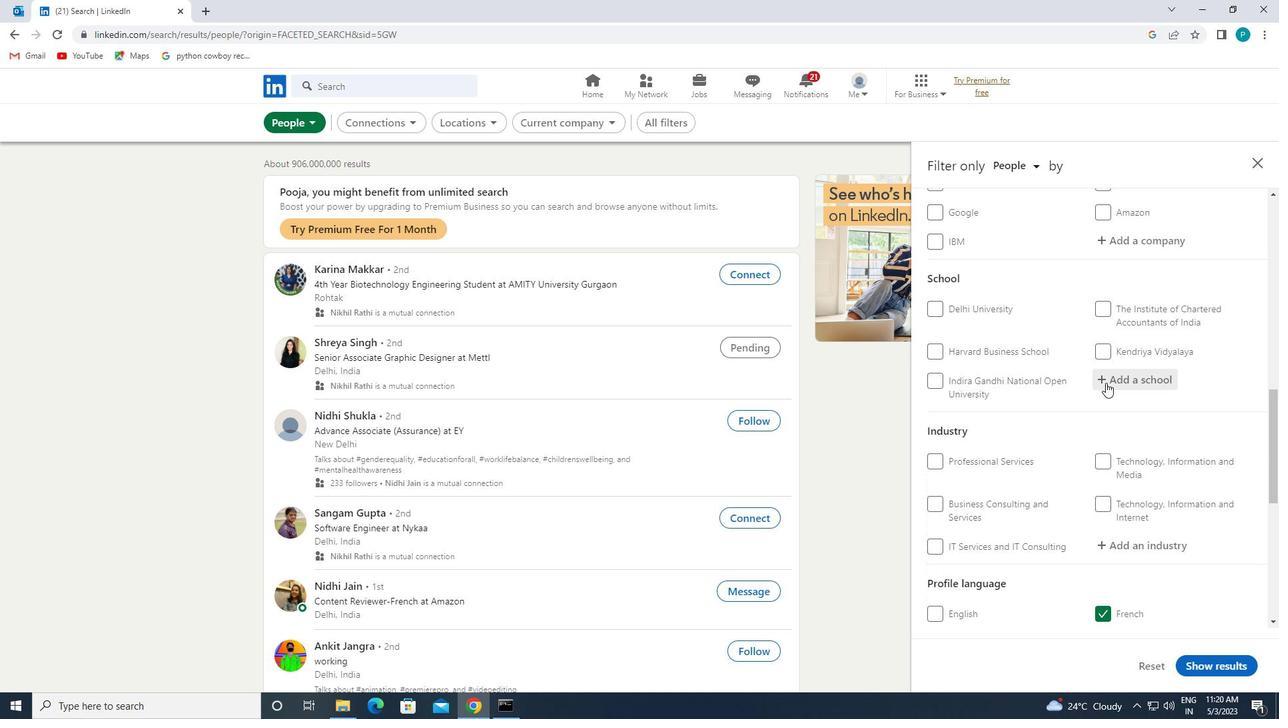 
Action: Mouse moved to (1122, 391)
Screenshot: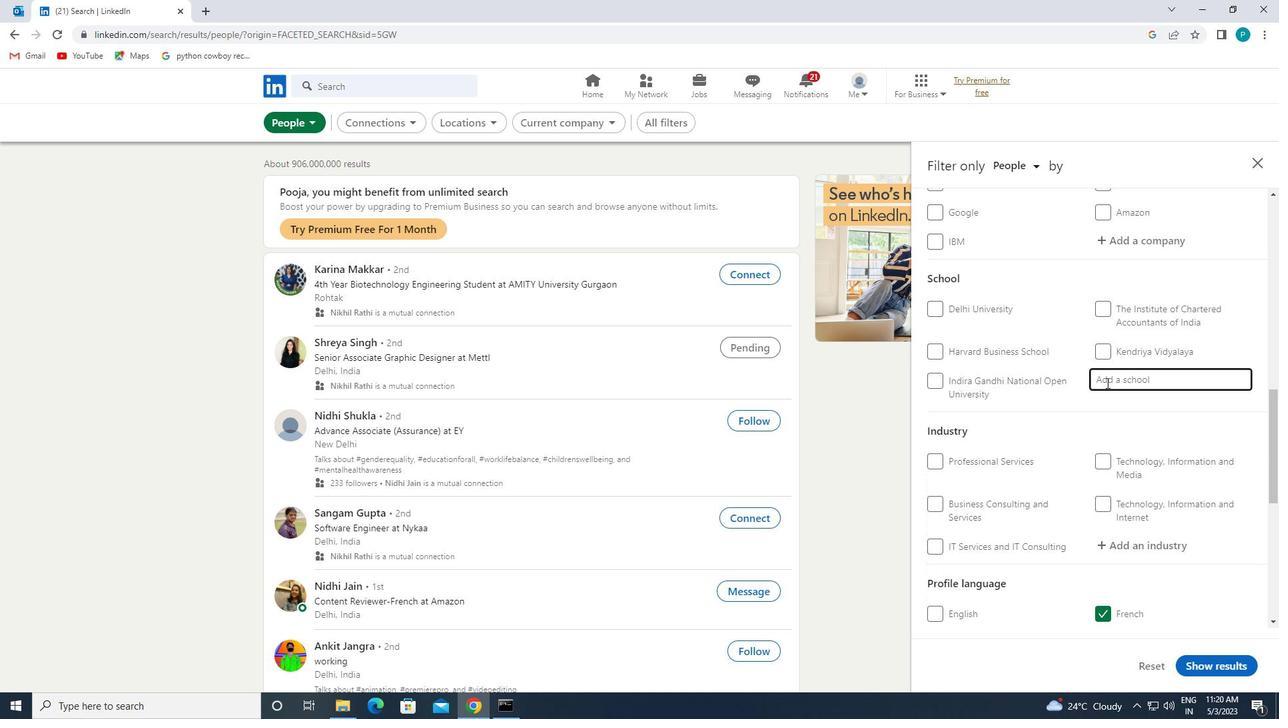 
Action: Key pressed <Key.caps_lock>K<Key.caps_lock>I<Key.backspace>ONGU
Screenshot: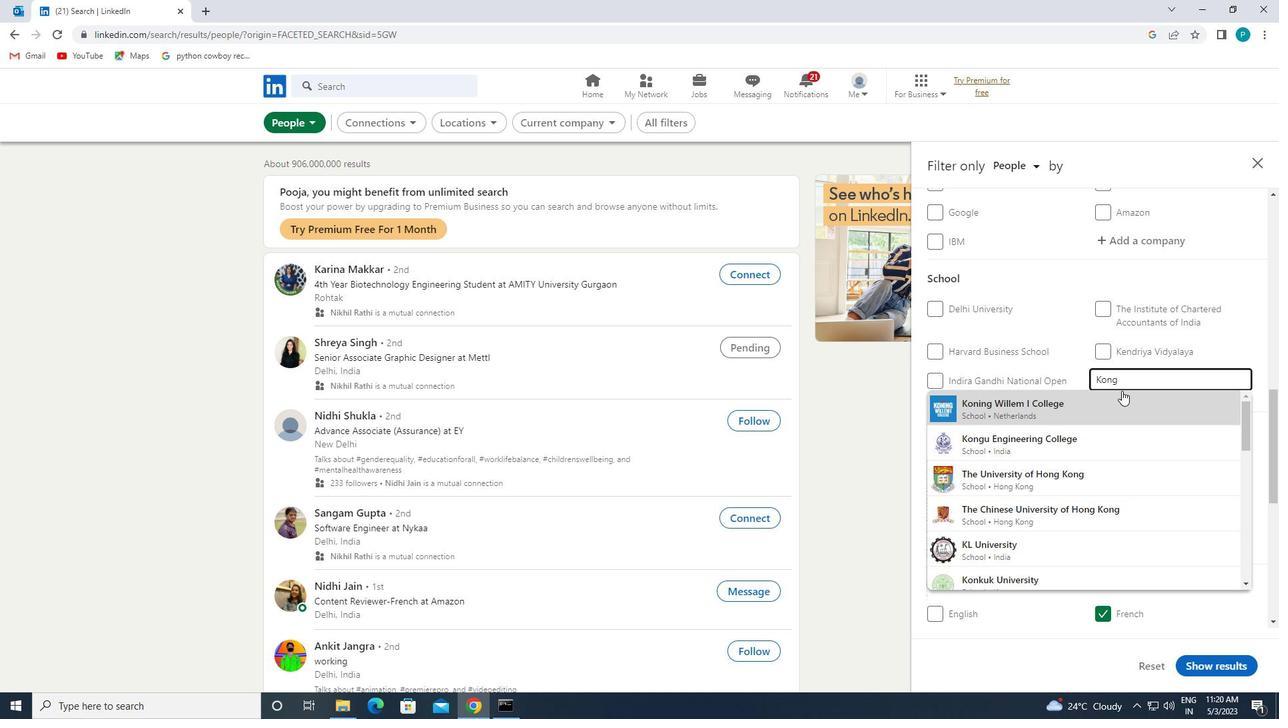 
Action: Mouse moved to (1109, 407)
Screenshot: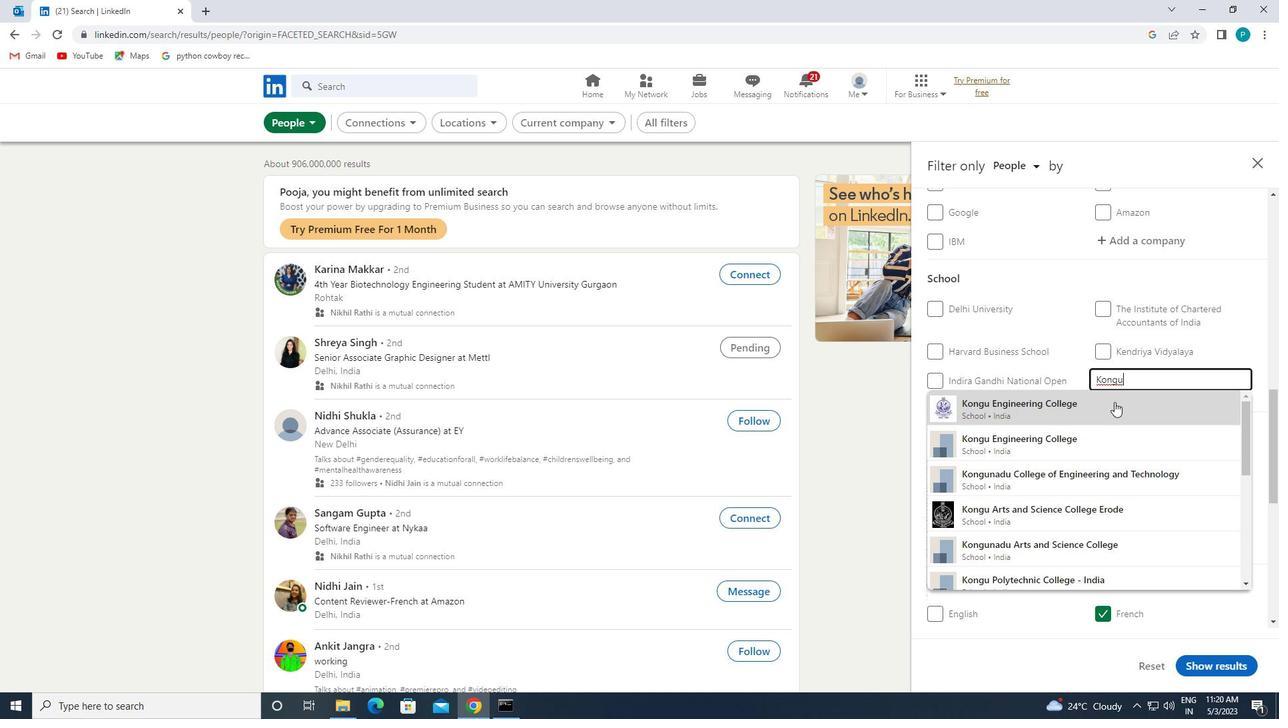 
Action: Mouse pressed left at (1109, 407)
Screenshot: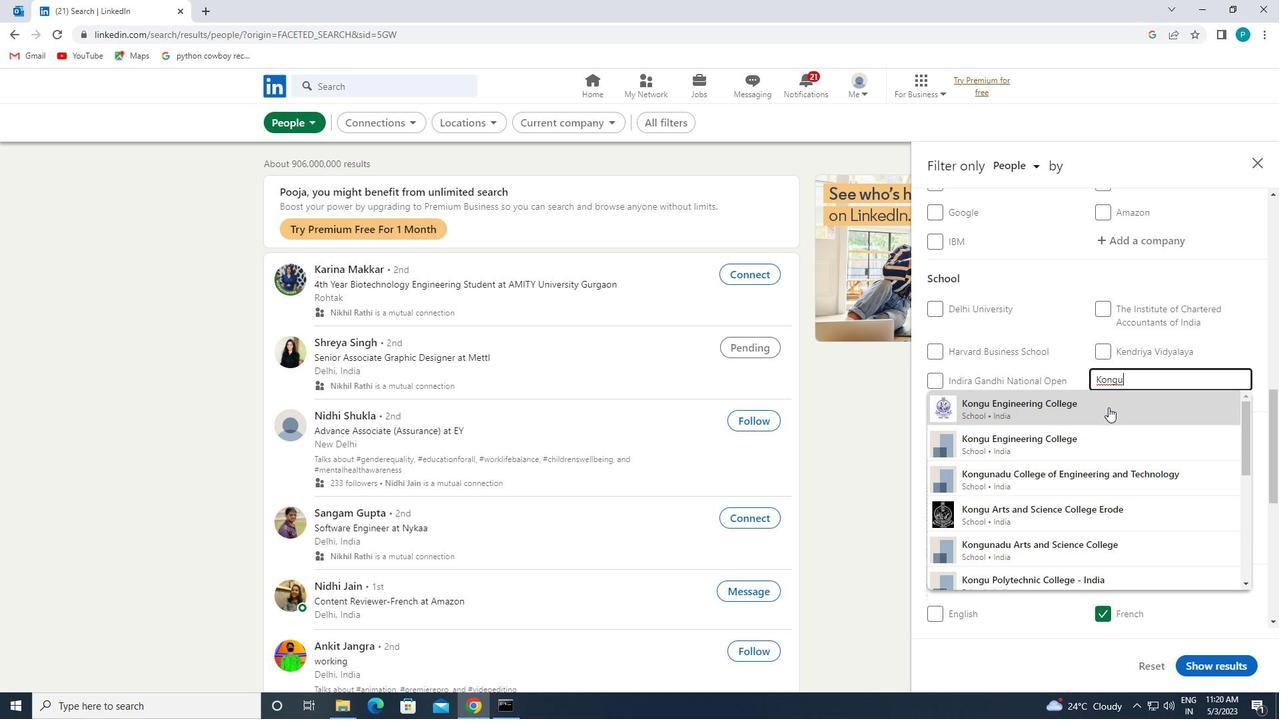 
Action: Mouse scrolled (1109, 407) with delta (0, 0)
Screenshot: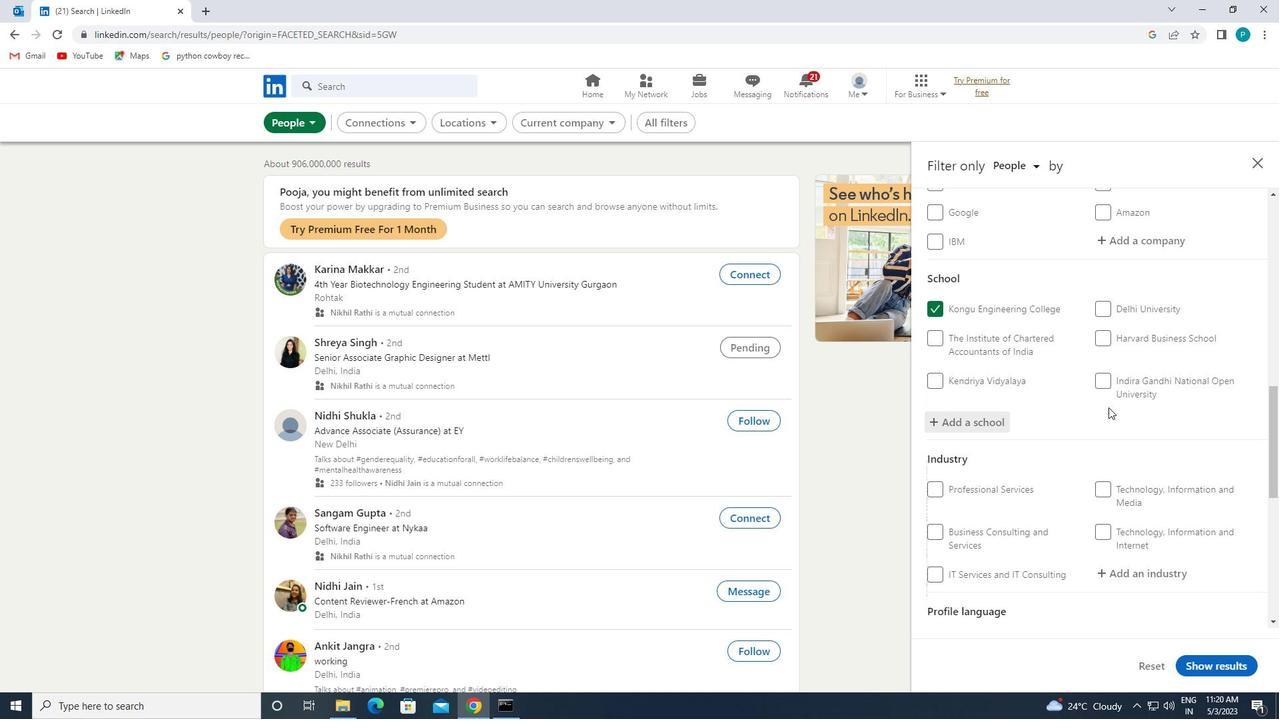
Action: Mouse scrolled (1109, 407) with delta (0, 0)
Screenshot: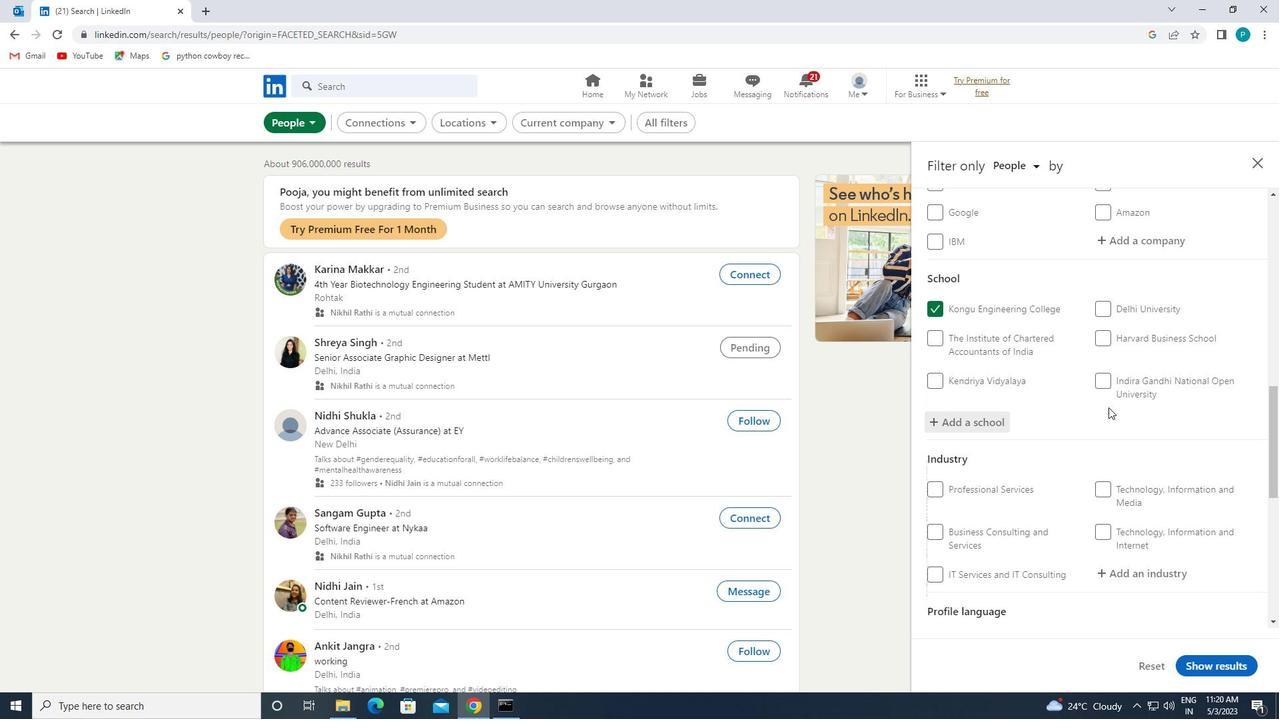 
Action: Mouse scrolled (1109, 407) with delta (0, 0)
Screenshot: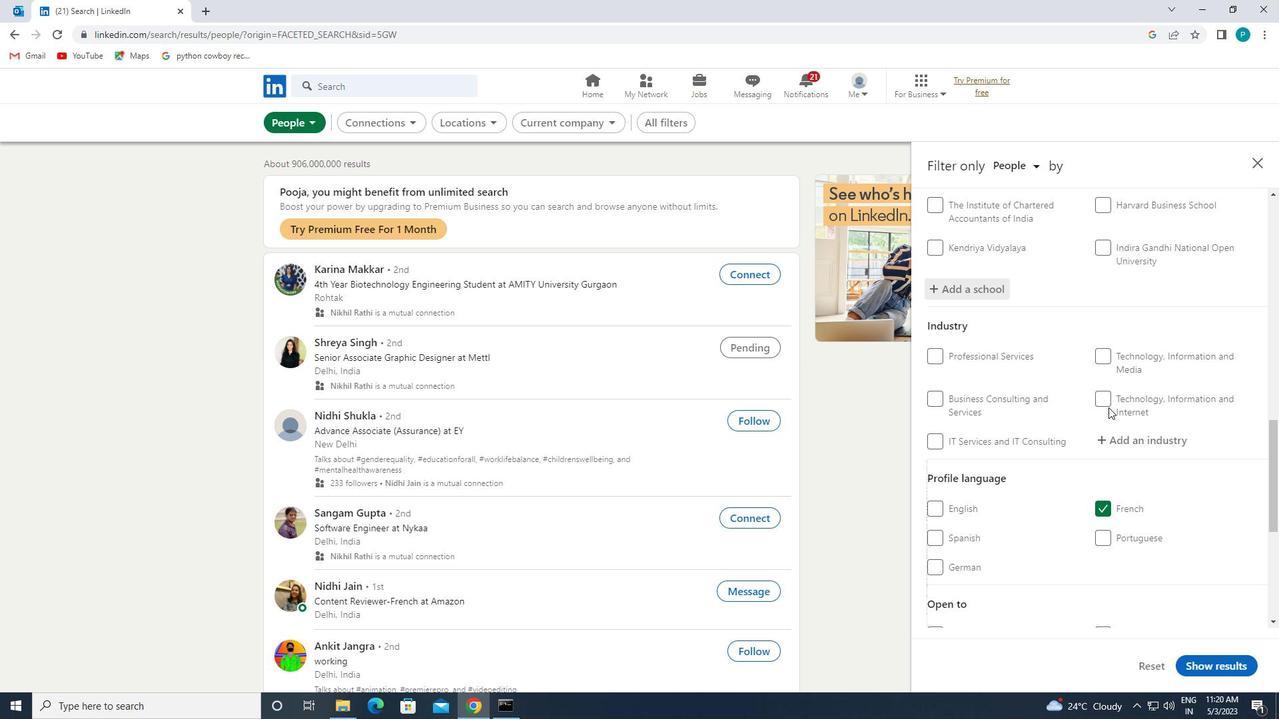 
Action: Mouse scrolled (1109, 407) with delta (0, 0)
Screenshot: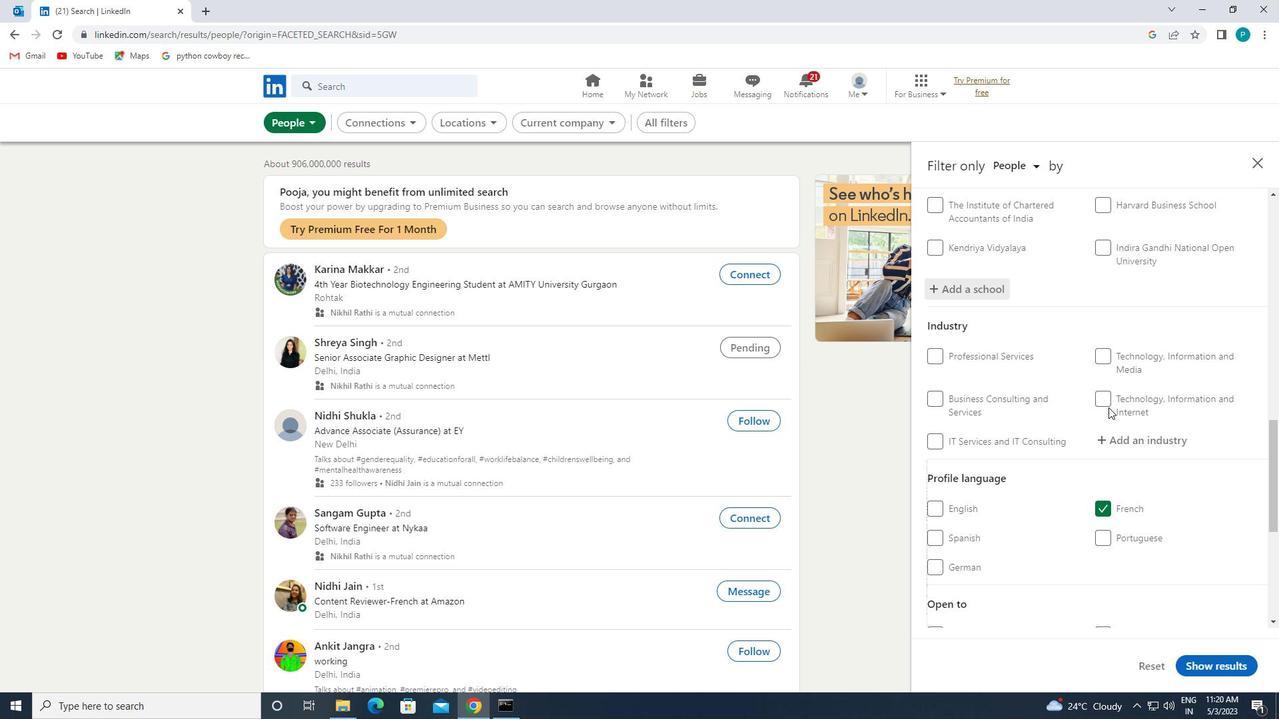 
Action: Mouse moved to (1115, 298)
Screenshot: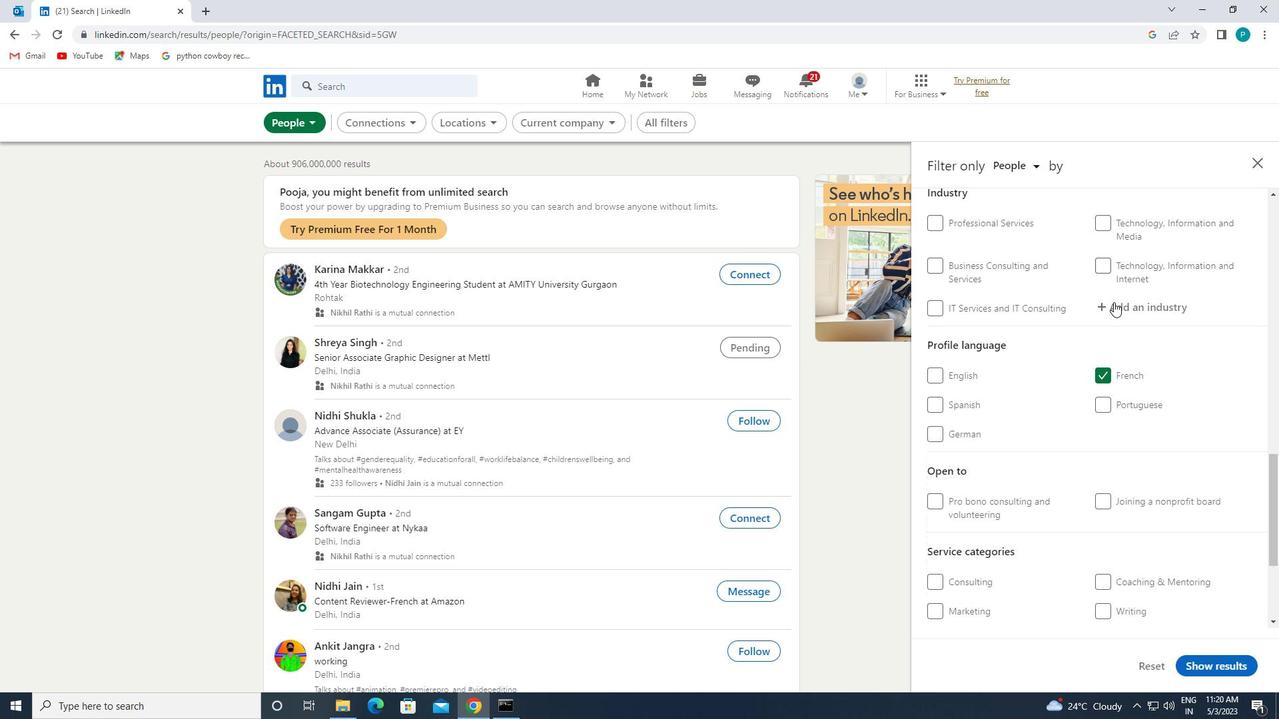 
Action: Mouse pressed left at (1115, 298)
Screenshot: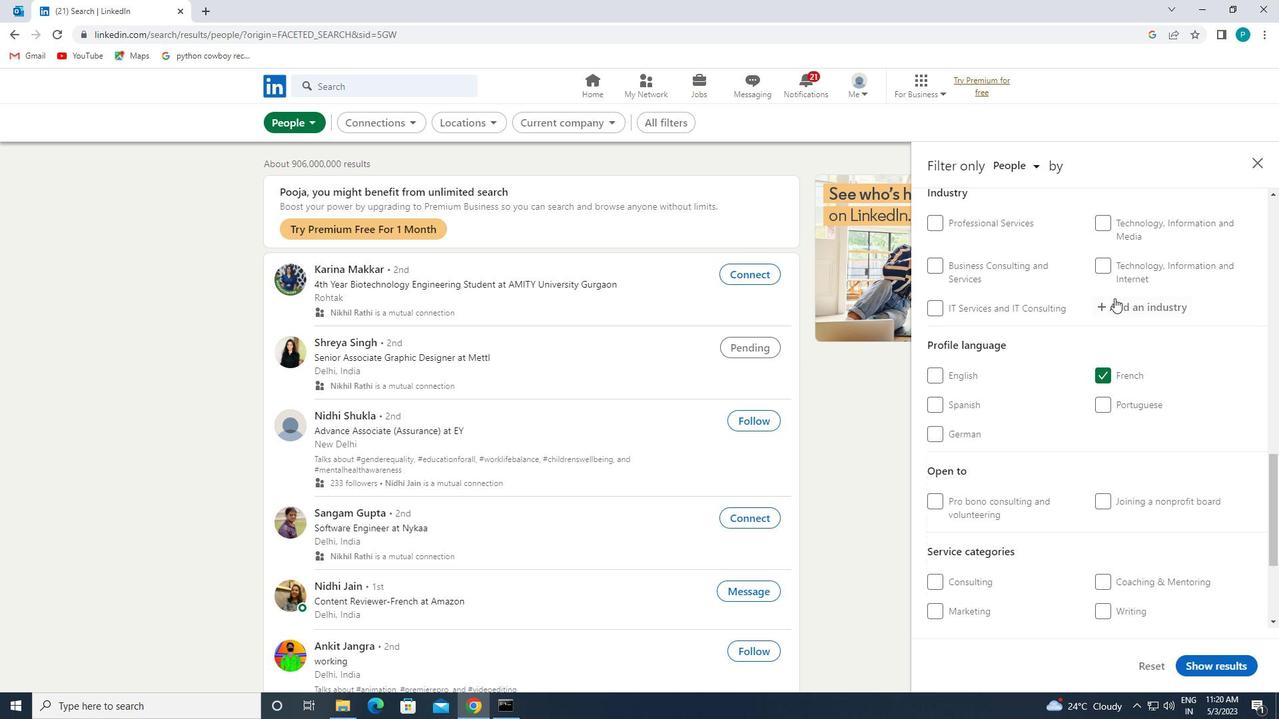 
Action: Key pressed <Key.caps_lock>I<Key.caps_lock>NDUSTRY
Screenshot: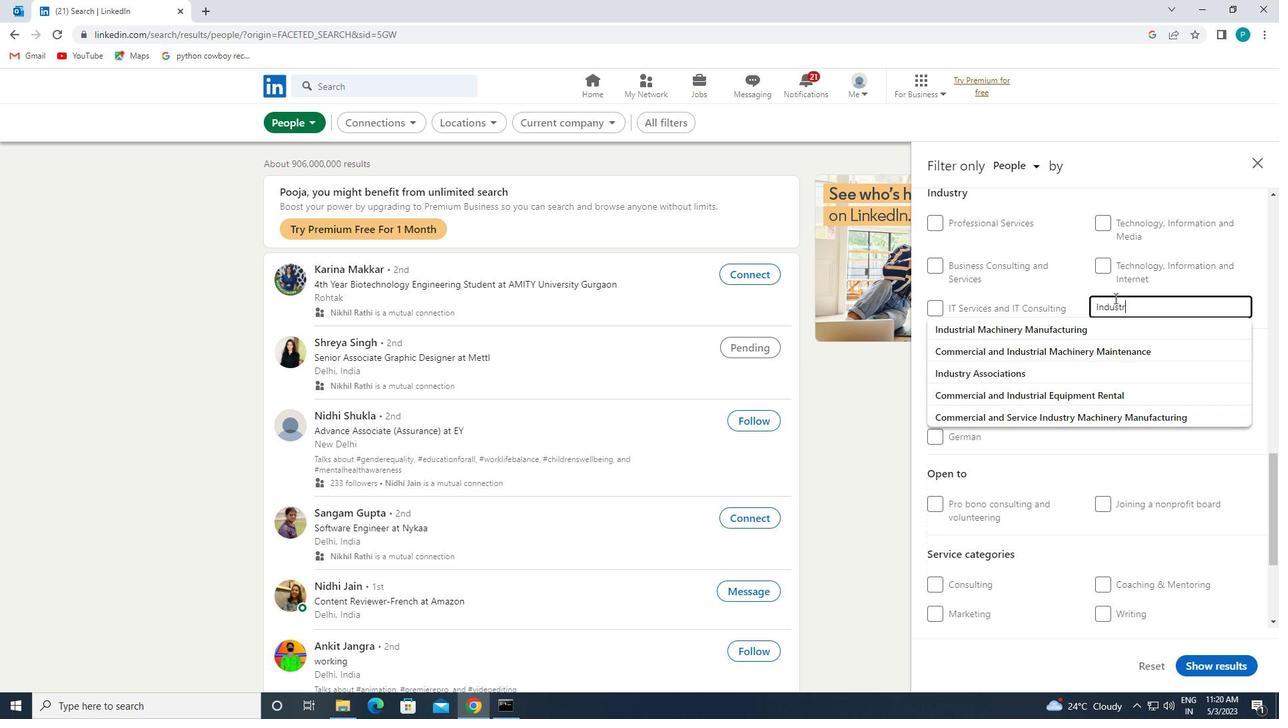 
Action: Mouse moved to (1088, 340)
Screenshot: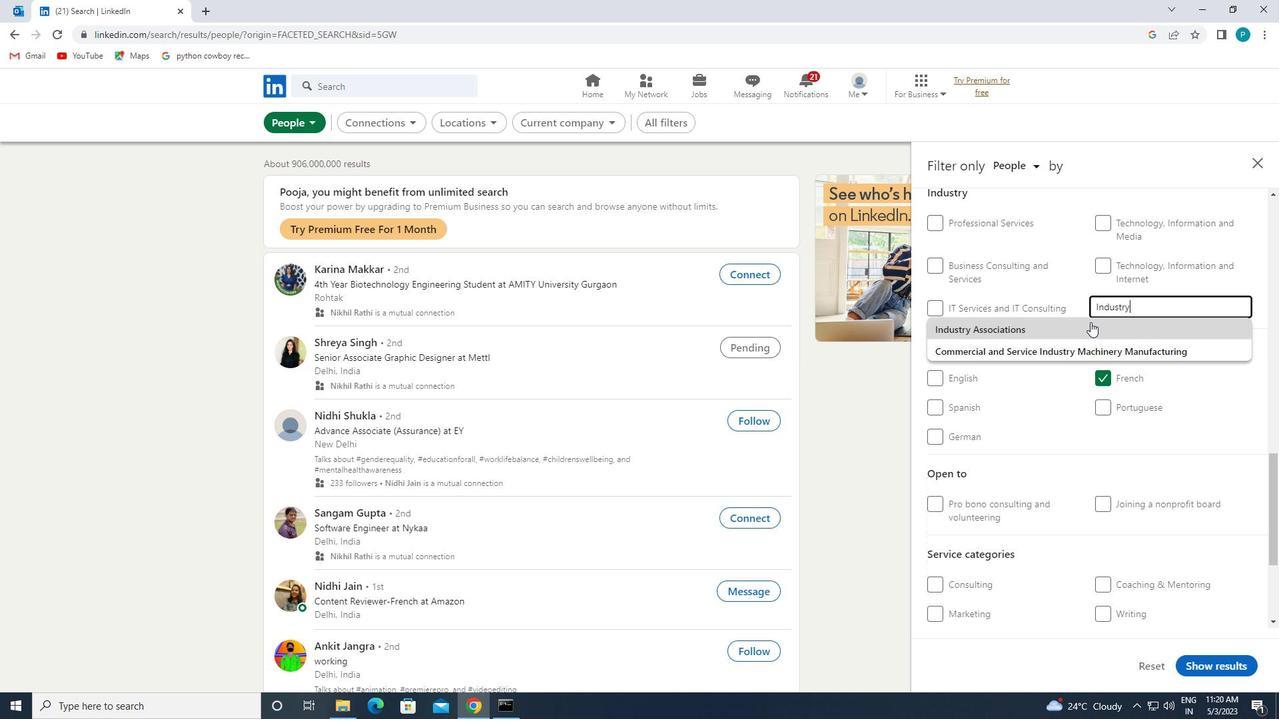 
Action: Mouse pressed left at (1088, 340)
Screenshot: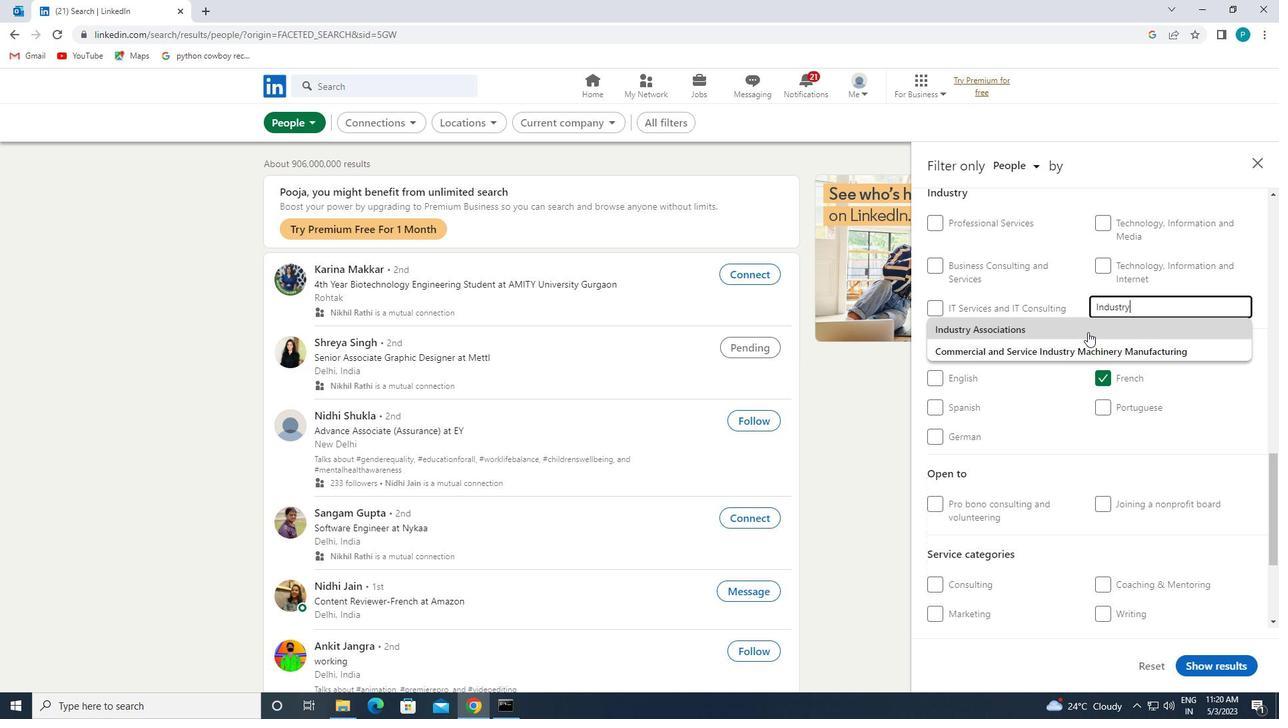 
Action: Mouse moved to (1089, 331)
Screenshot: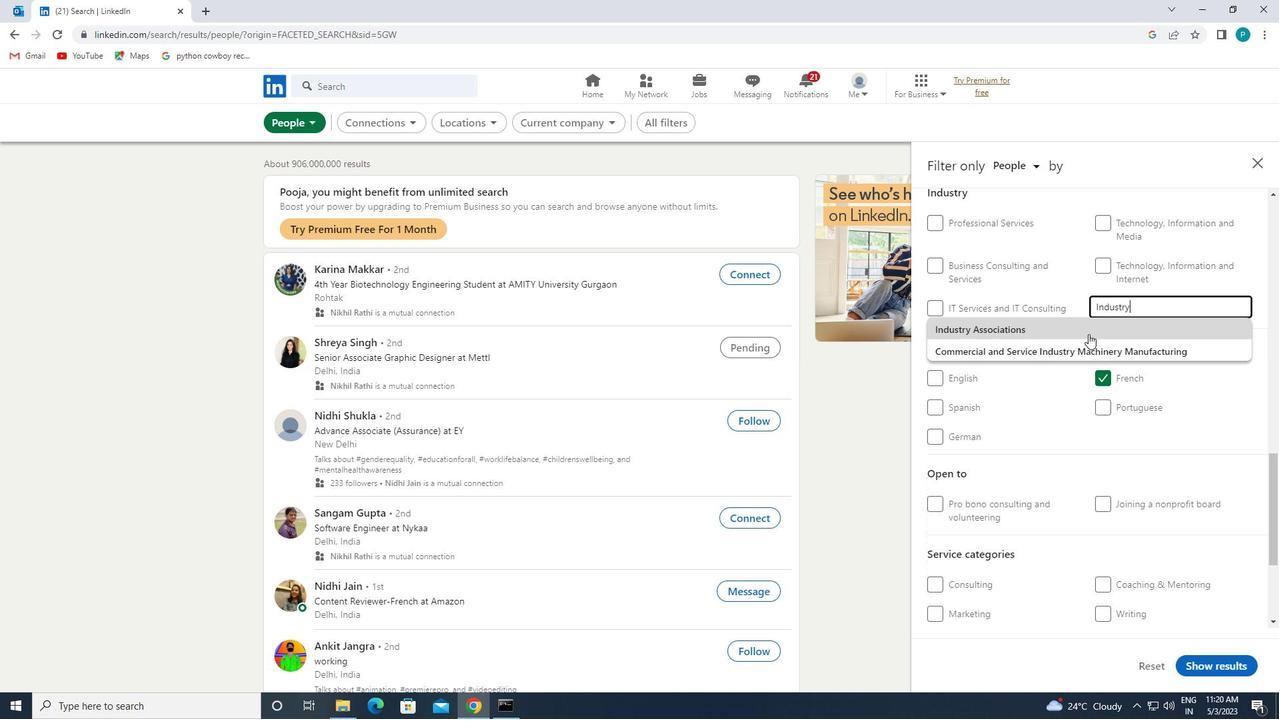 
Action: Mouse pressed left at (1089, 331)
Screenshot: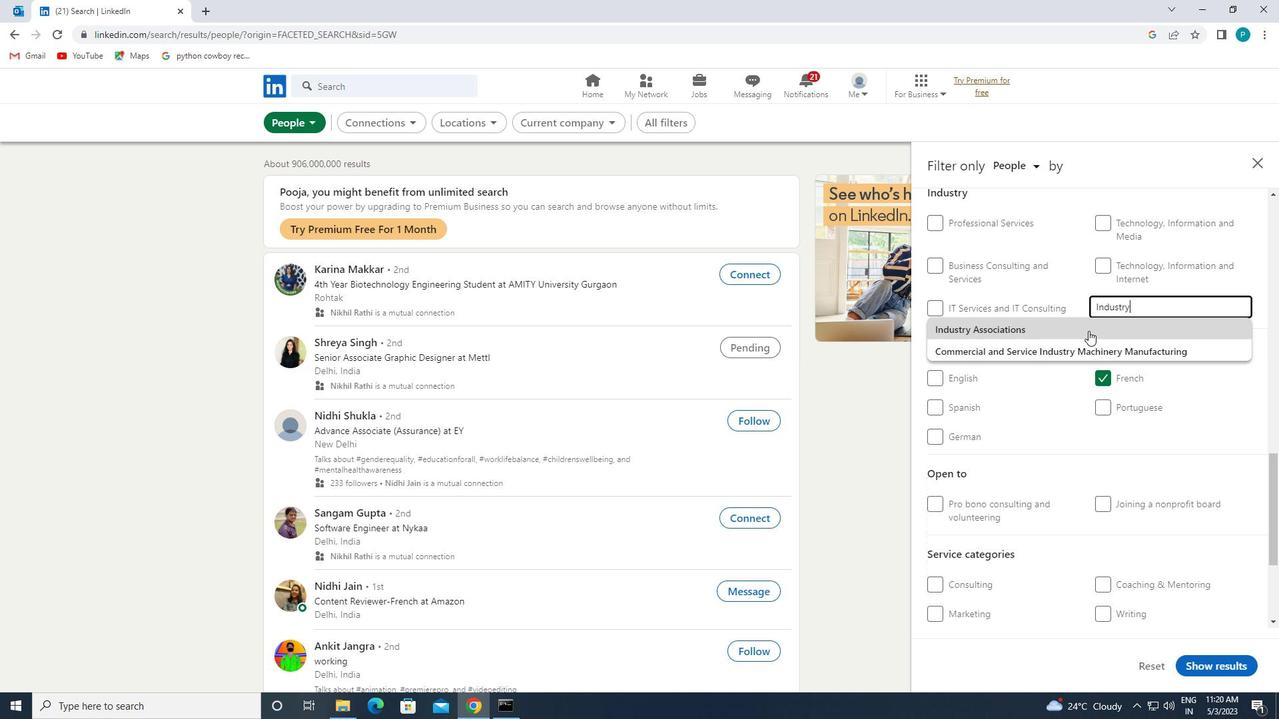 
Action: Mouse moved to (1084, 395)
Screenshot: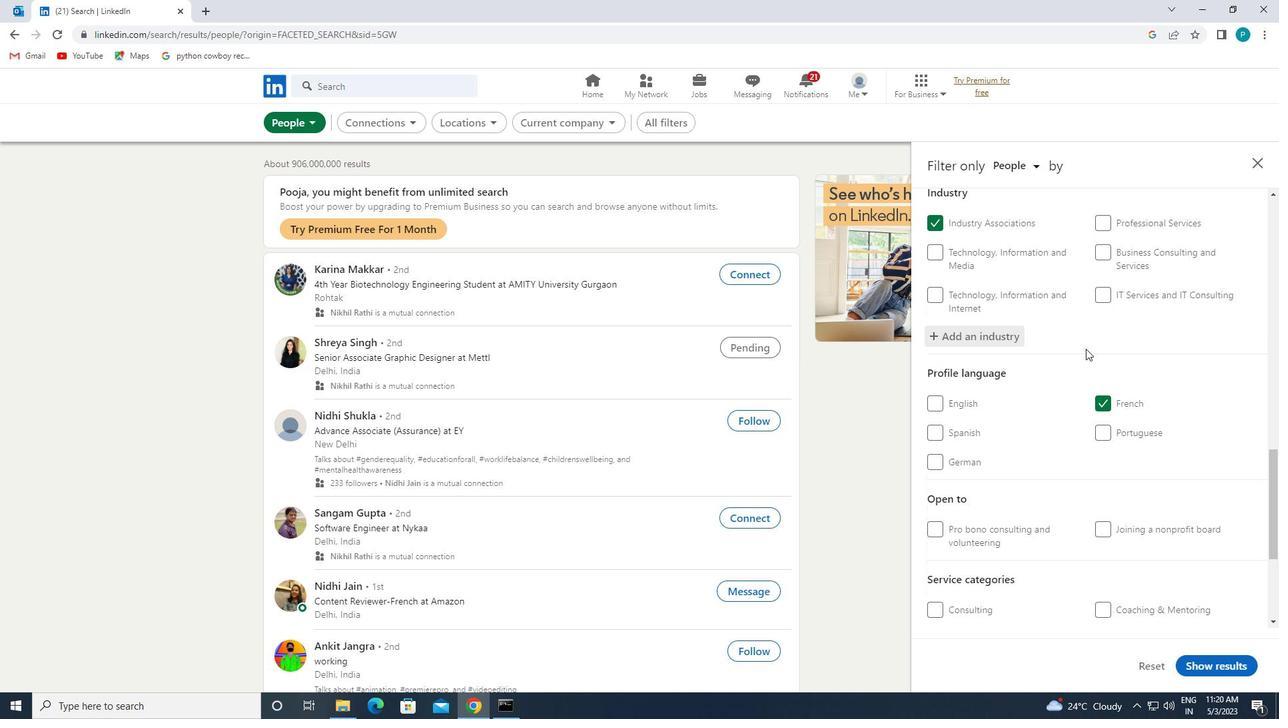 
Action: Mouse scrolled (1084, 395) with delta (0, 0)
Screenshot: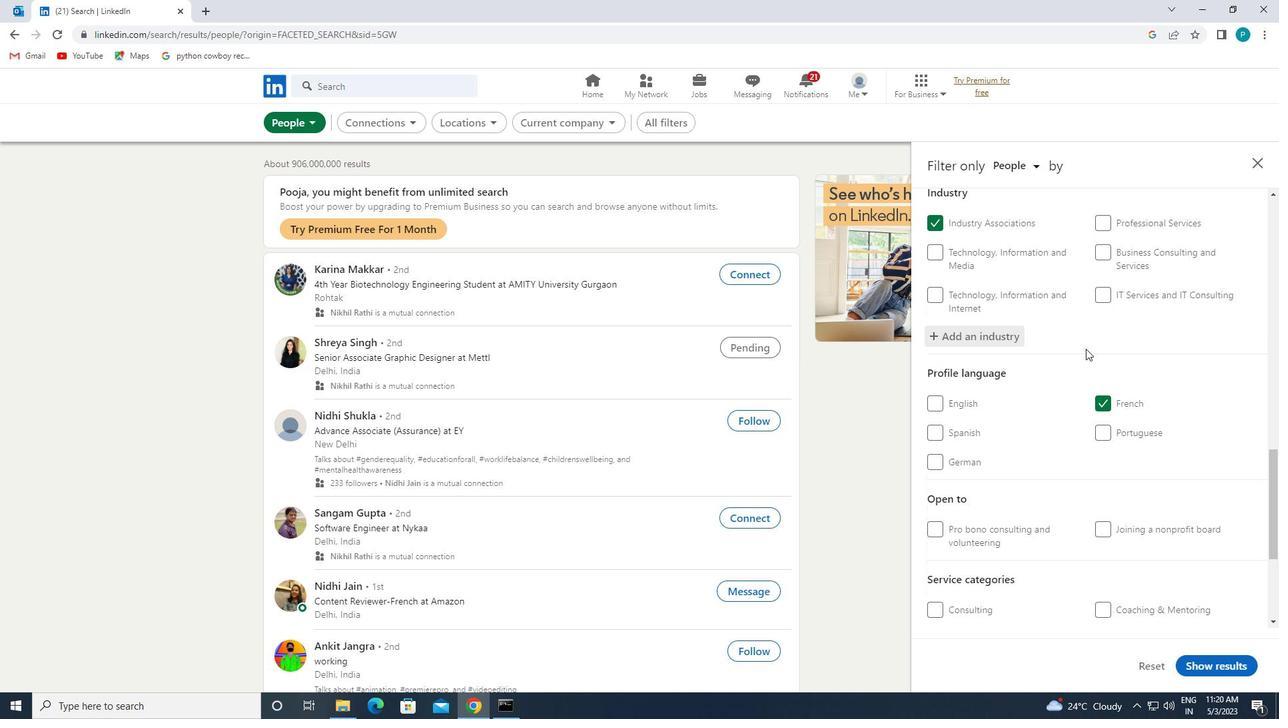 
Action: Mouse moved to (1084, 397)
Screenshot: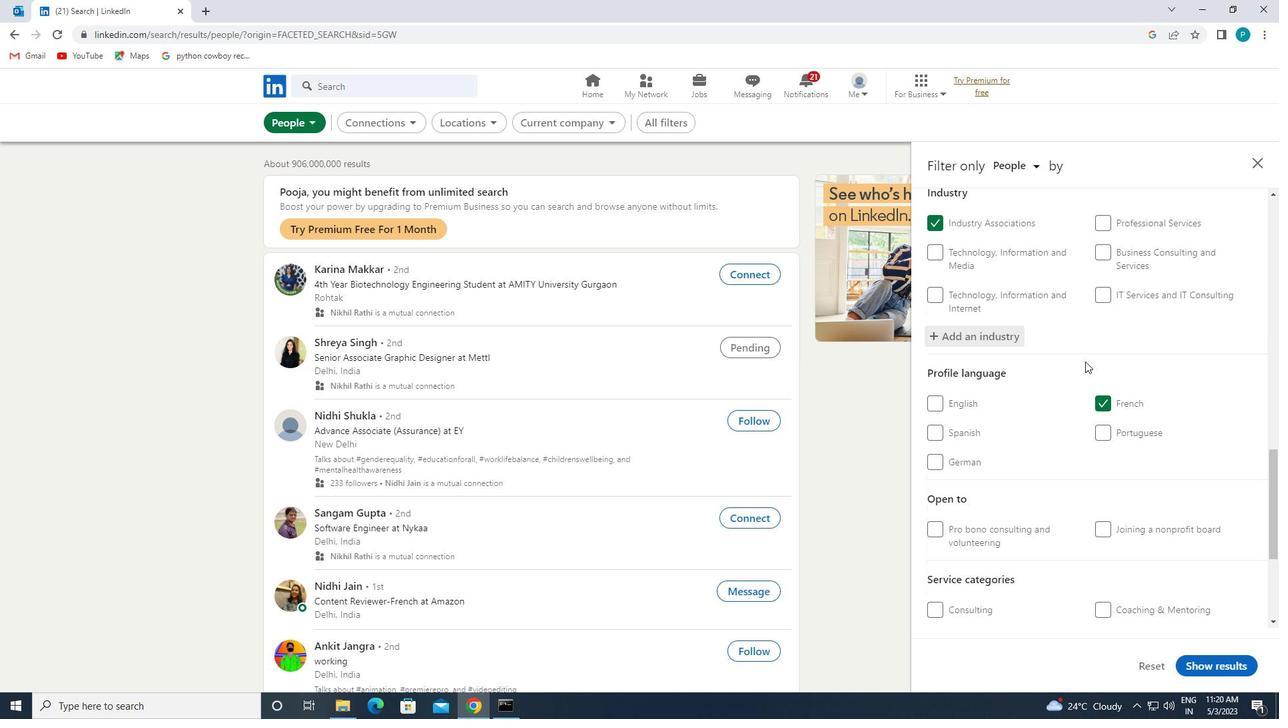 
Action: Mouse scrolled (1084, 397) with delta (0, 0)
Screenshot: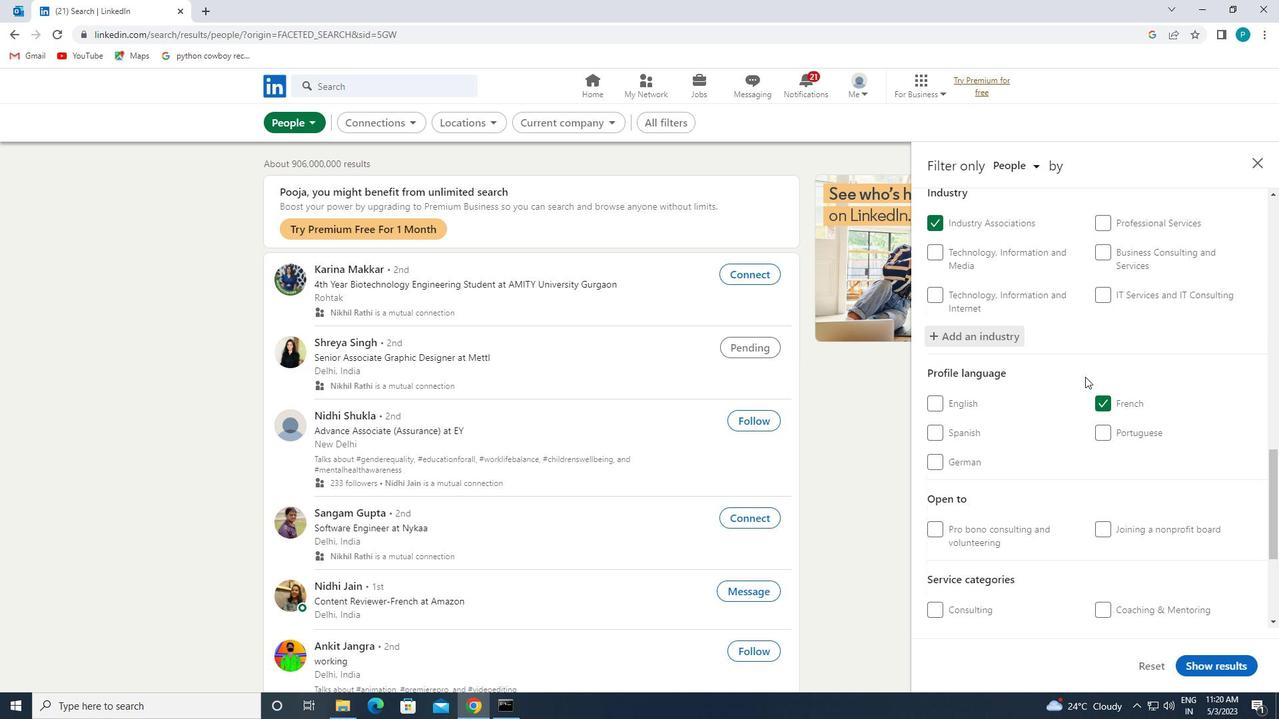 
Action: Mouse moved to (1085, 409)
Screenshot: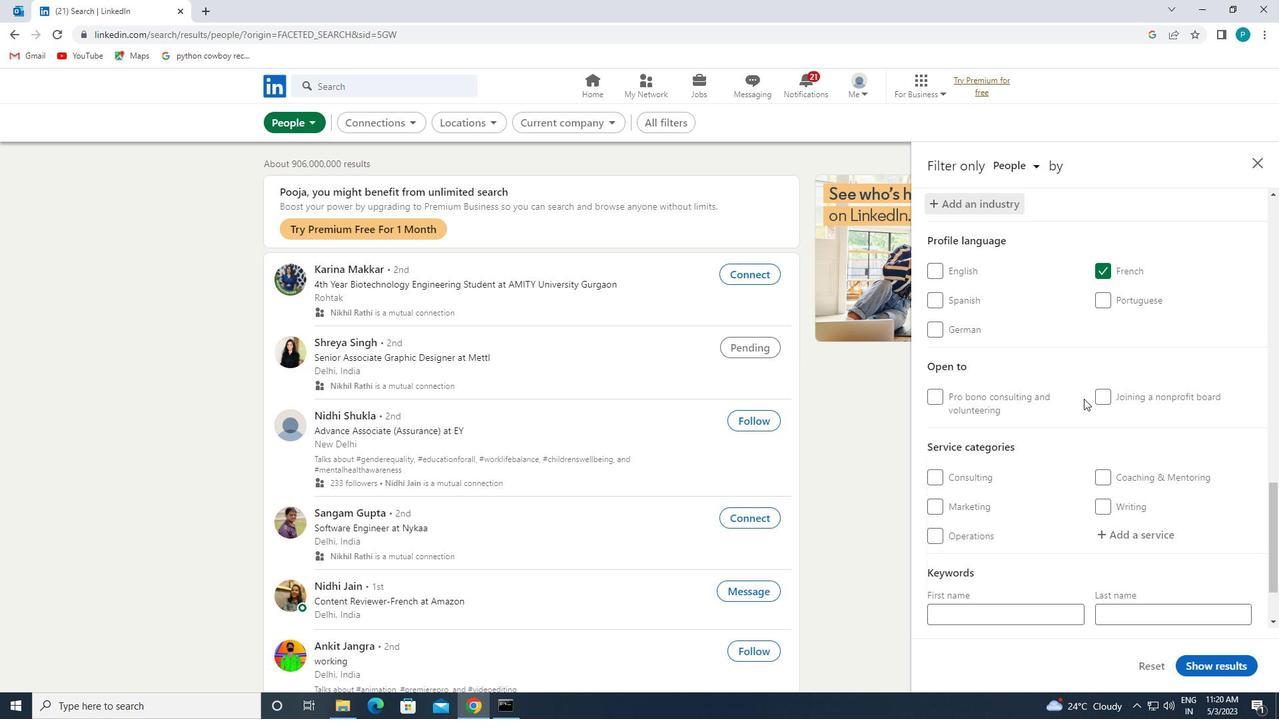 
Action: Mouse scrolled (1085, 408) with delta (0, 0)
Screenshot: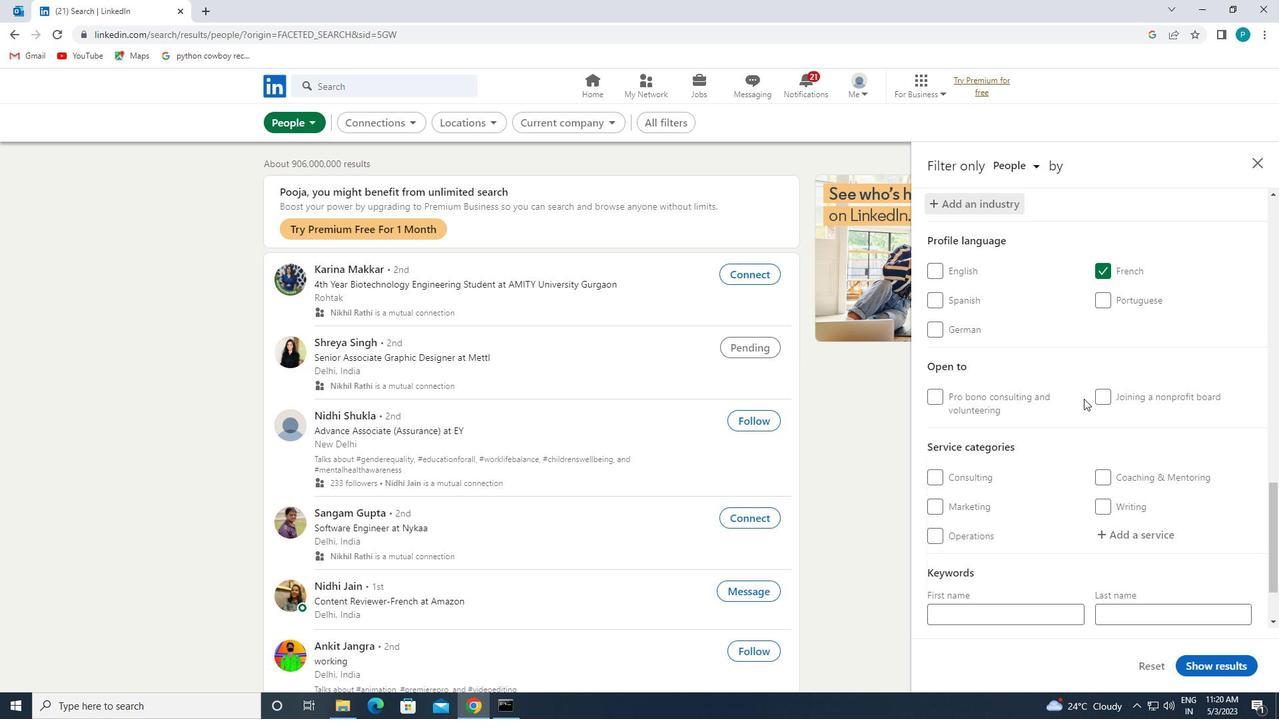 
Action: Mouse scrolled (1085, 408) with delta (0, 0)
Screenshot: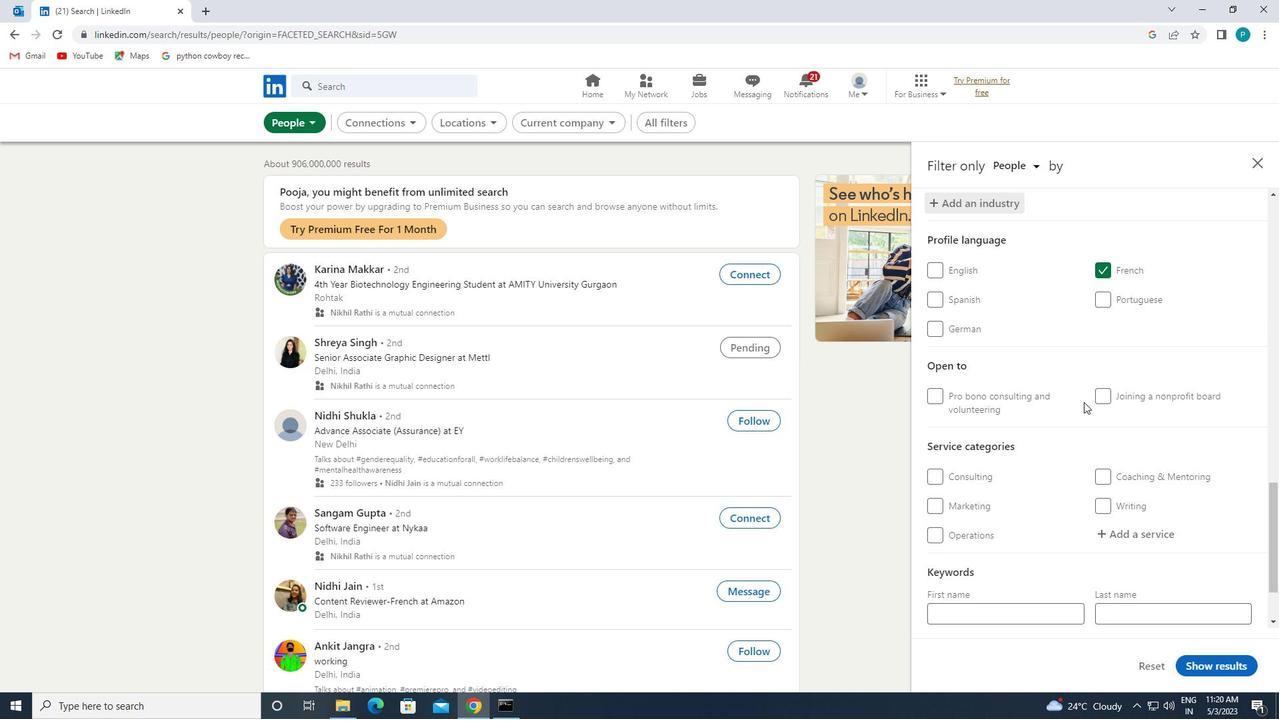 
Action: Mouse moved to (1111, 434)
Screenshot: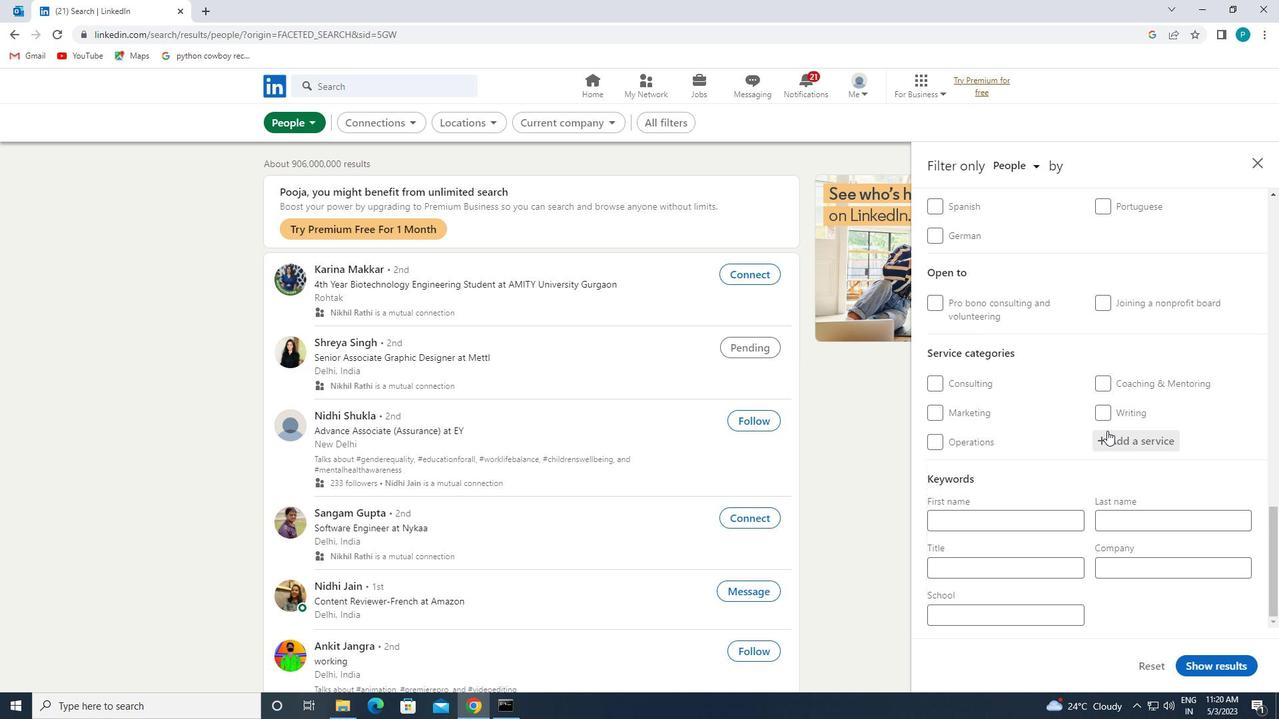 
Action: Mouse pressed left at (1111, 434)
Screenshot: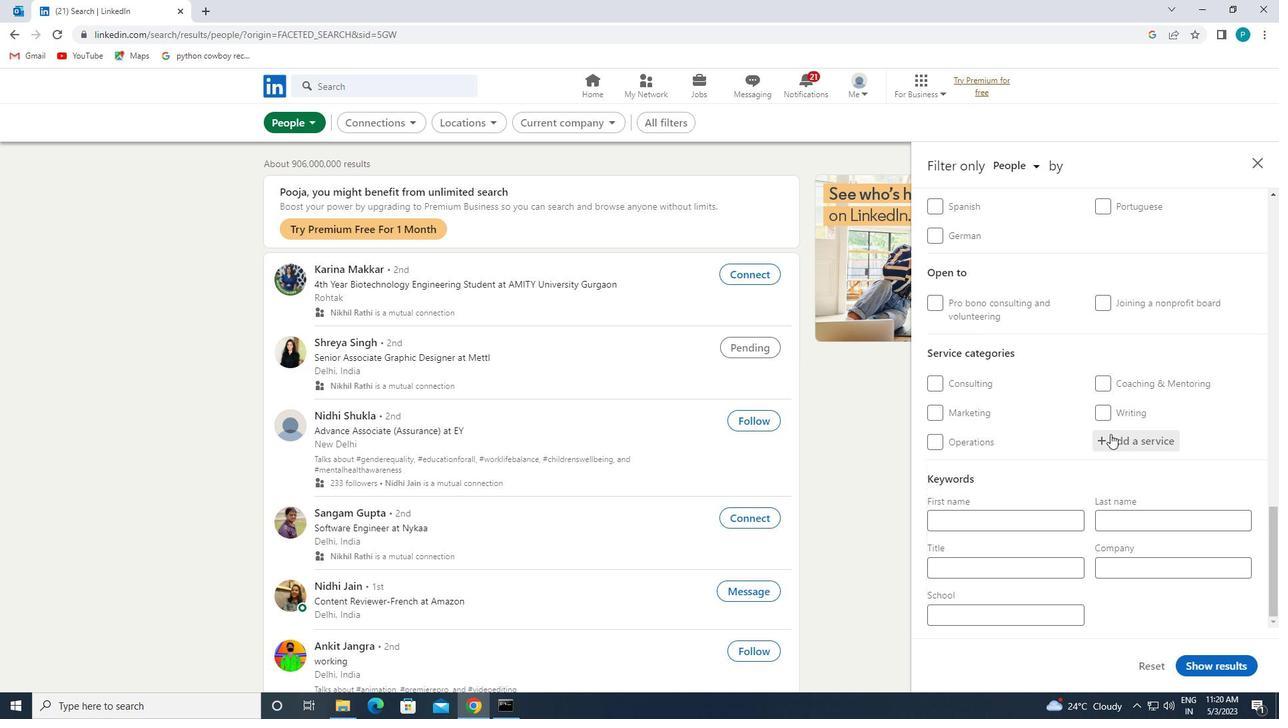 
Action: Mouse moved to (1141, 455)
Screenshot: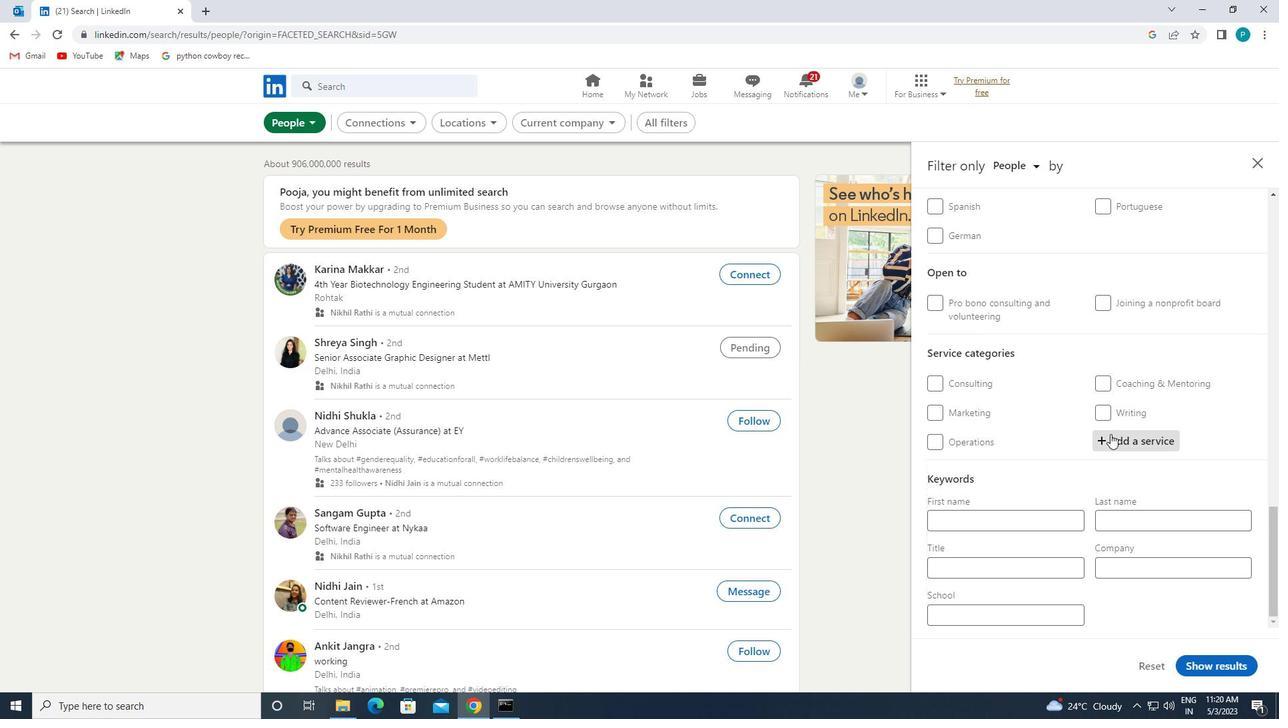 
Action: Key pressed M<Key.caps_lock>ARKETING
Screenshot: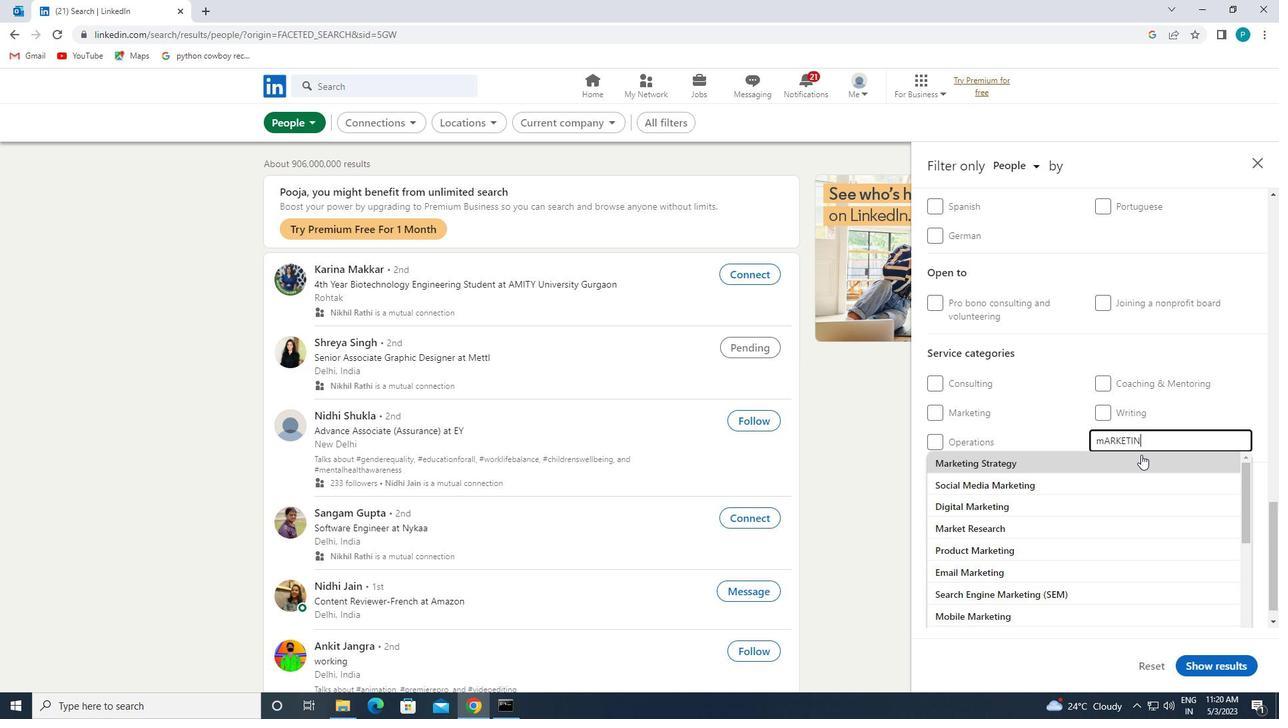
Action: Mouse moved to (1107, 491)
Screenshot: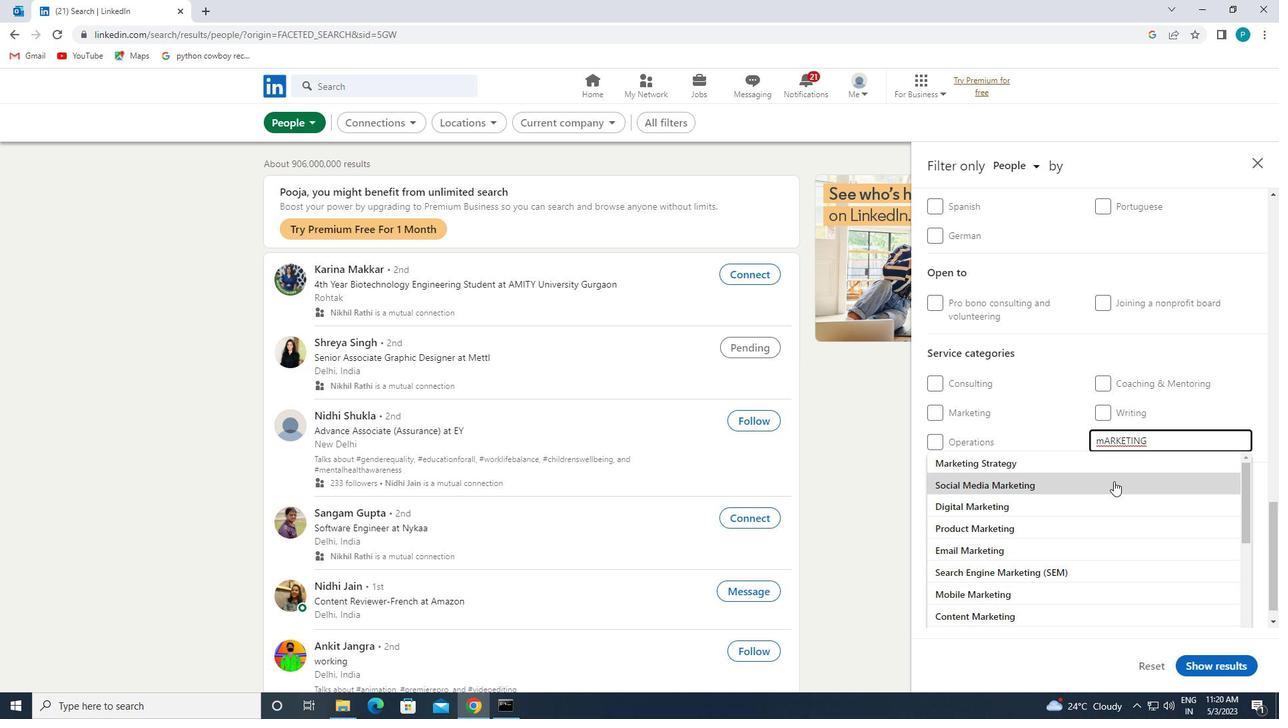 
Action: Mouse scrolled (1107, 491) with delta (0, 0)
Screenshot: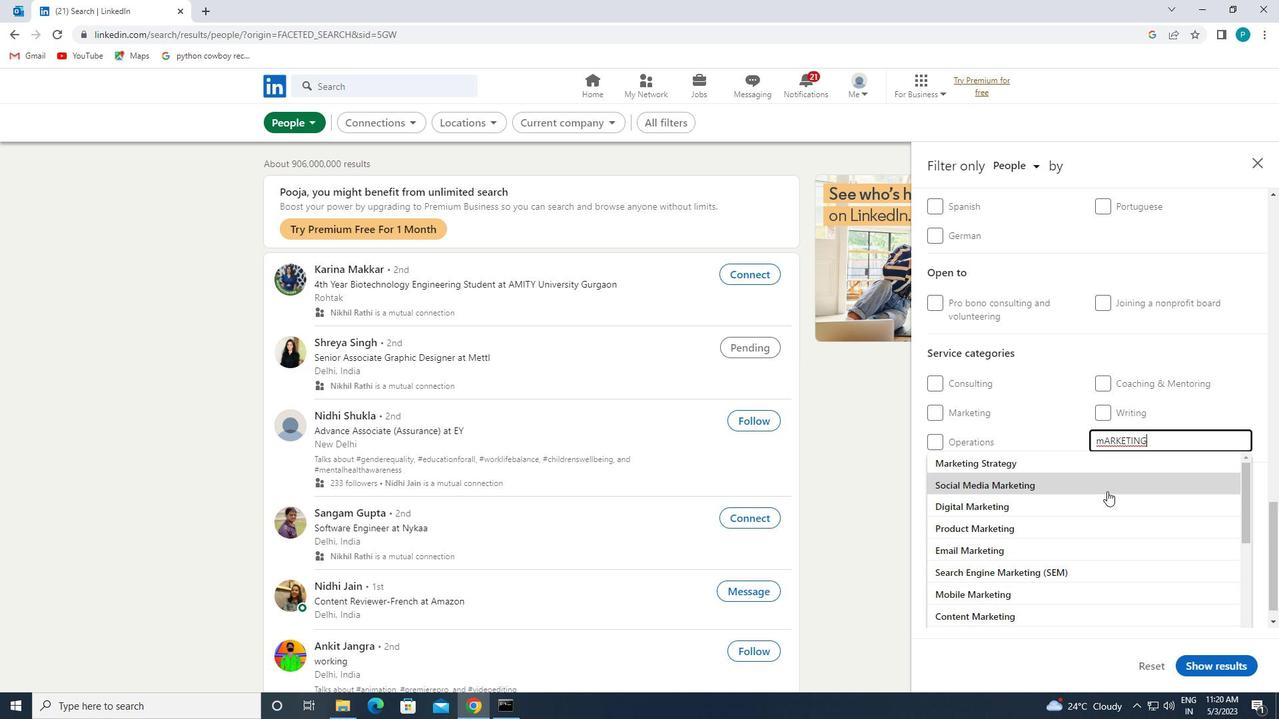 
Action: Mouse scrolled (1107, 491) with delta (0, 0)
Screenshot: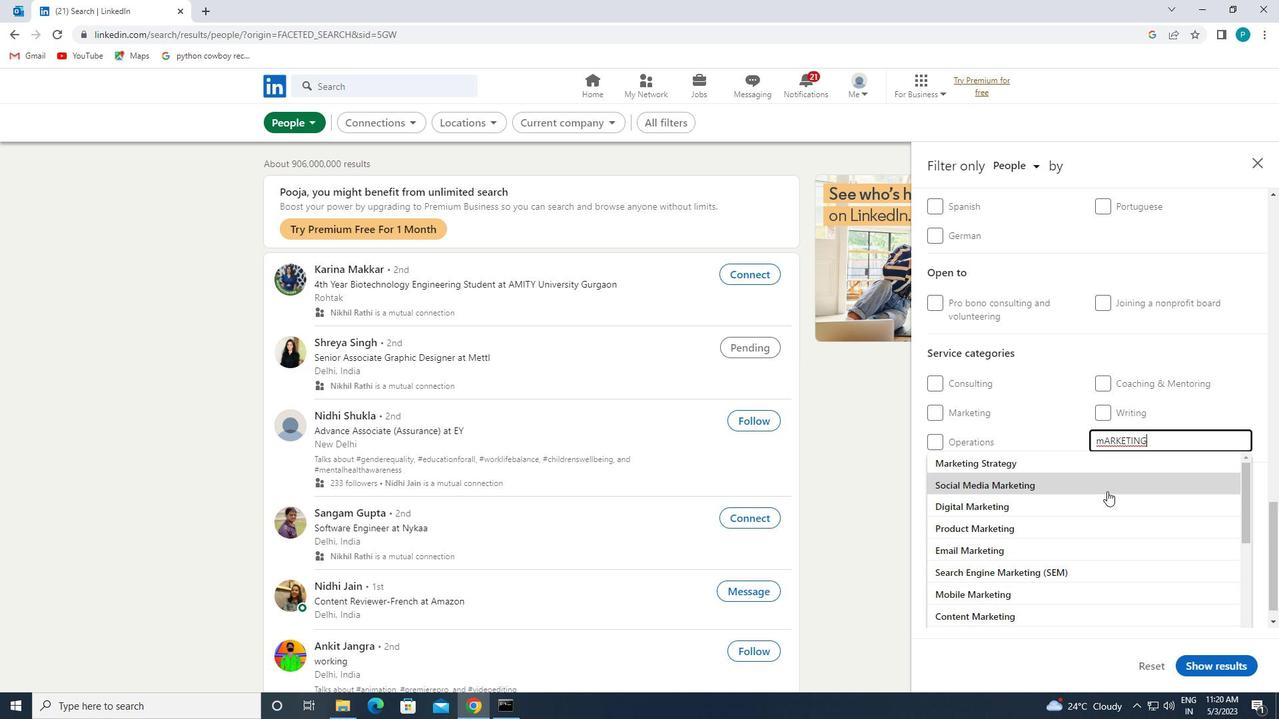 
Action: Mouse scrolled (1107, 491) with delta (0, 0)
Screenshot: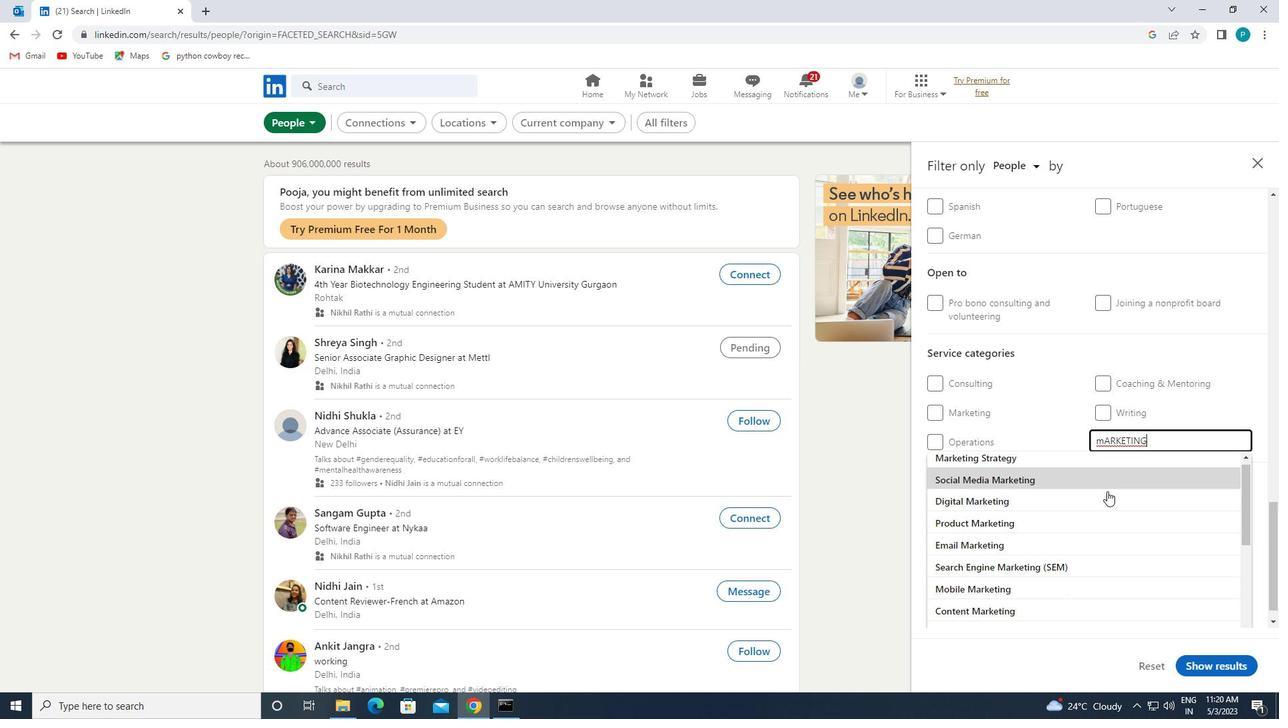 
Action: Mouse scrolled (1107, 491) with delta (0, 0)
Screenshot: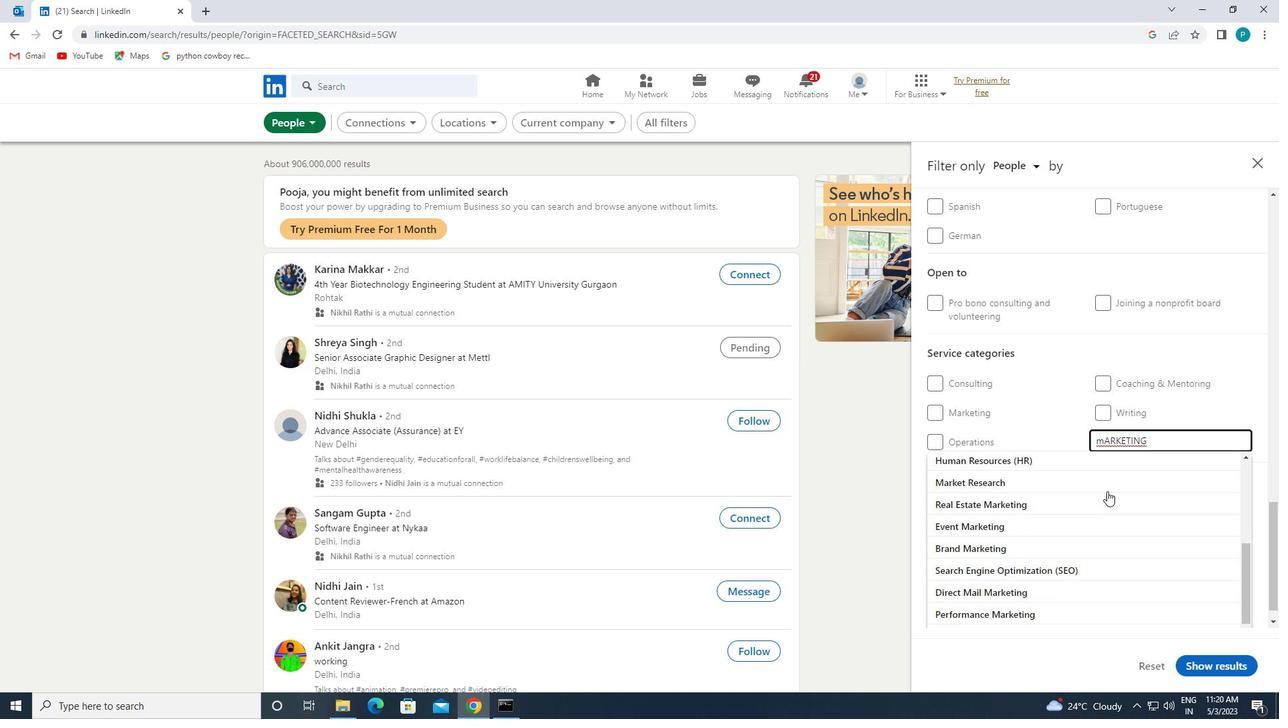 
Action: Mouse scrolled (1107, 491) with delta (0, 0)
Screenshot: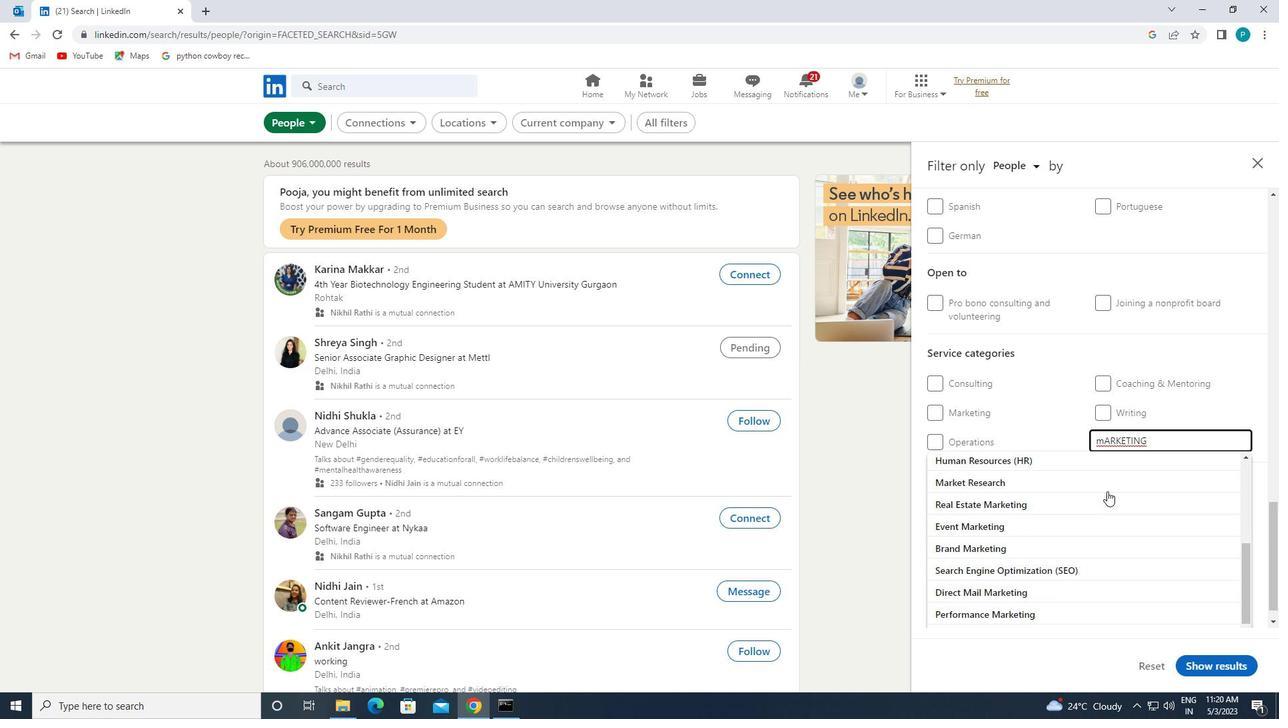 
Action: Mouse scrolled (1107, 491) with delta (0, 0)
Screenshot: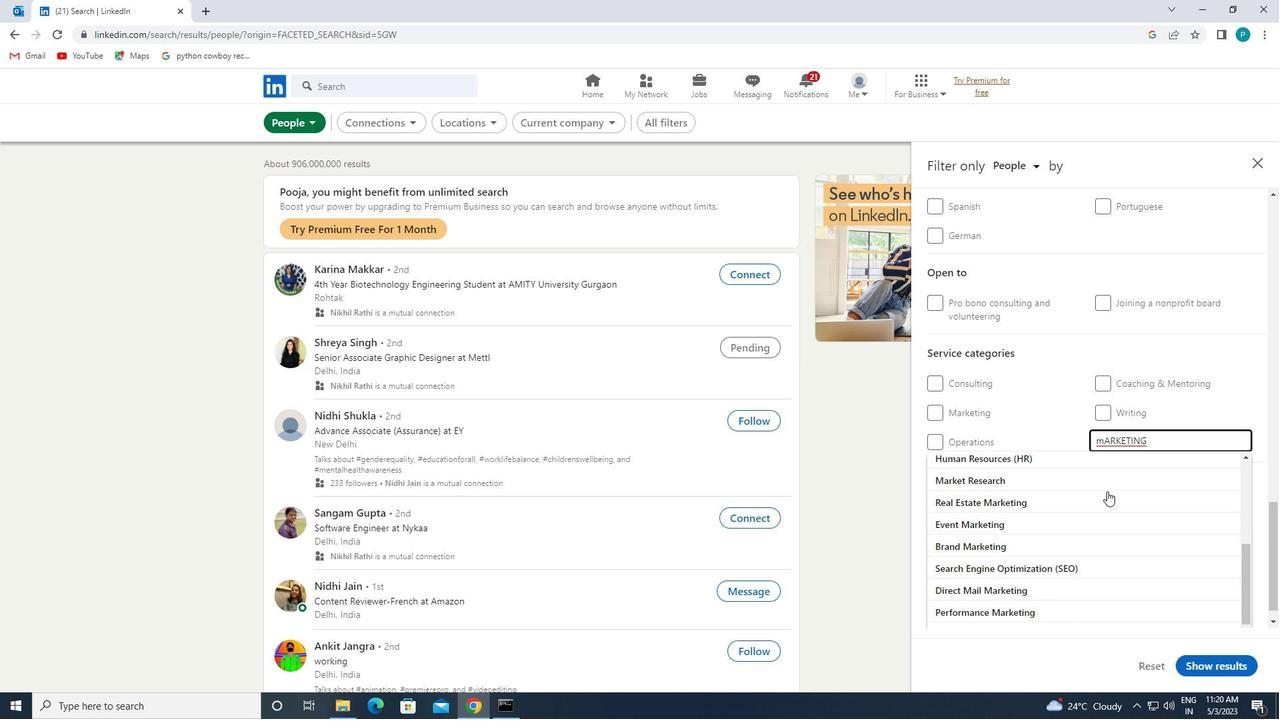 
Action: Mouse scrolled (1107, 491) with delta (0, 0)
Screenshot: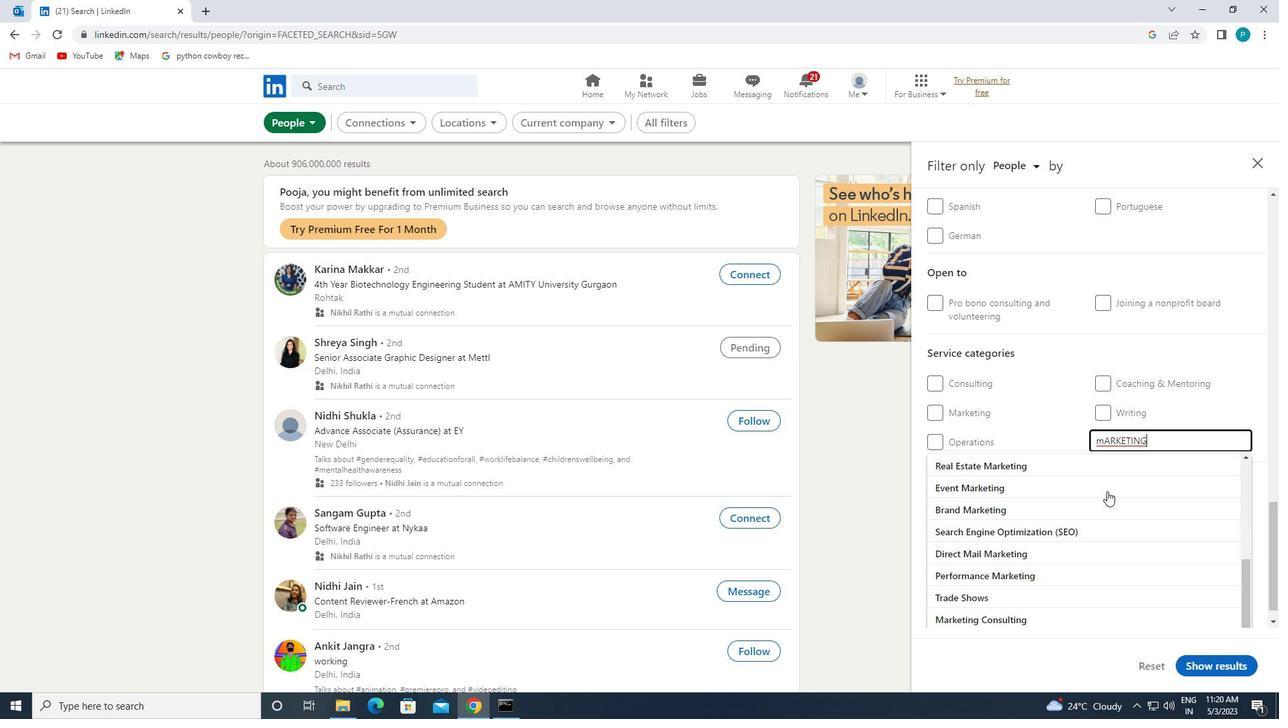 
Action: Mouse scrolled (1107, 491) with delta (0, 0)
Screenshot: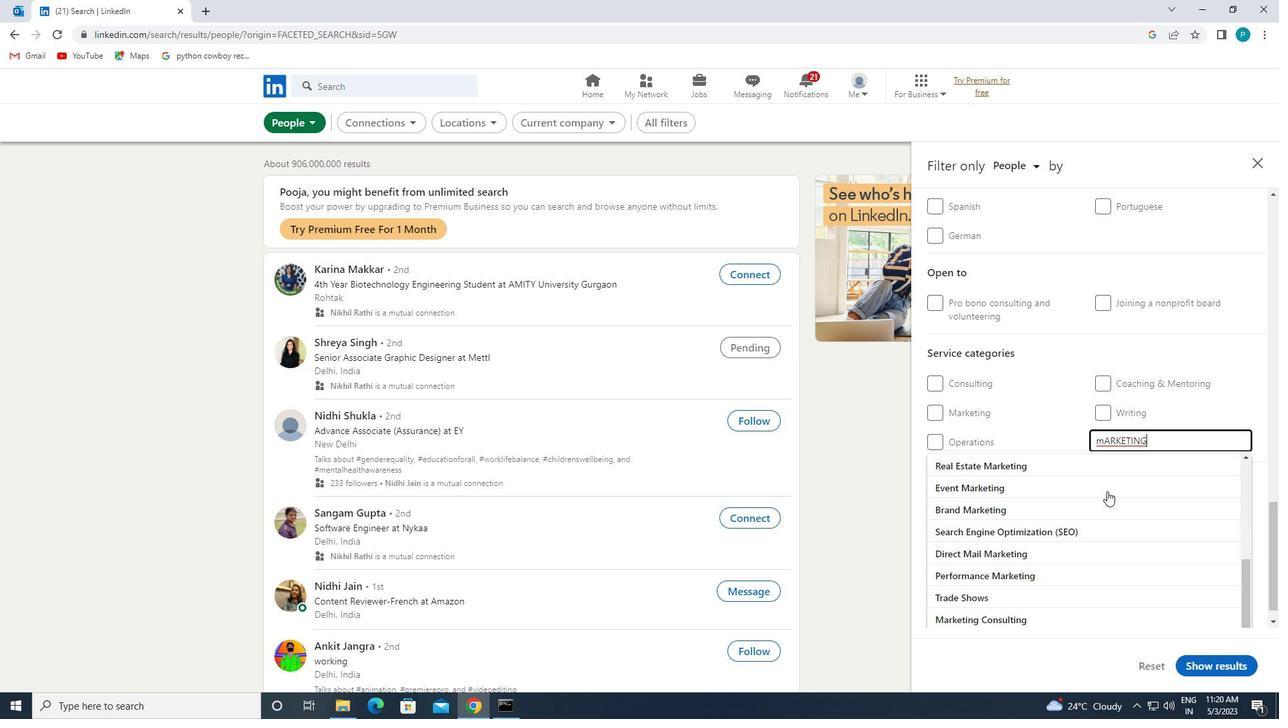 
Action: Mouse scrolled (1107, 491) with delta (0, 0)
Screenshot: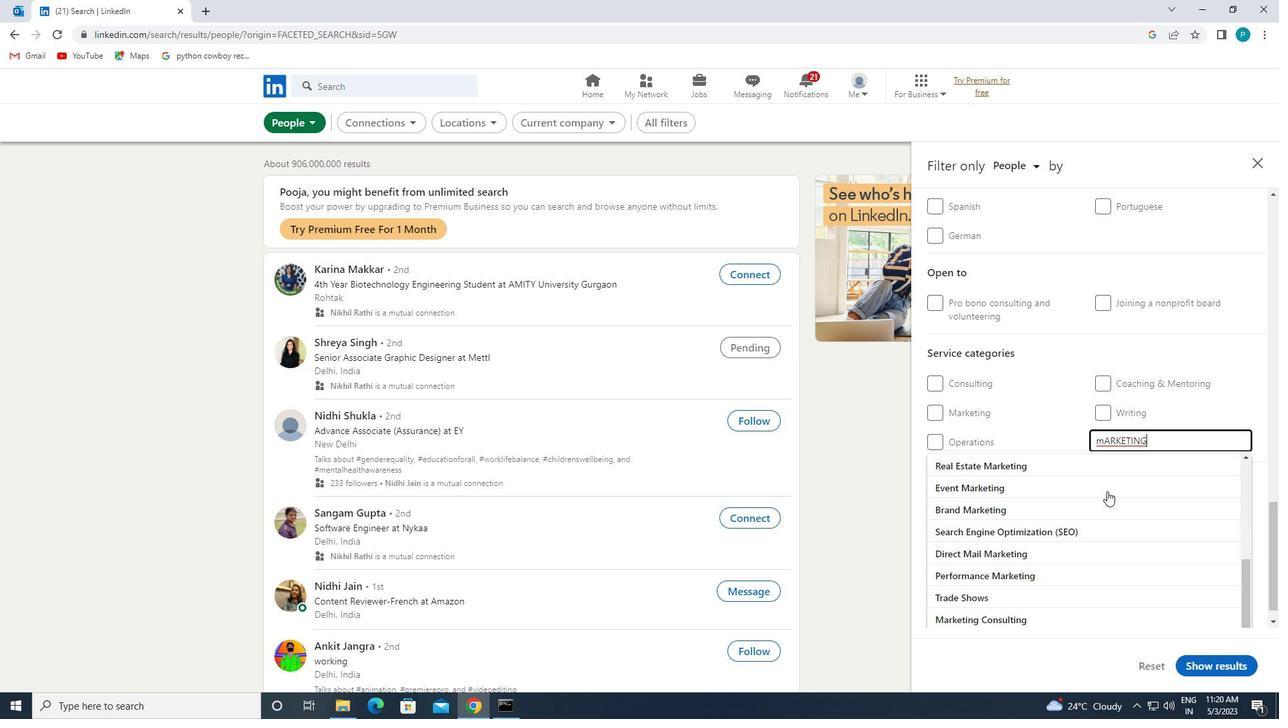
Action: Mouse moved to (1193, 436)
Screenshot: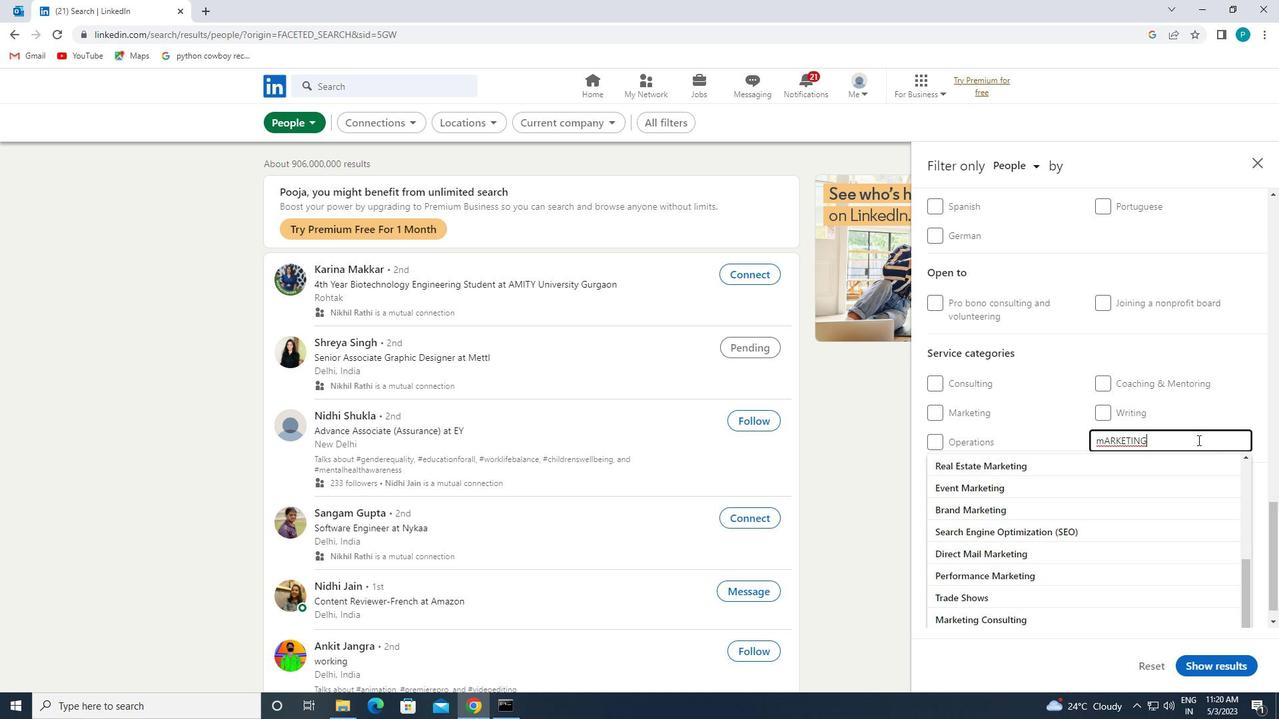 
Action: Mouse pressed left at (1193, 436)
Screenshot: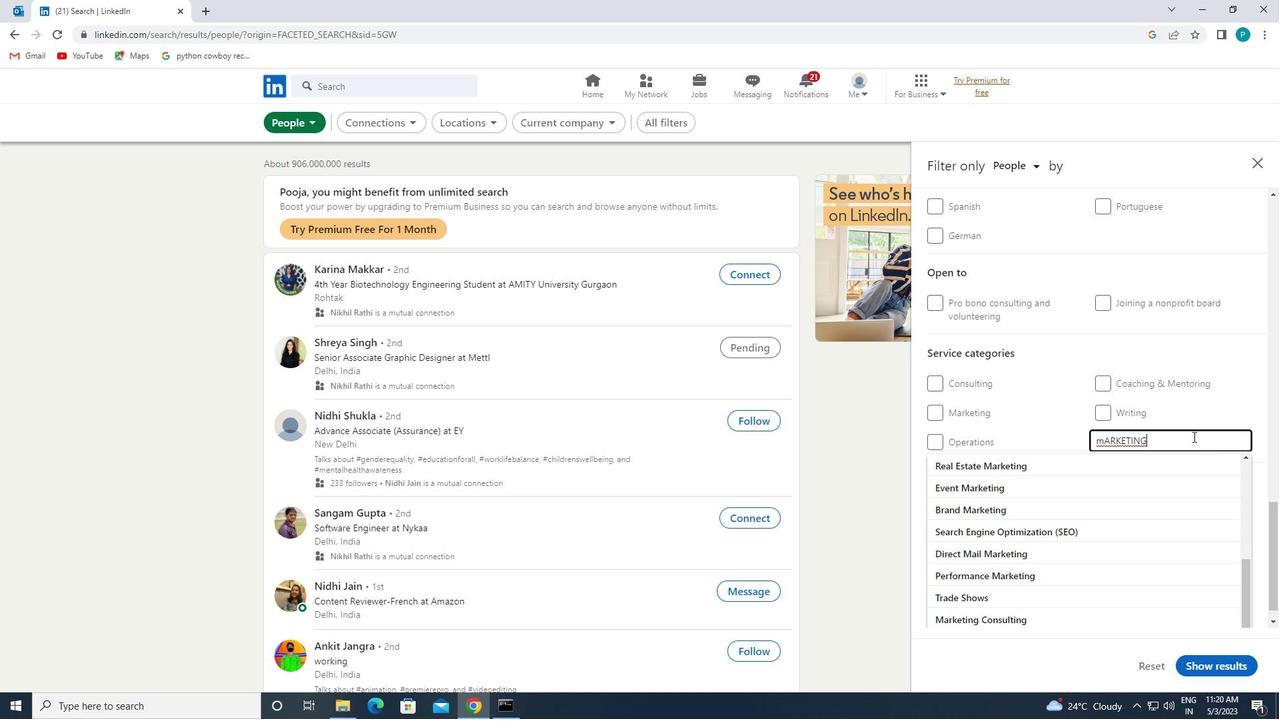 
Action: Mouse moved to (1086, 442)
Screenshot: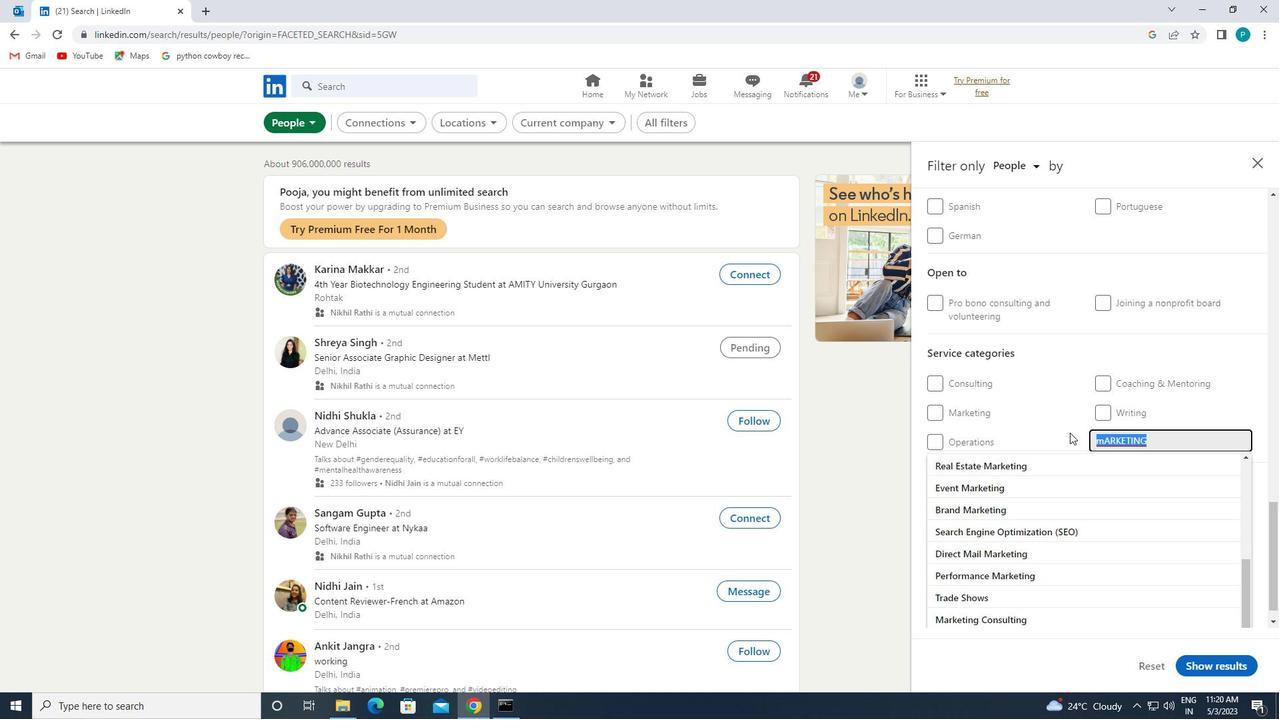 
Action: Key pressed <Key.backspace>M<Key.caps_lock>ARKEY<Key.backspace>TING<Key.enter>
Screenshot: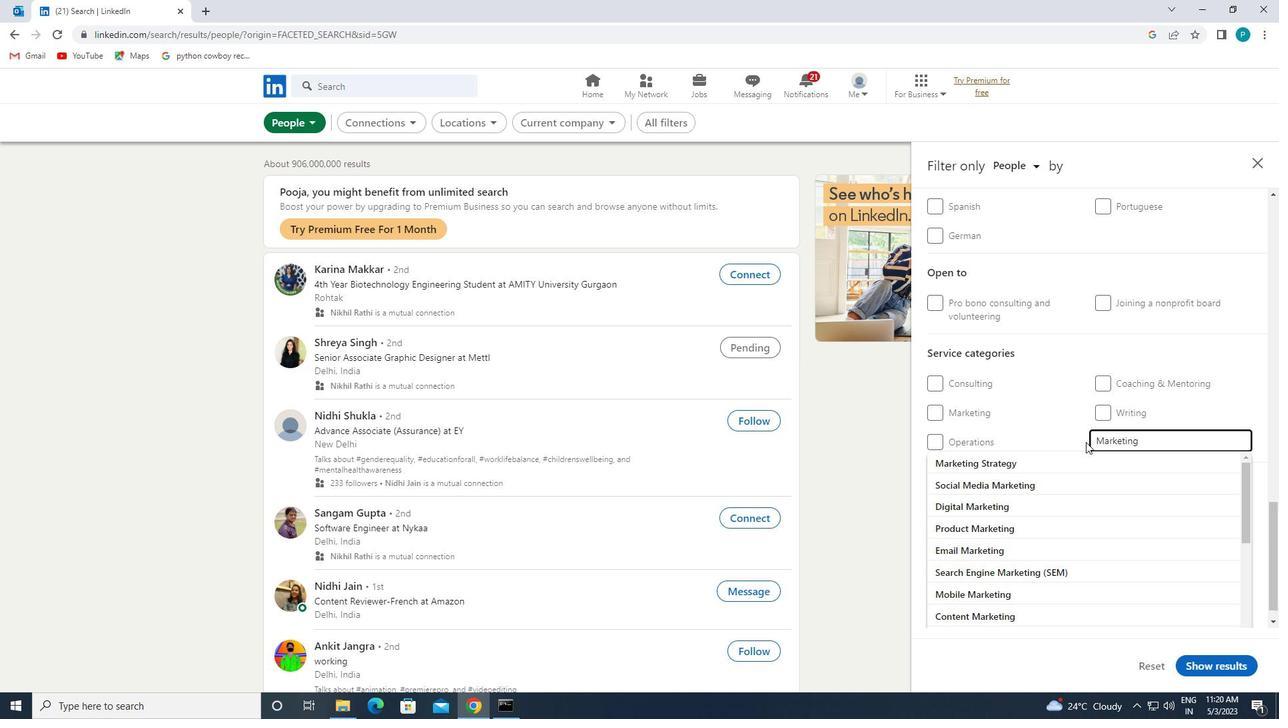 
Action: Mouse scrolled (1086, 441) with delta (0, 0)
Screenshot: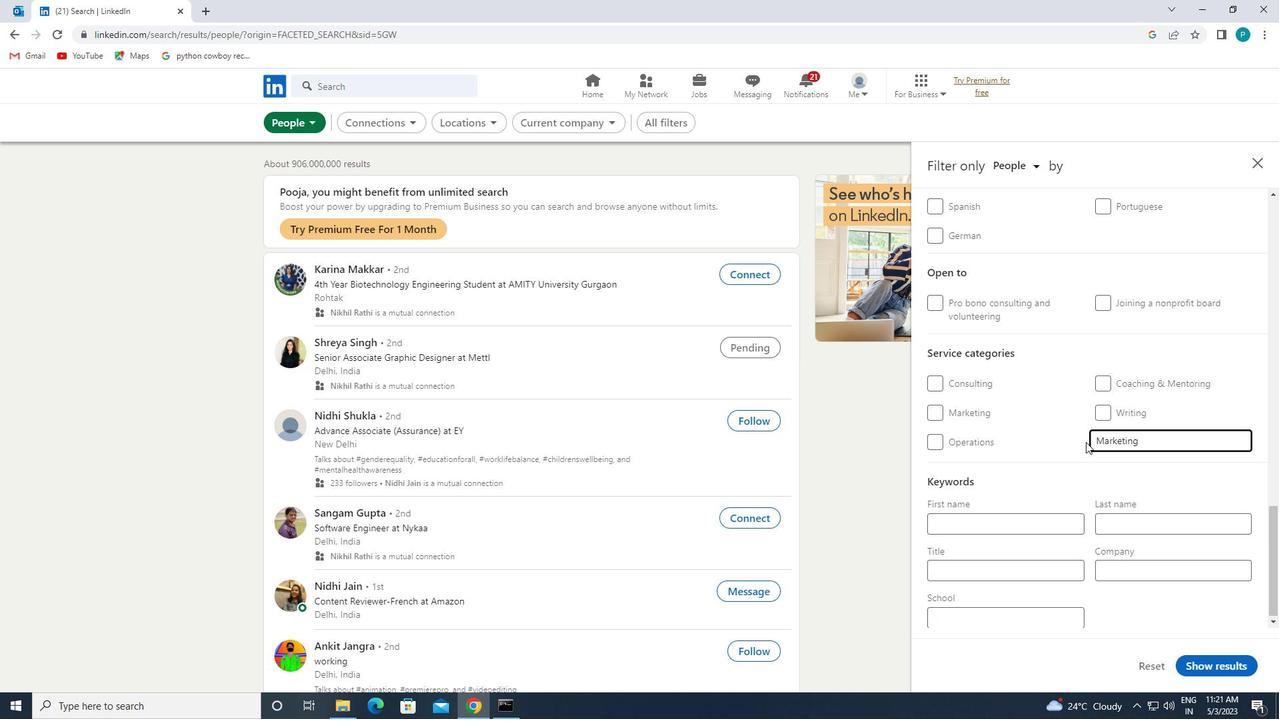 
Action: Mouse scrolled (1086, 441) with delta (0, 0)
Screenshot: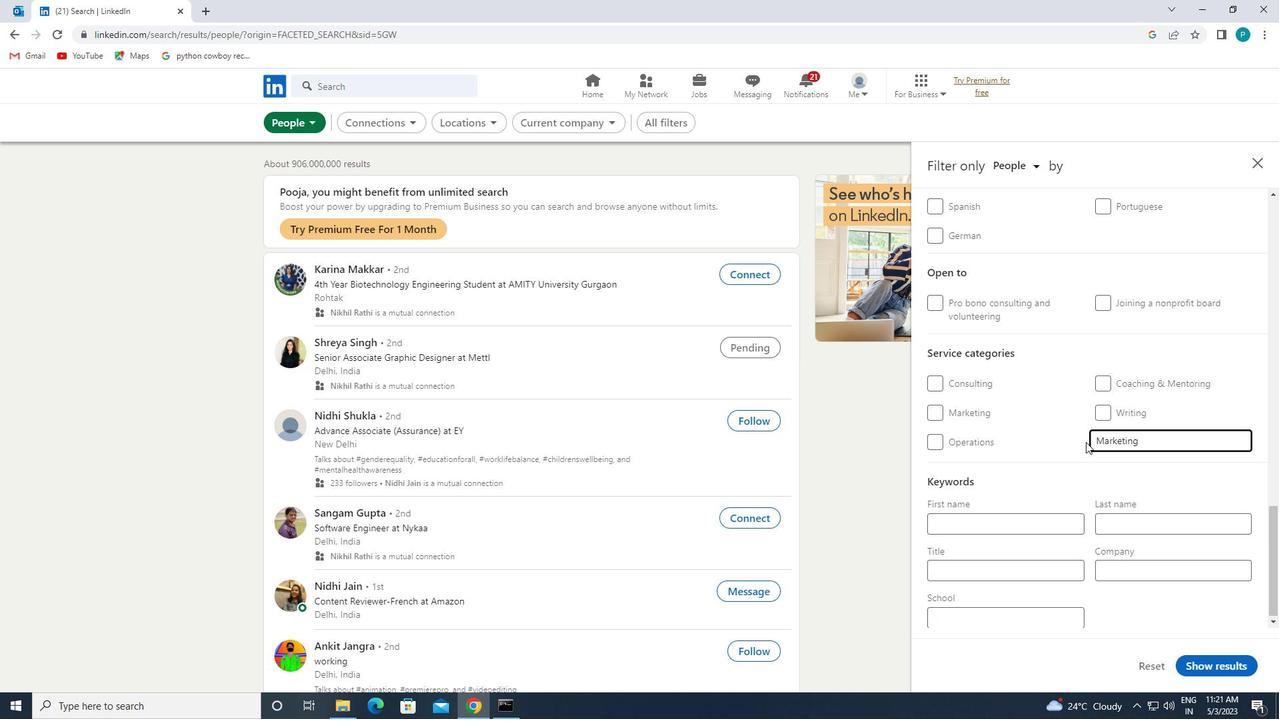 
Action: Mouse moved to (1002, 575)
Screenshot: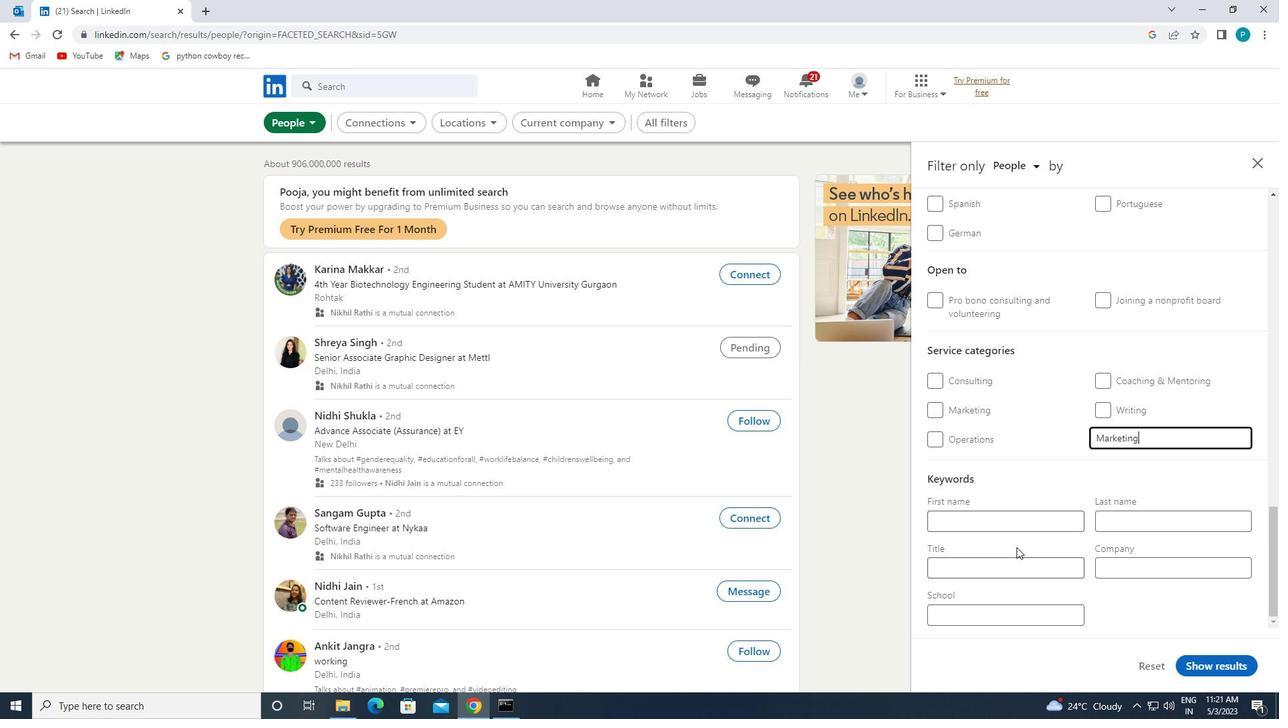 
Action: Mouse pressed left at (1002, 575)
Screenshot: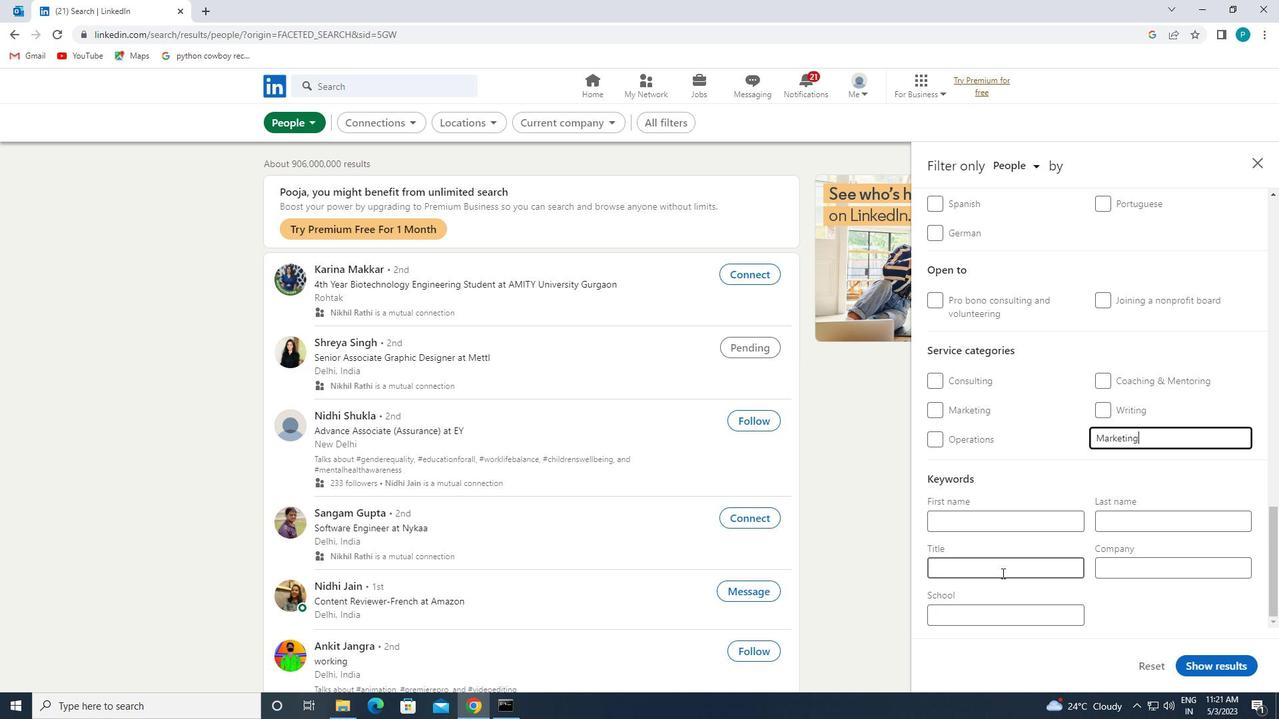 
Action: Mouse moved to (1012, 583)
Screenshot: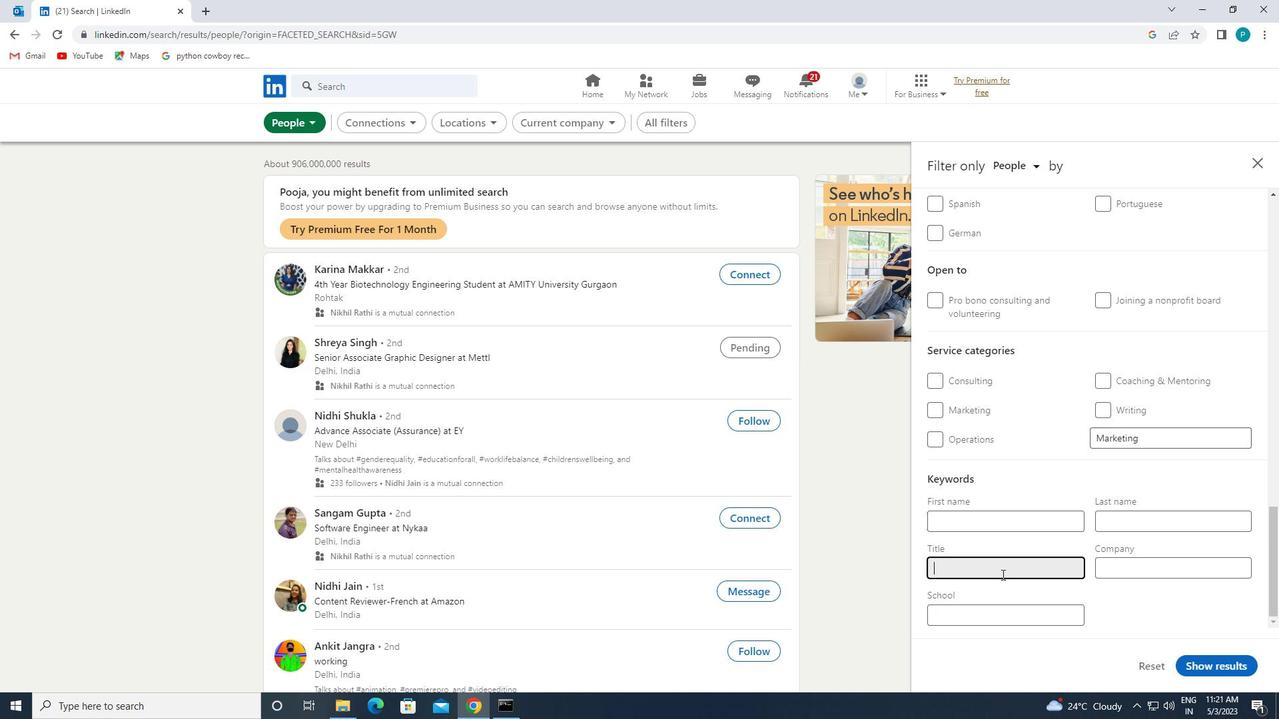 
Action: Key pressed <Key.caps_lock>D<Key.caps_lock>RAG<Key.backspace>FTR<Key.backspace>ER
Screenshot: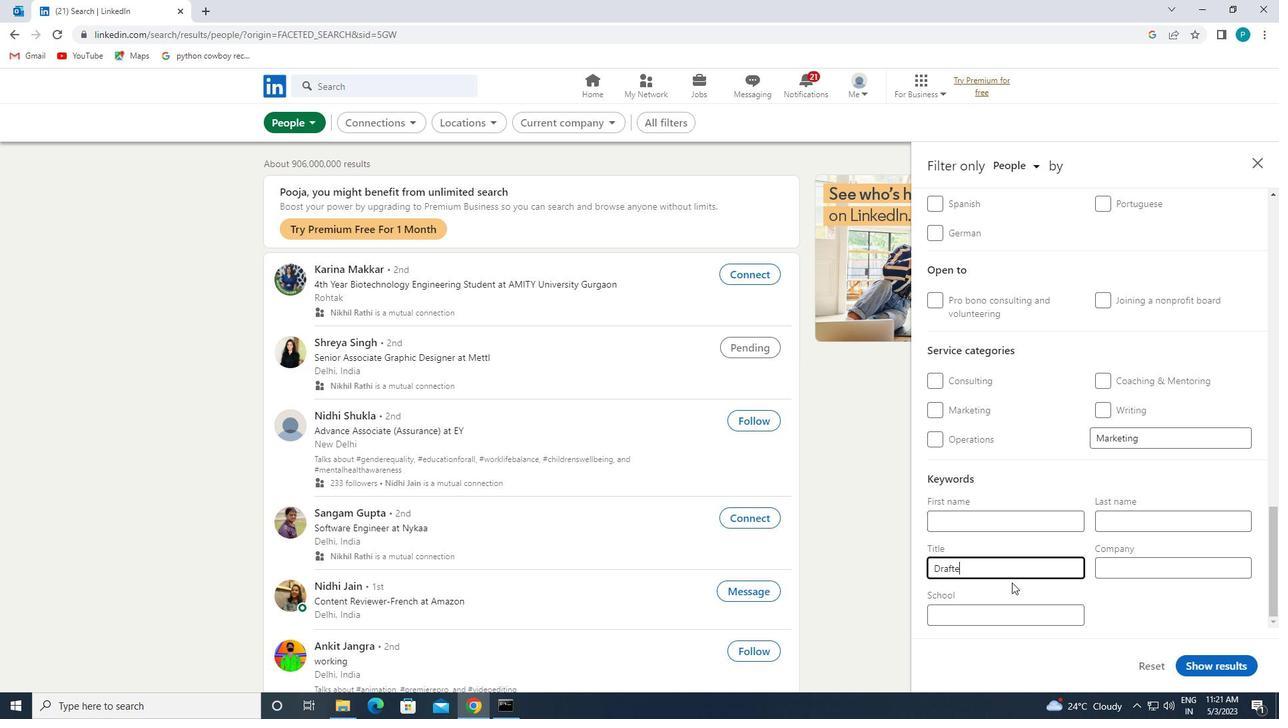 
Action: Mouse moved to (1191, 667)
Screenshot: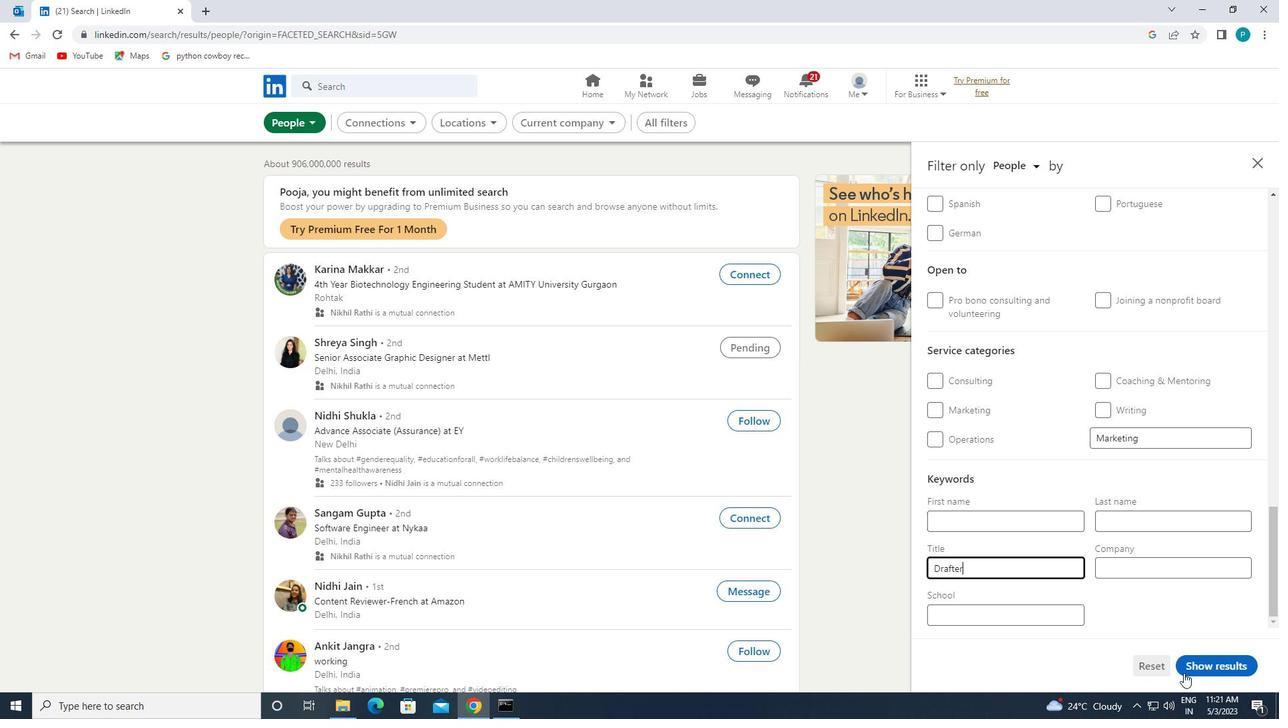 
Action: Mouse pressed left at (1191, 667)
Screenshot: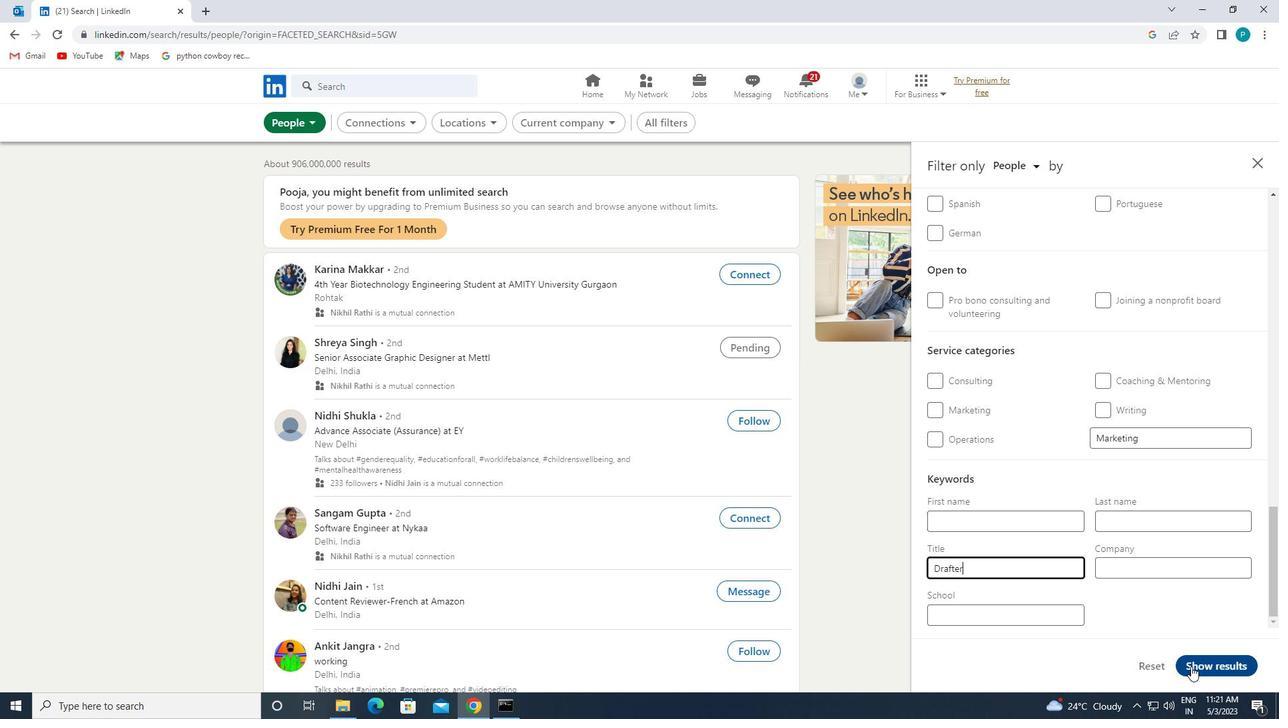 
